 Task: Find connections with filter location Tantou with filter topic #lawyerswith filter profile language German with filter current company Ifm with filter school Indian Institute of Technology, Kharagpur with filter industry Magnetic and Optical Media Manufacturing with filter service category Bankruptcy Law with filter keywords title Program Manager
Action: Mouse moved to (164, 253)
Screenshot: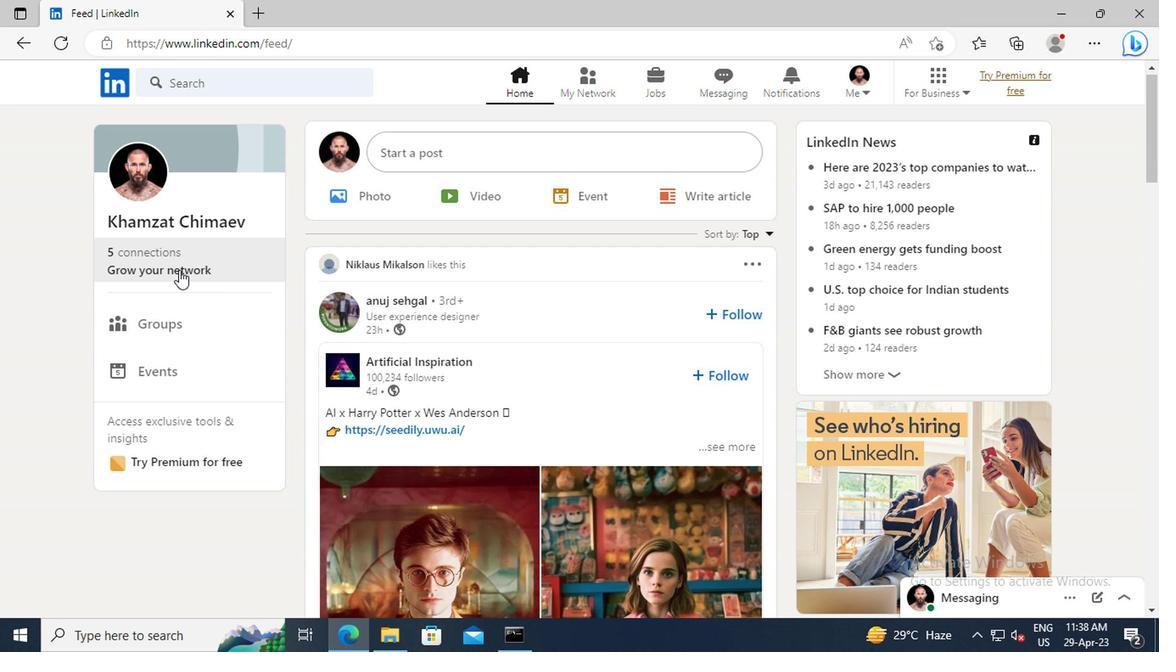 
Action: Mouse pressed left at (164, 253)
Screenshot: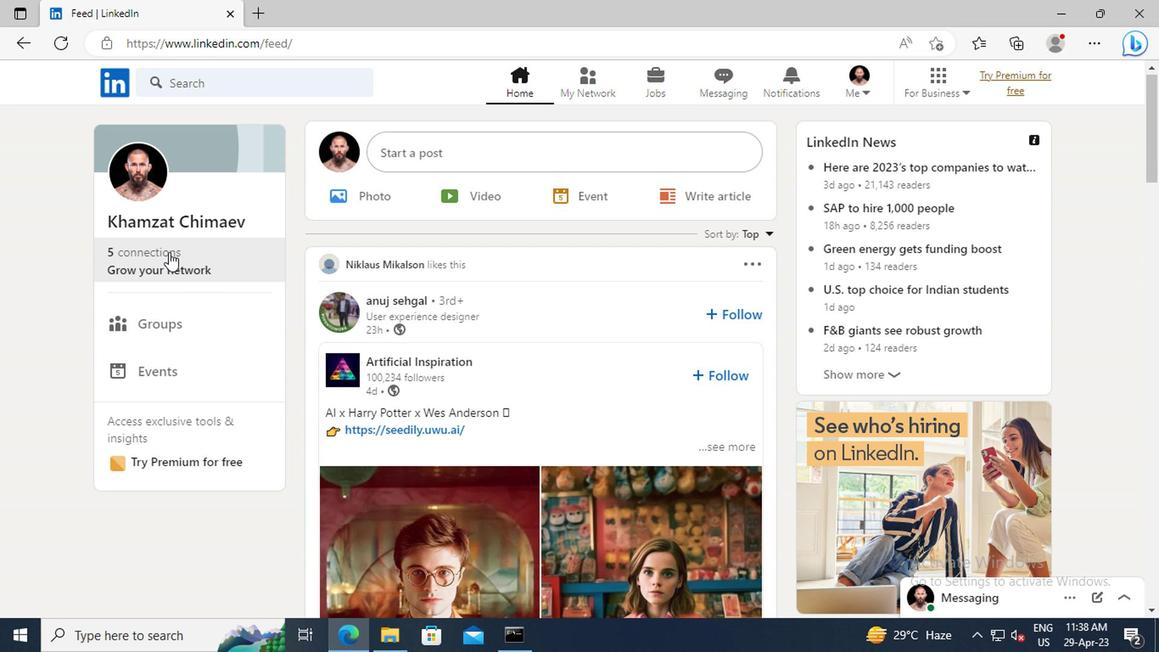 
Action: Mouse moved to (175, 179)
Screenshot: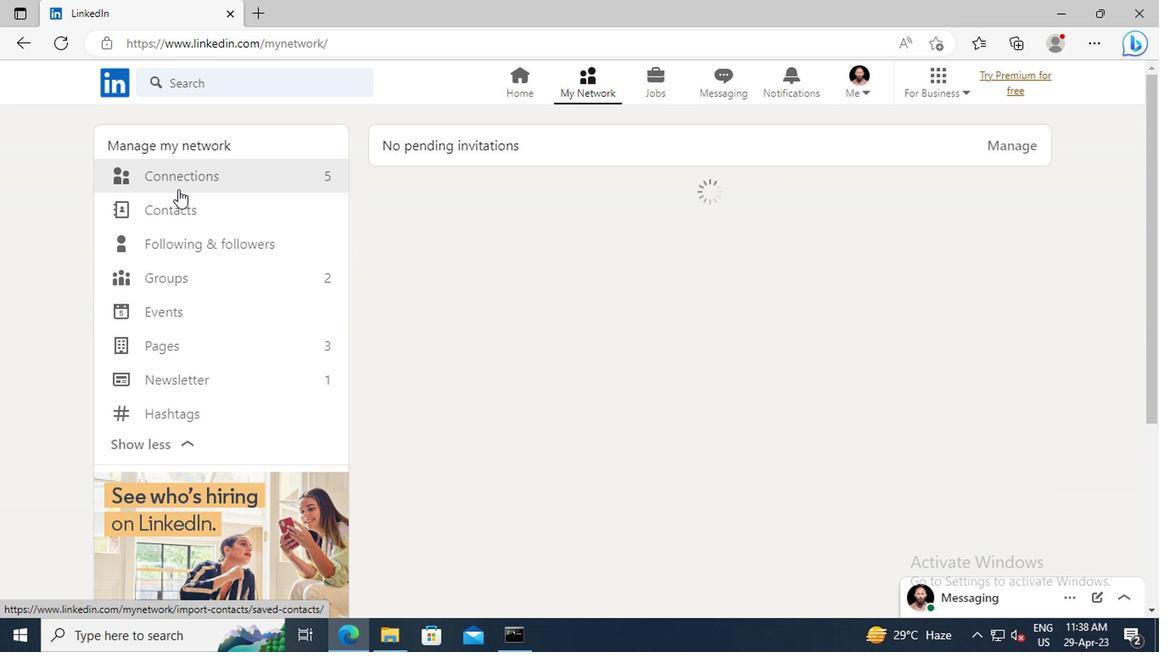 
Action: Mouse pressed left at (175, 179)
Screenshot: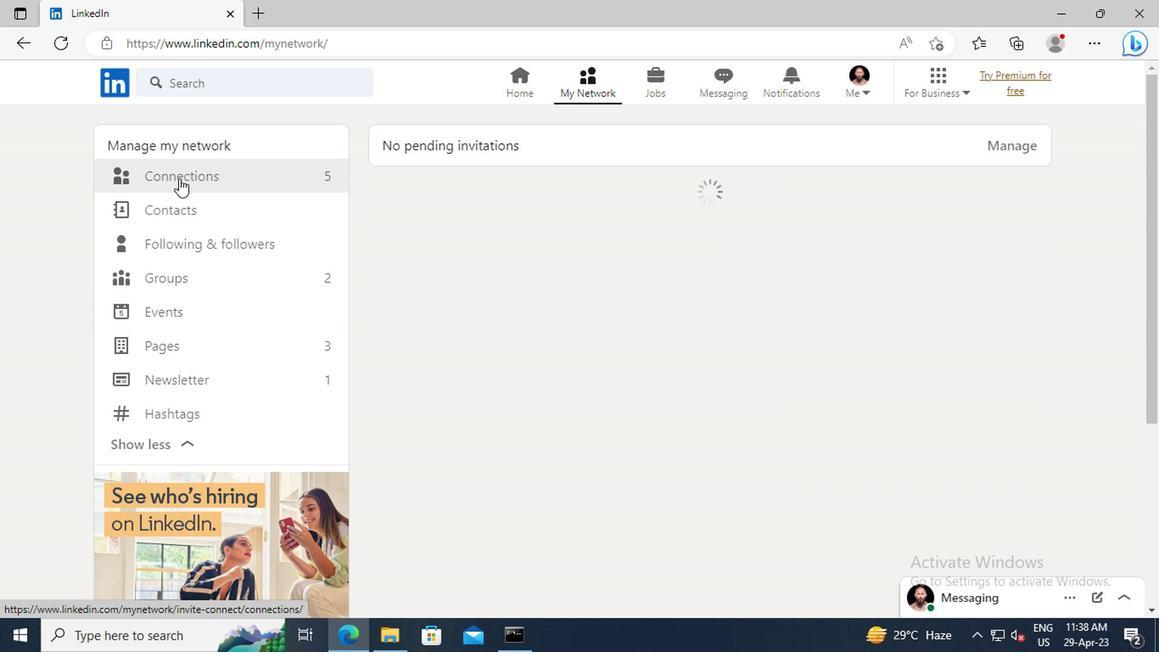 
Action: Mouse moved to (688, 182)
Screenshot: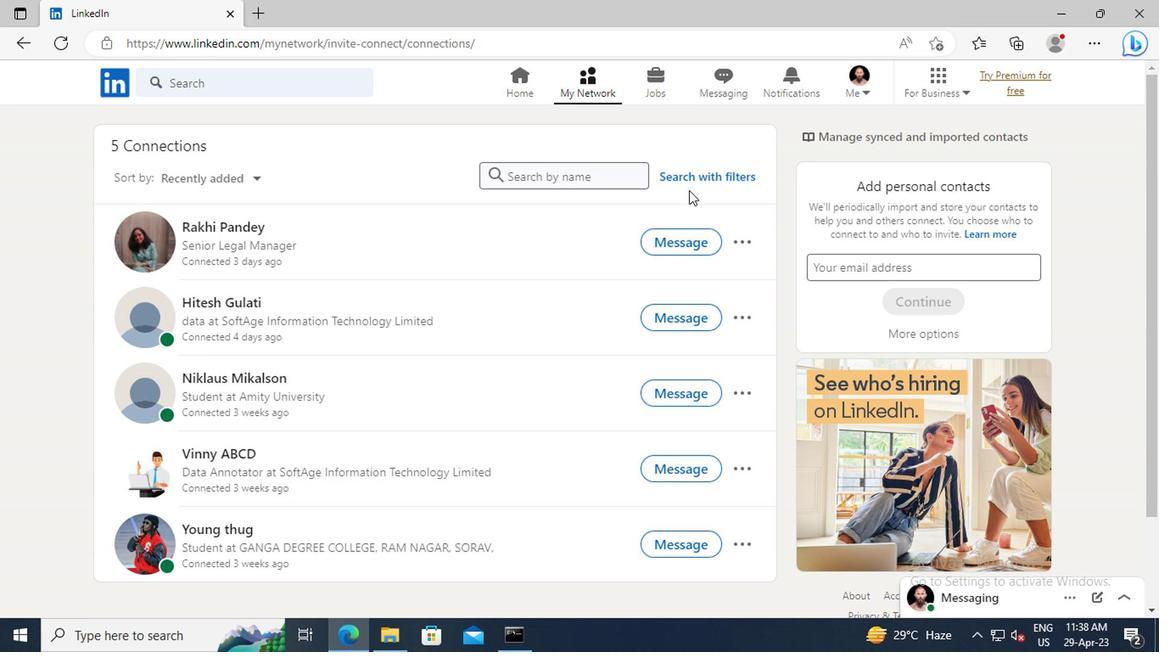 
Action: Mouse pressed left at (688, 182)
Screenshot: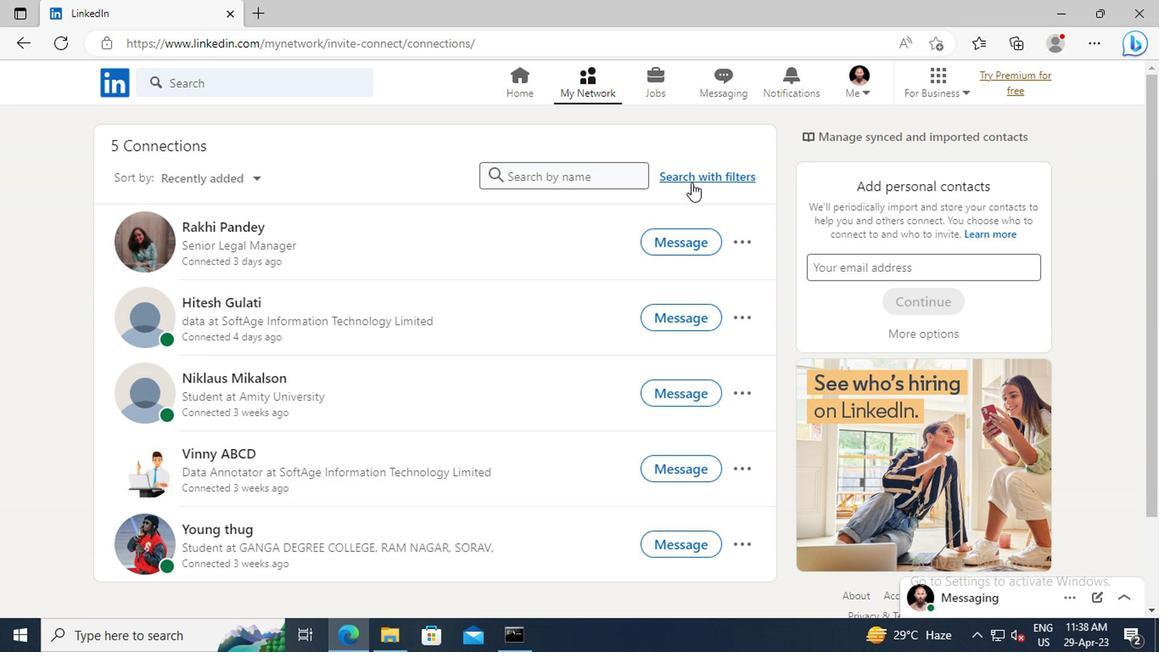 
Action: Mouse moved to (641, 135)
Screenshot: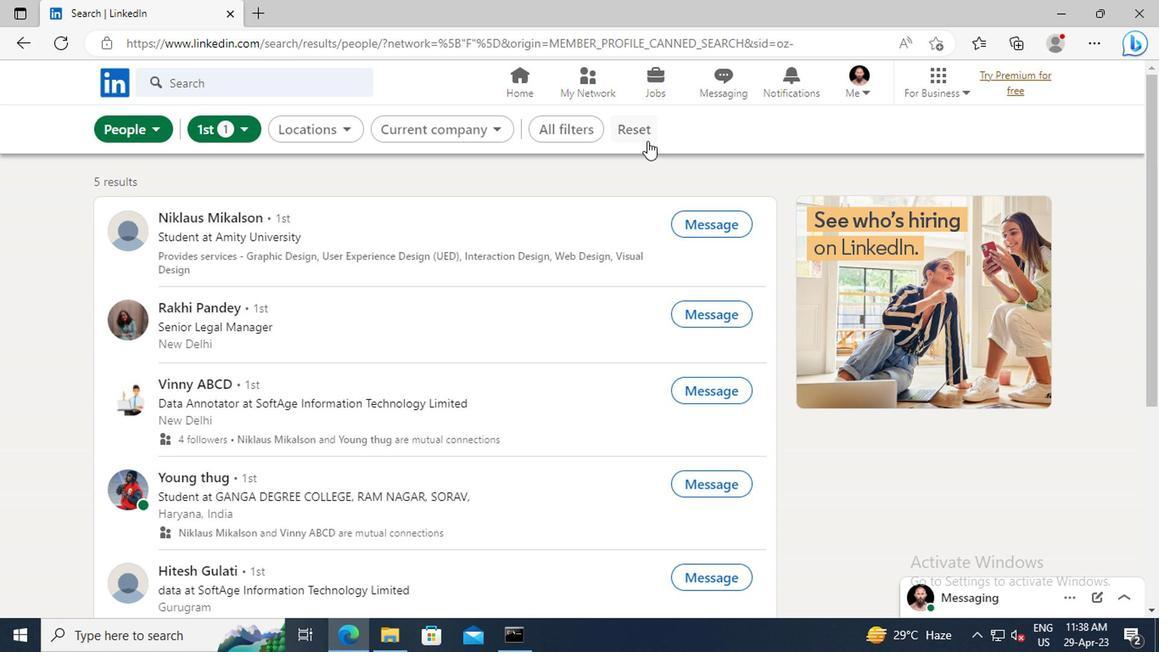 
Action: Mouse pressed left at (641, 135)
Screenshot: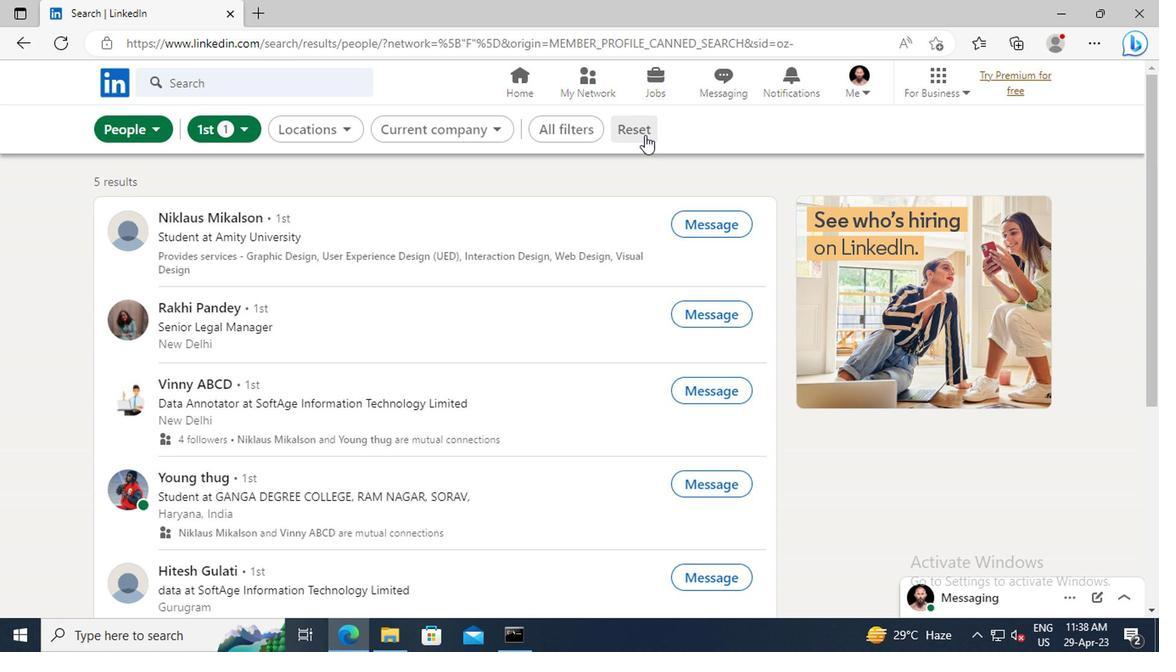 
Action: Mouse moved to (617, 131)
Screenshot: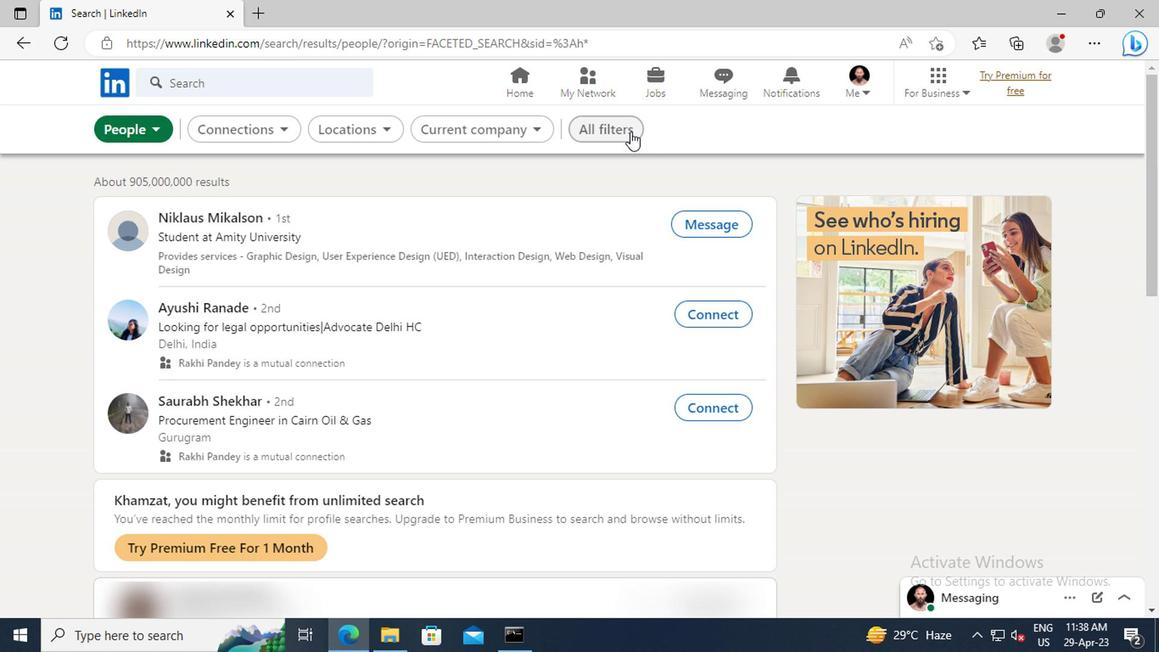 
Action: Mouse pressed left at (617, 131)
Screenshot: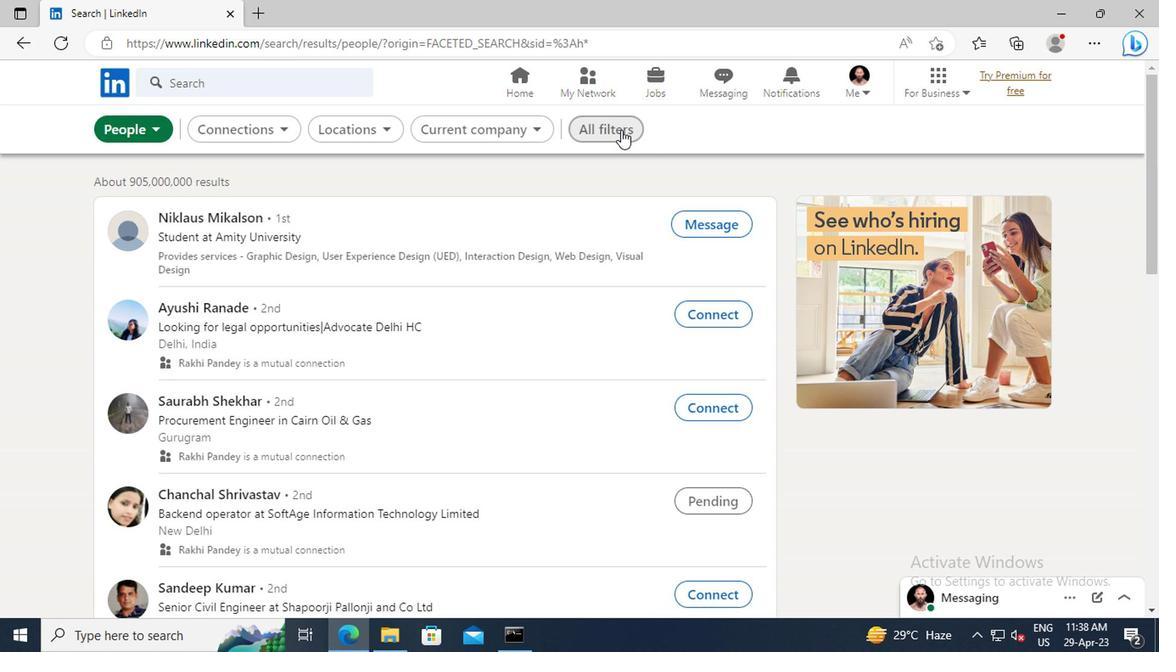 
Action: Mouse moved to (937, 278)
Screenshot: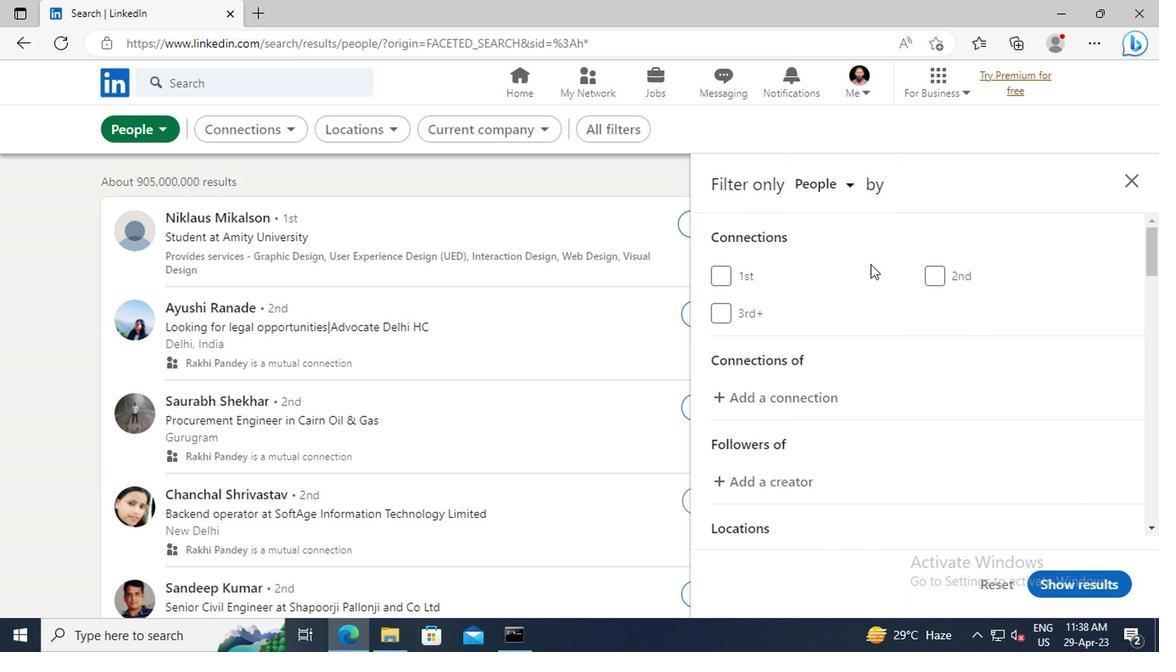 
Action: Mouse scrolled (937, 277) with delta (0, -1)
Screenshot: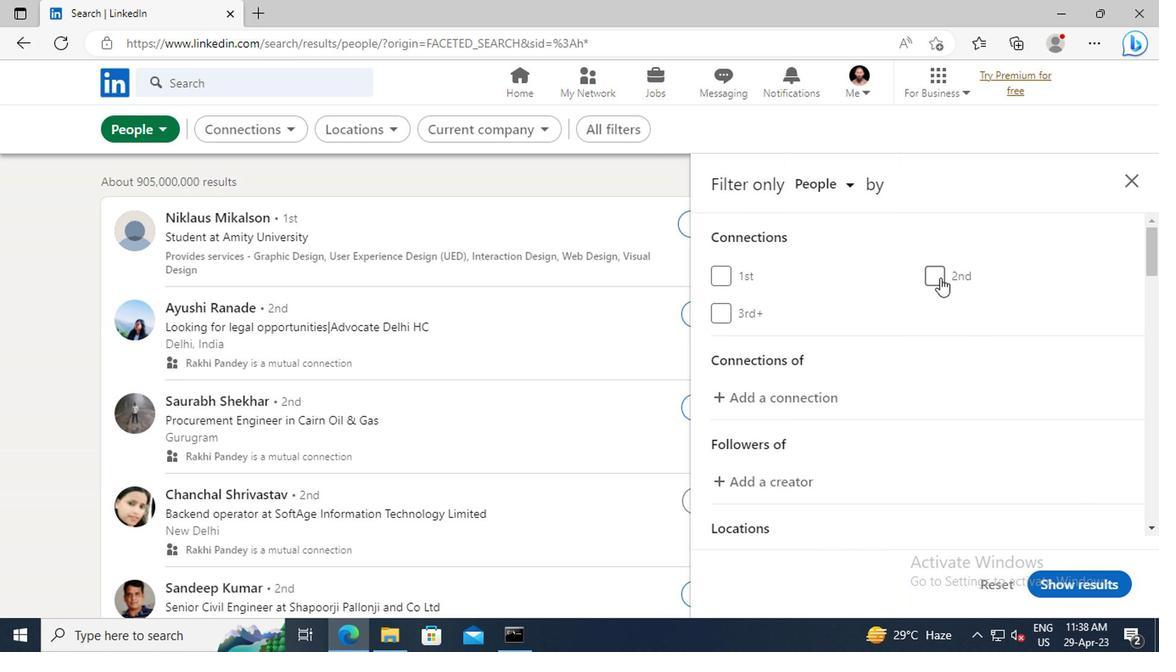 
Action: Mouse scrolled (937, 277) with delta (0, -1)
Screenshot: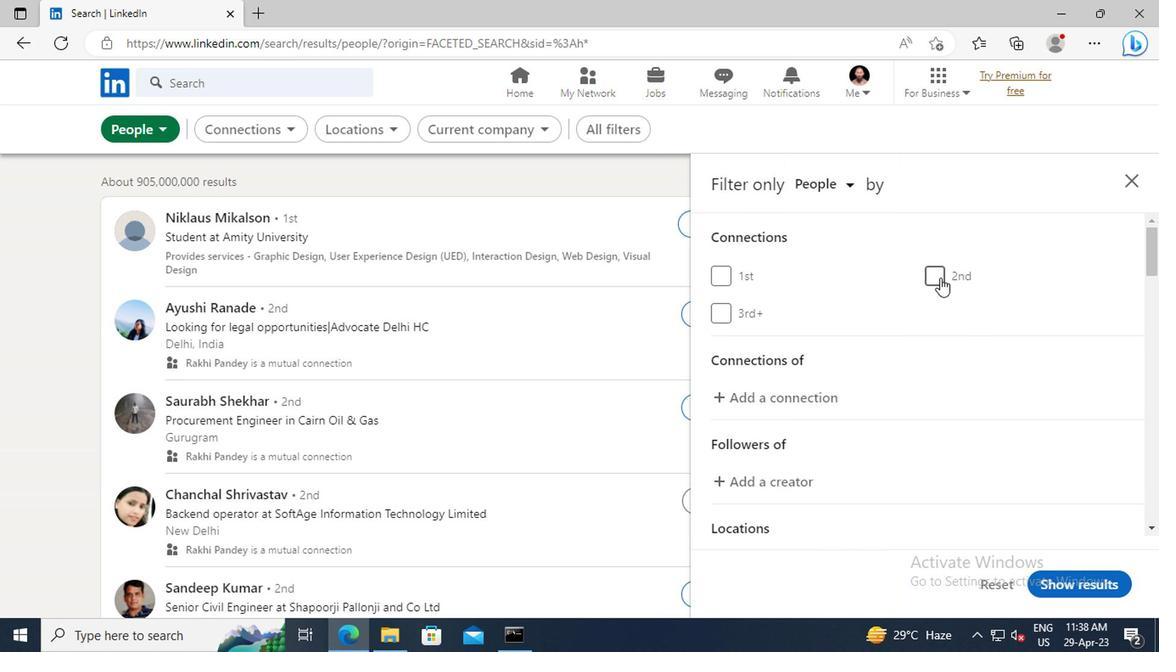 
Action: Mouse scrolled (937, 277) with delta (0, -1)
Screenshot: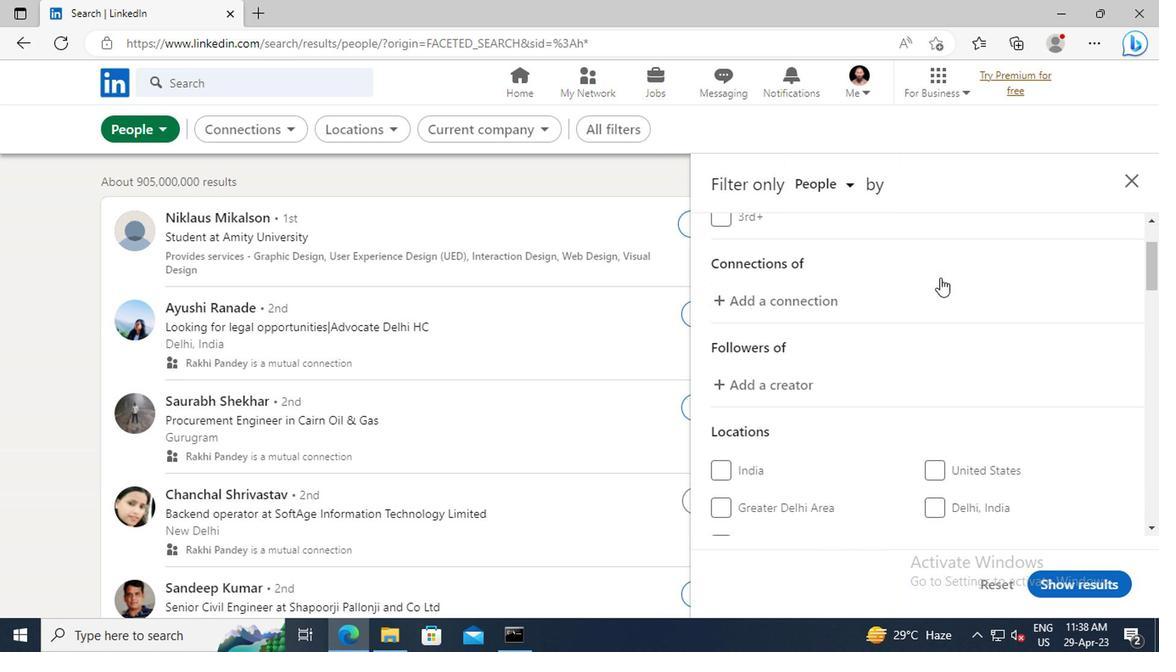 
Action: Mouse scrolled (937, 277) with delta (0, -1)
Screenshot: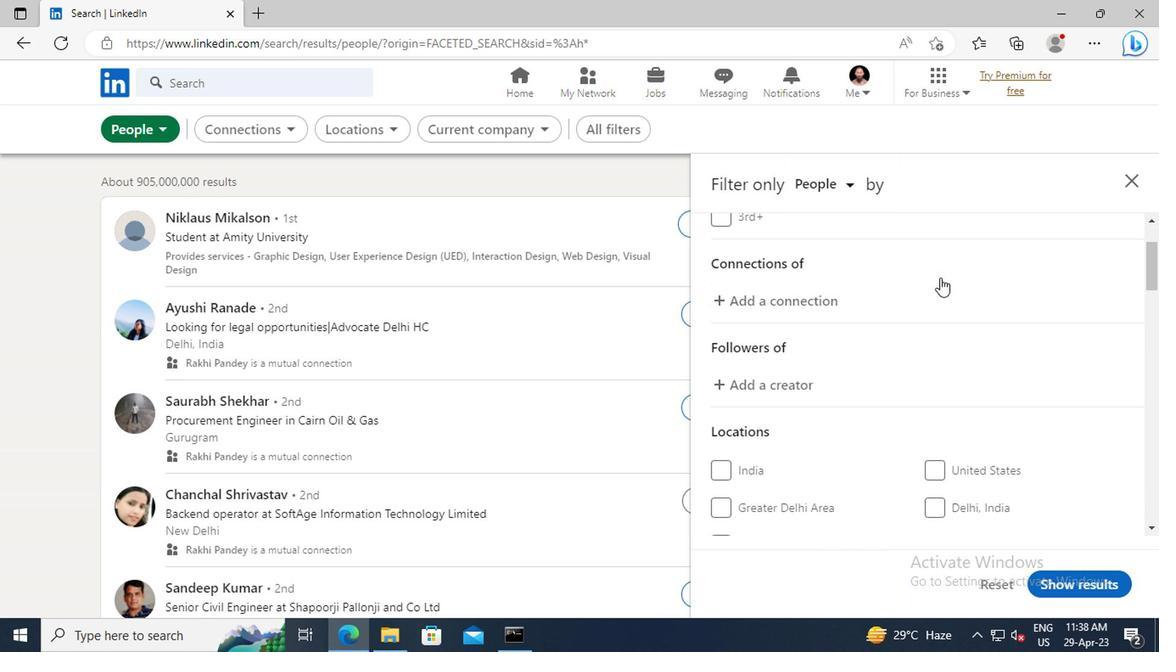 
Action: Mouse scrolled (937, 277) with delta (0, -1)
Screenshot: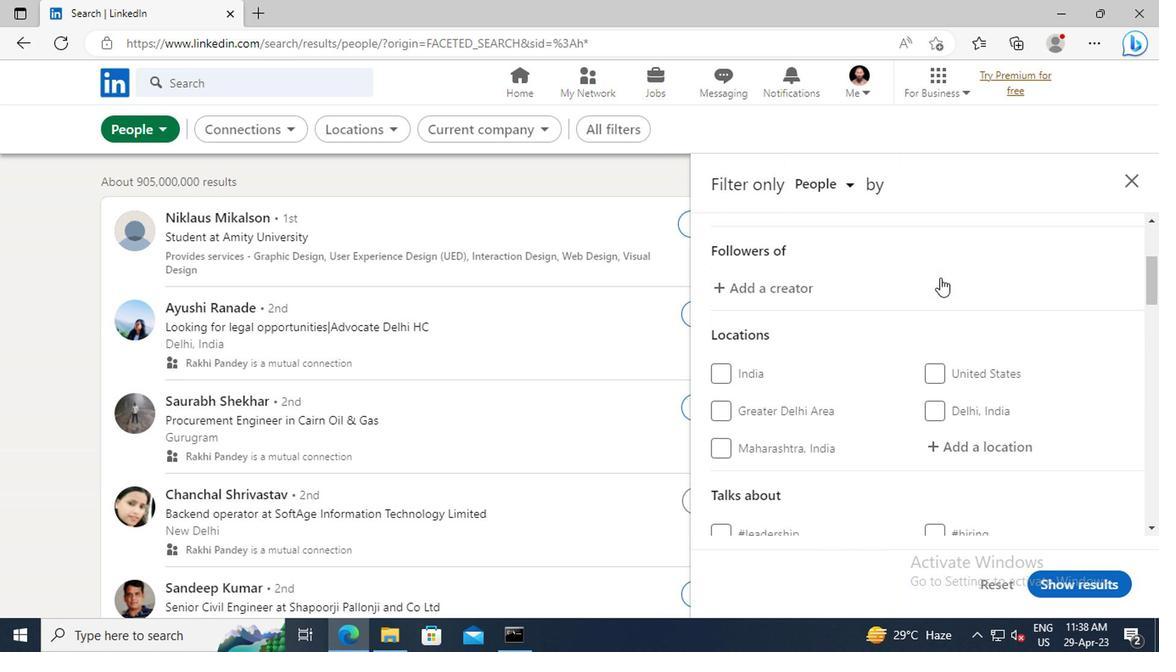 
Action: Mouse scrolled (937, 277) with delta (0, -1)
Screenshot: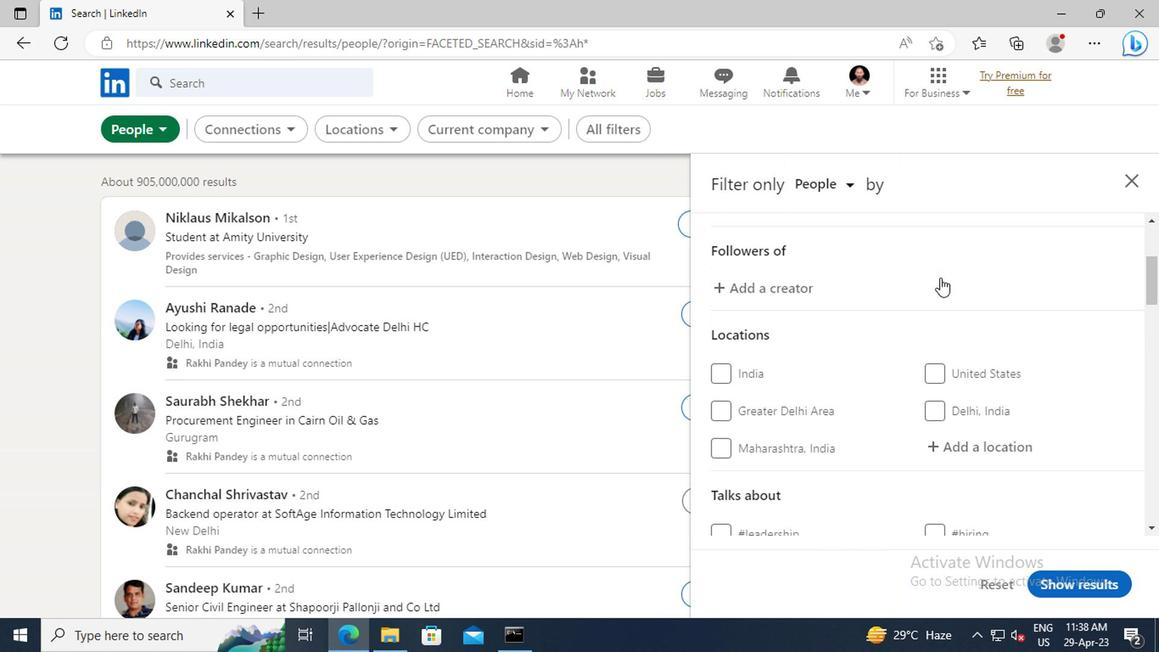 
Action: Mouse moved to (939, 342)
Screenshot: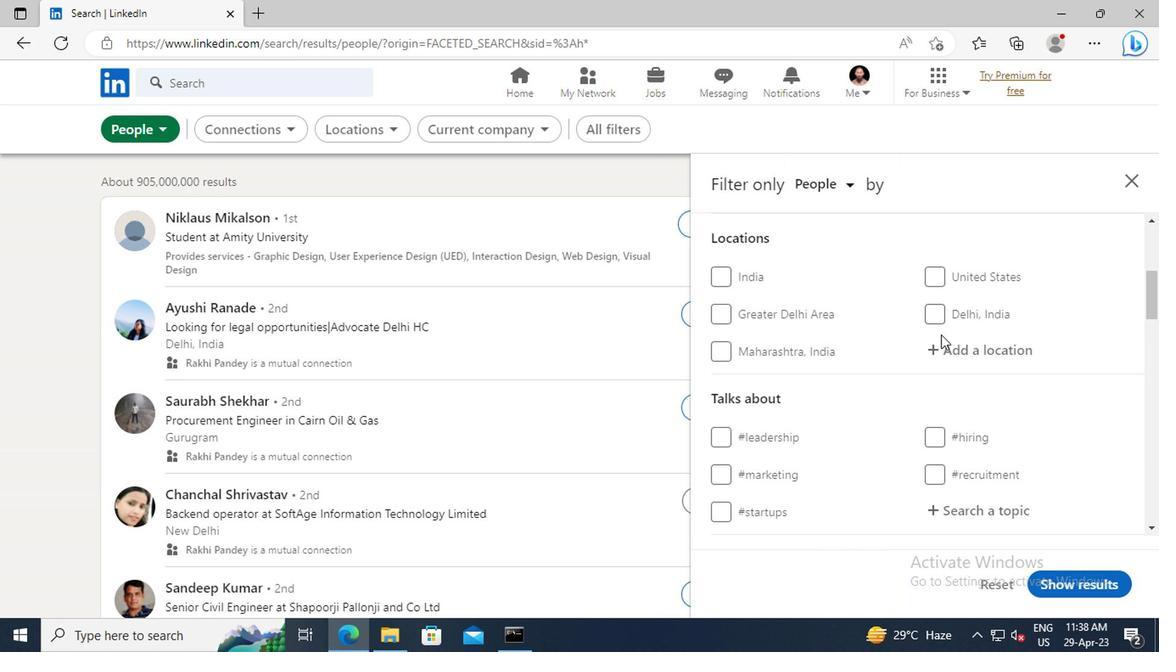 
Action: Mouse pressed left at (939, 342)
Screenshot: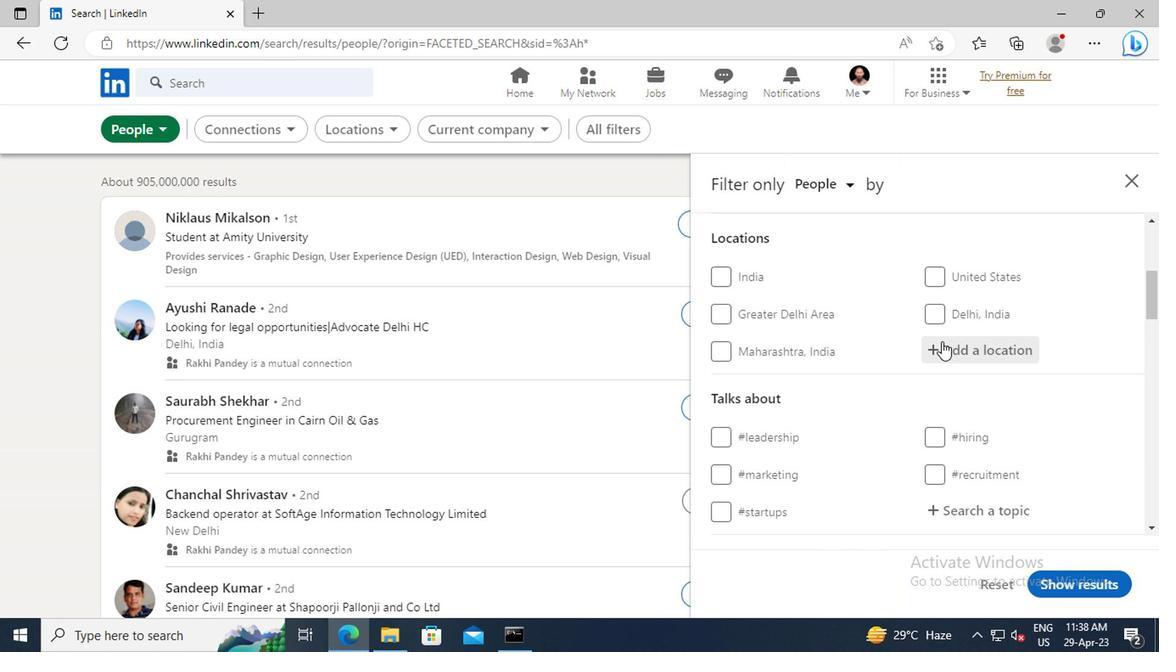 
Action: Key pressed <Key.shift>TANTOU<Key.enter>
Screenshot: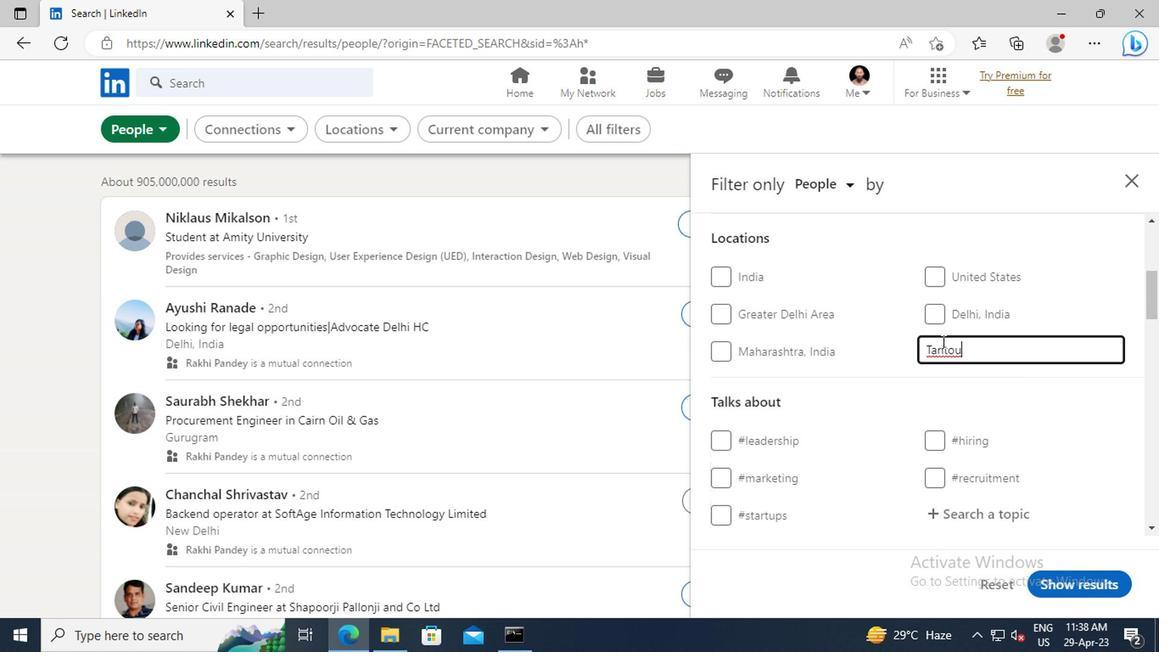
Action: Mouse scrolled (939, 341) with delta (0, 0)
Screenshot: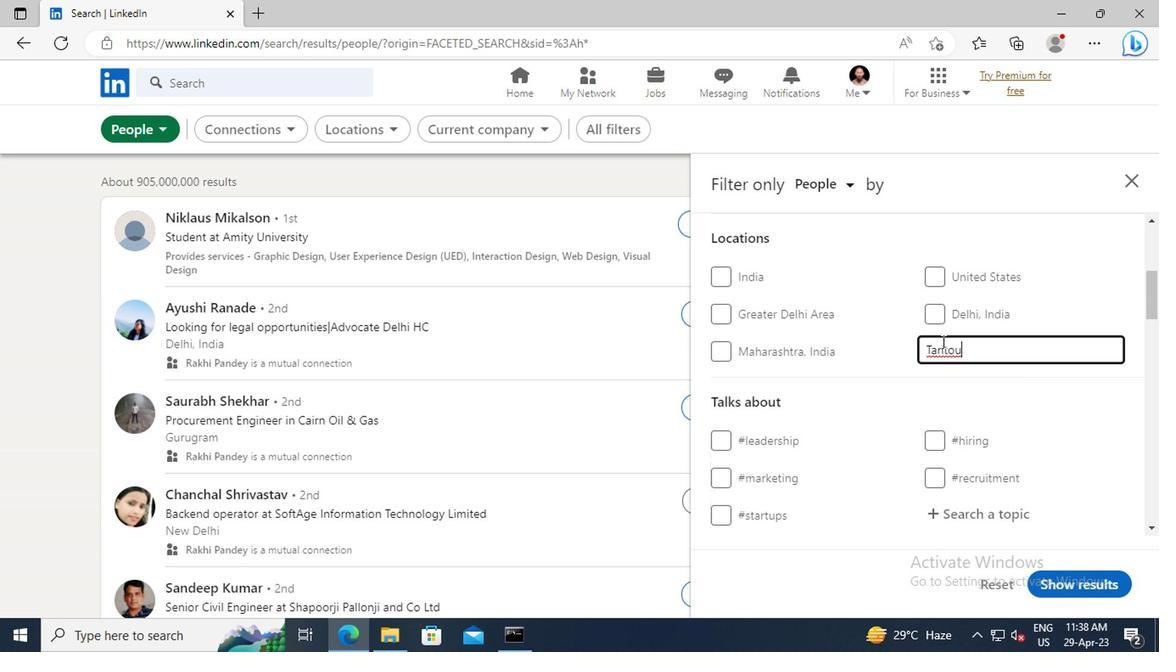 
Action: Mouse scrolled (939, 341) with delta (0, 0)
Screenshot: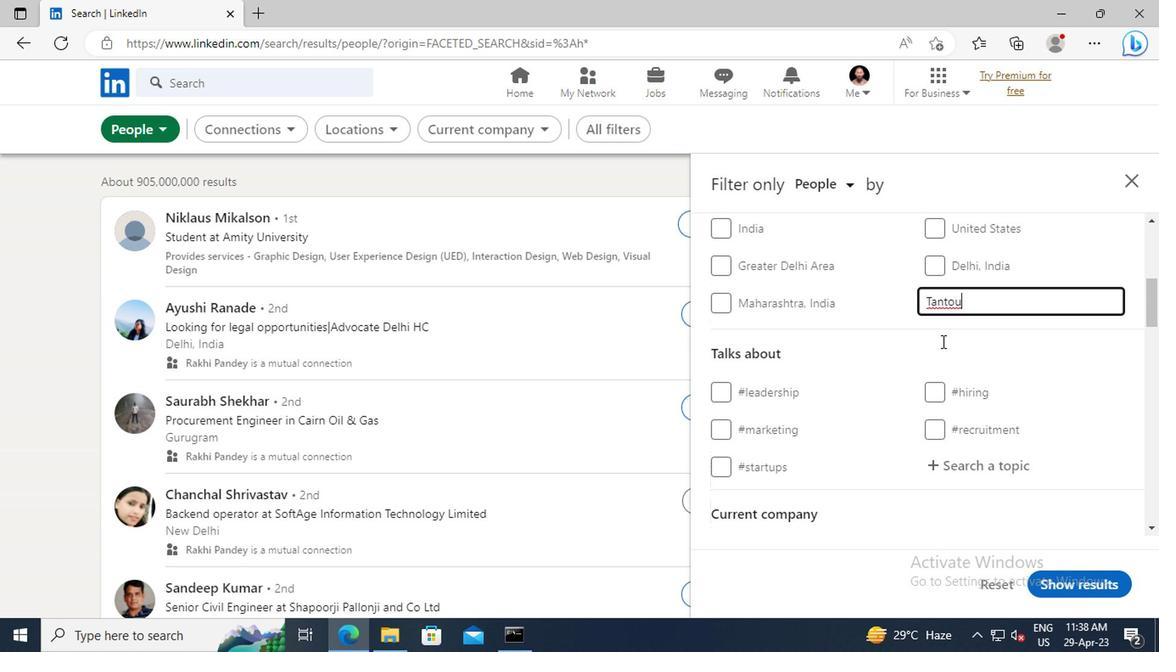 
Action: Mouse scrolled (939, 341) with delta (0, 0)
Screenshot: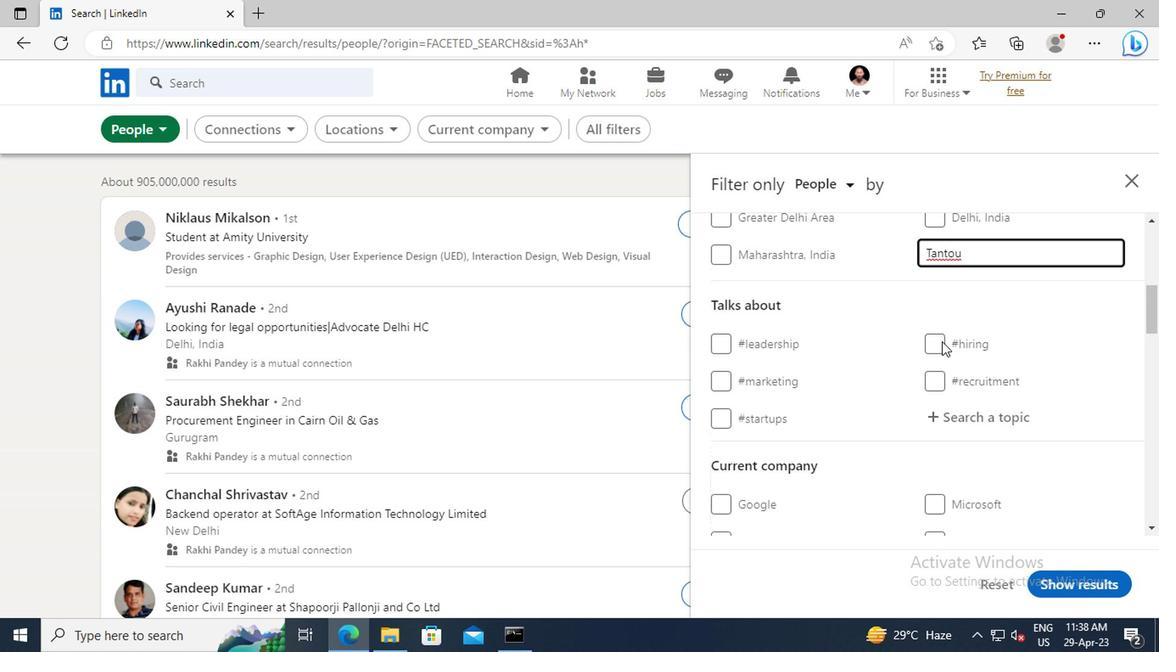 
Action: Mouse moved to (946, 368)
Screenshot: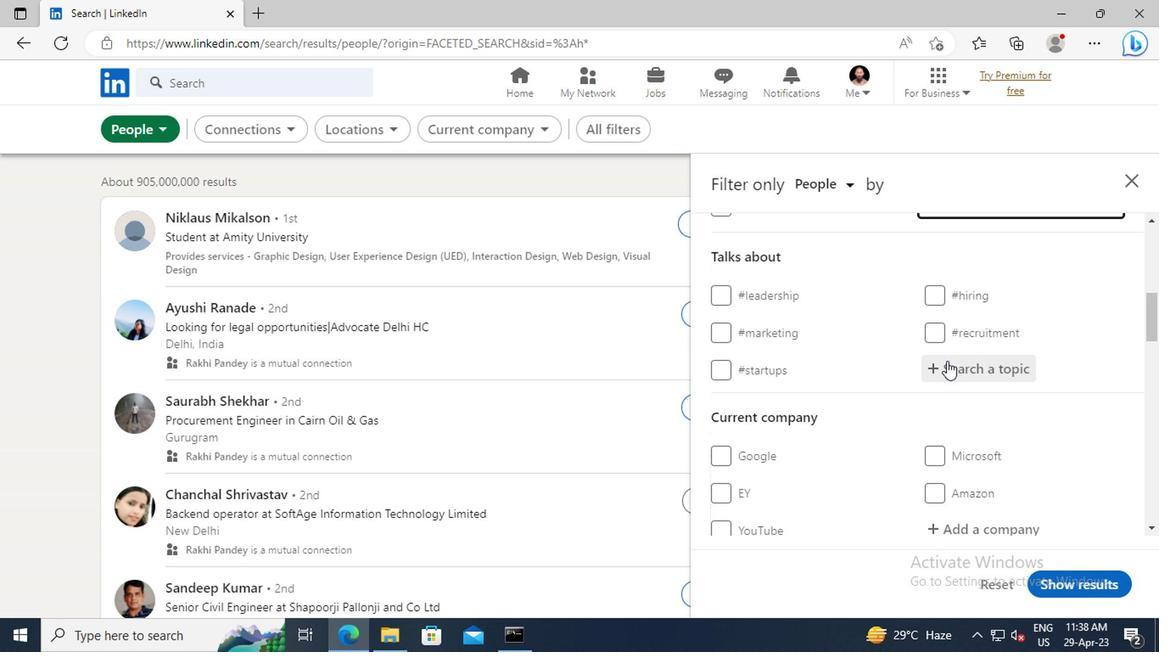 
Action: Mouse pressed left at (946, 368)
Screenshot: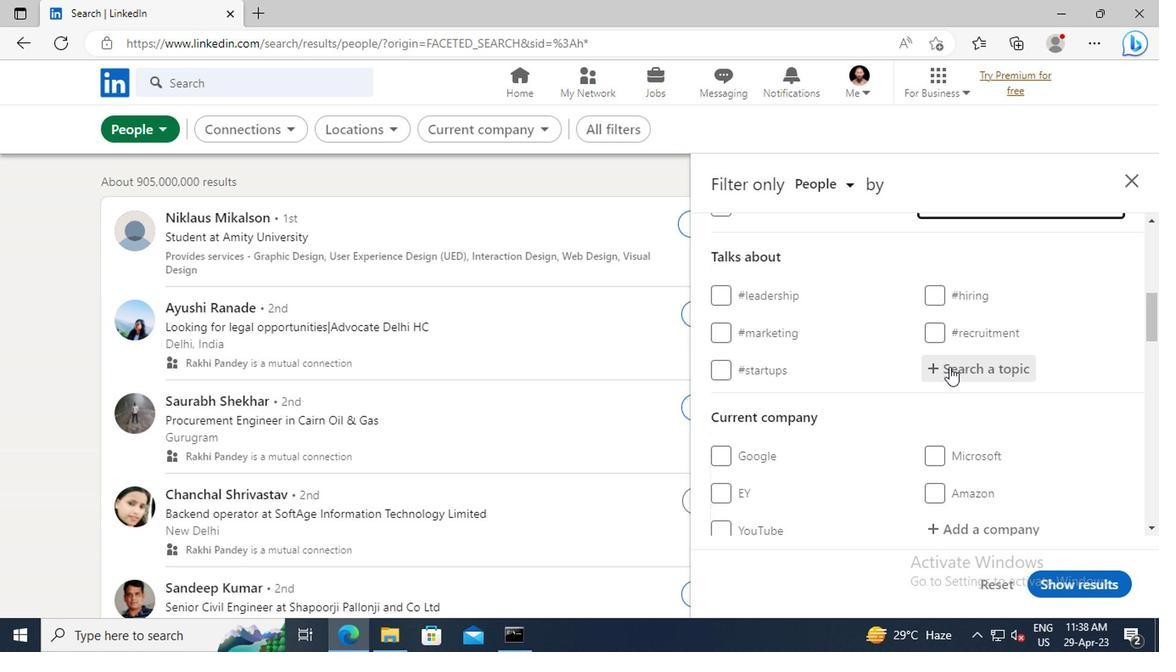 
Action: Key pressed LAWYERS
Screenshot: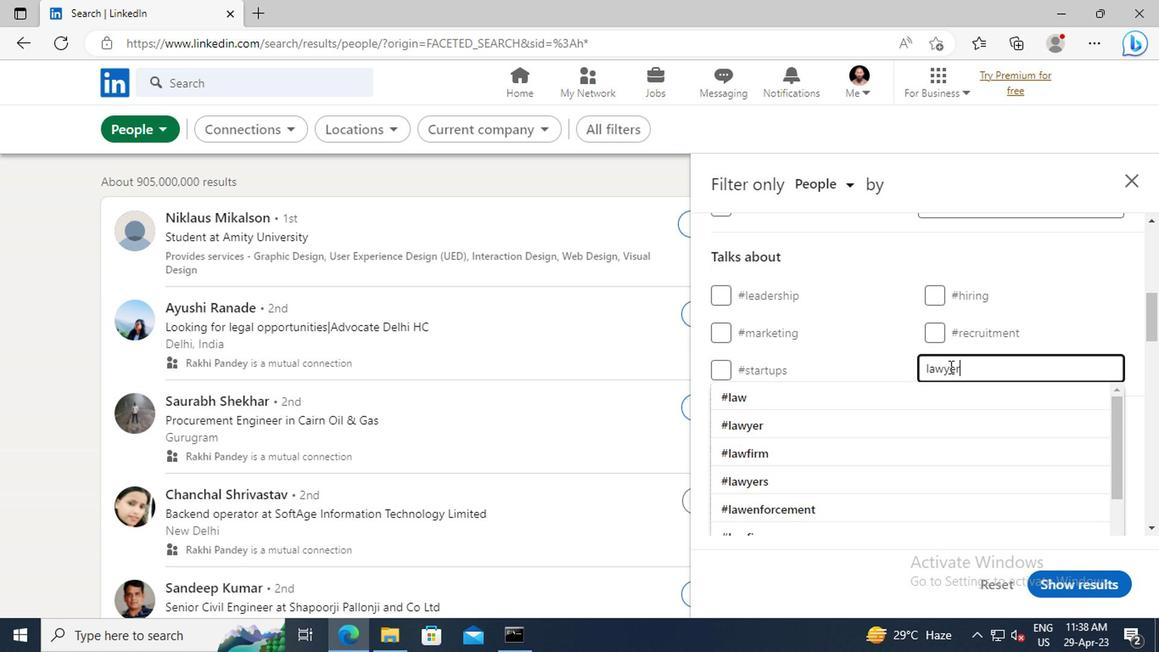 
Action: Mouse moved to (946, 391)
Screenshot: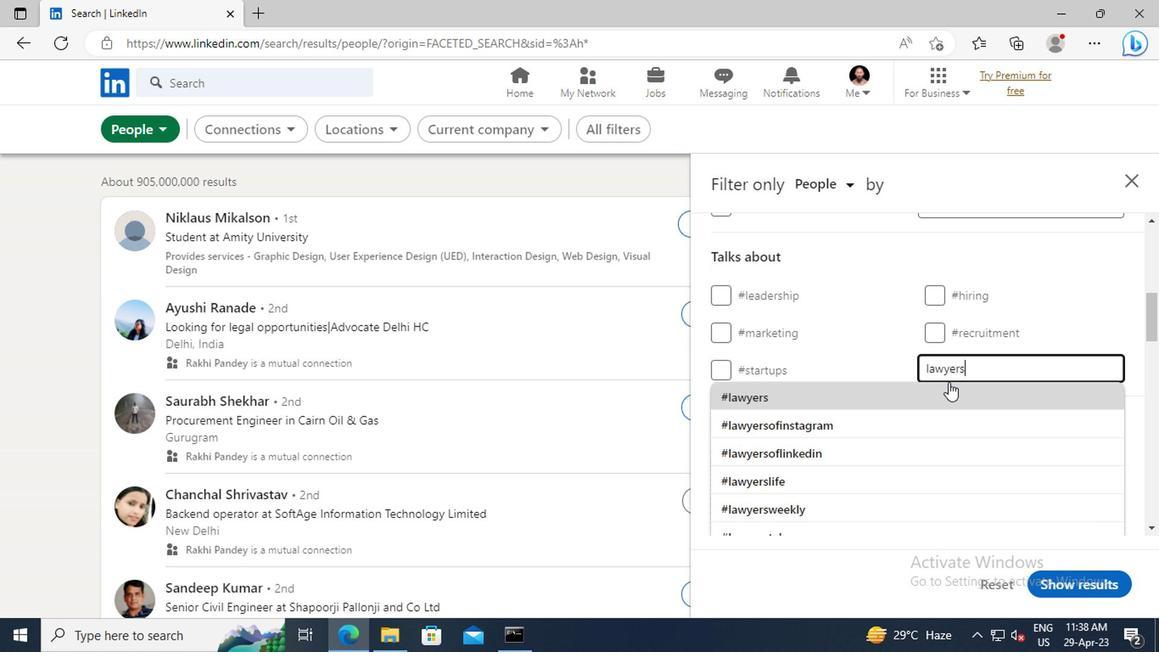 
Action: Mouse pressed left at (946, 391)
Screenshot: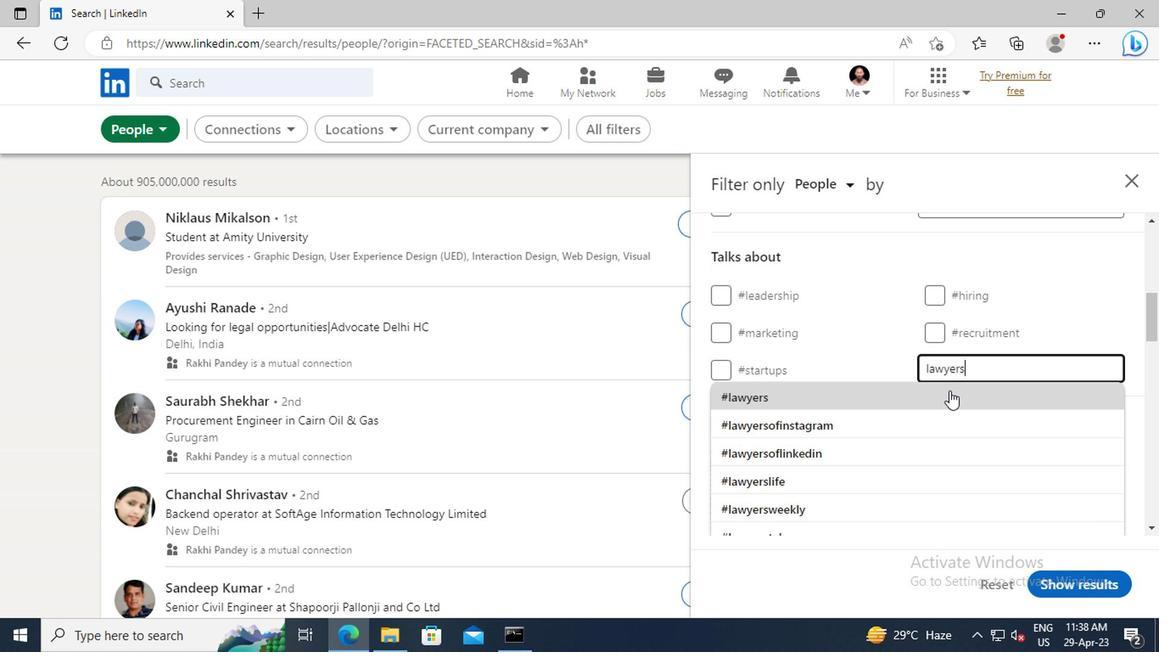 
Action: Mouse scrolled (946, 391) with delta (0, 0)
Screenshot: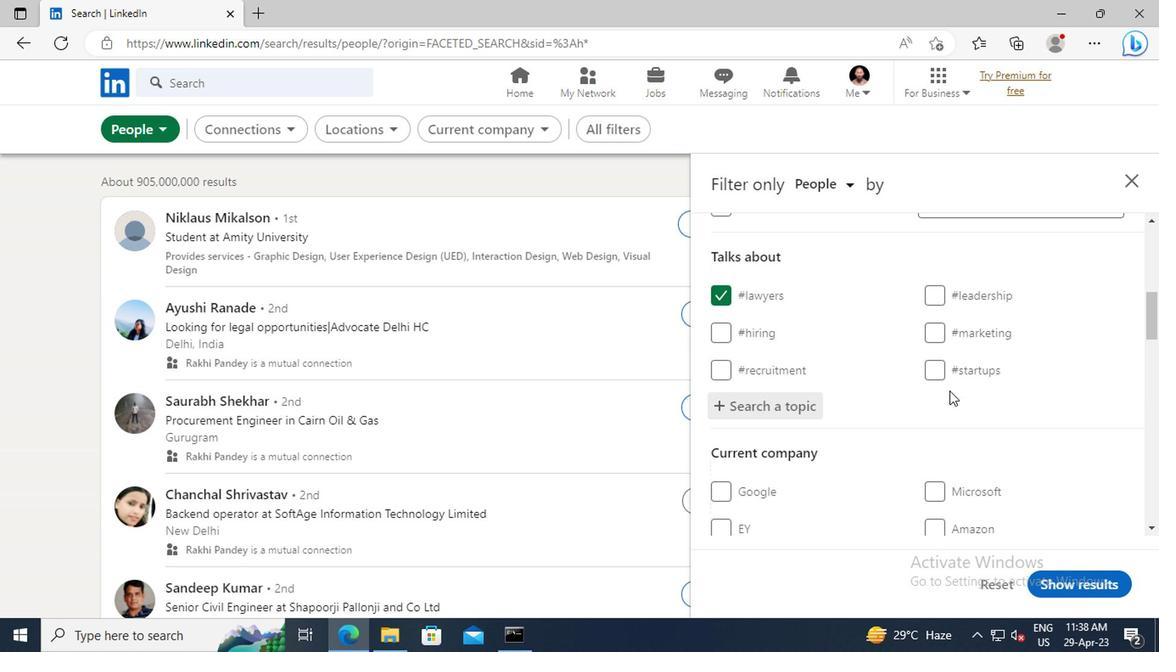
Action: Mouse scrolled (946, 391) with delta (0, 0)
Screenshot: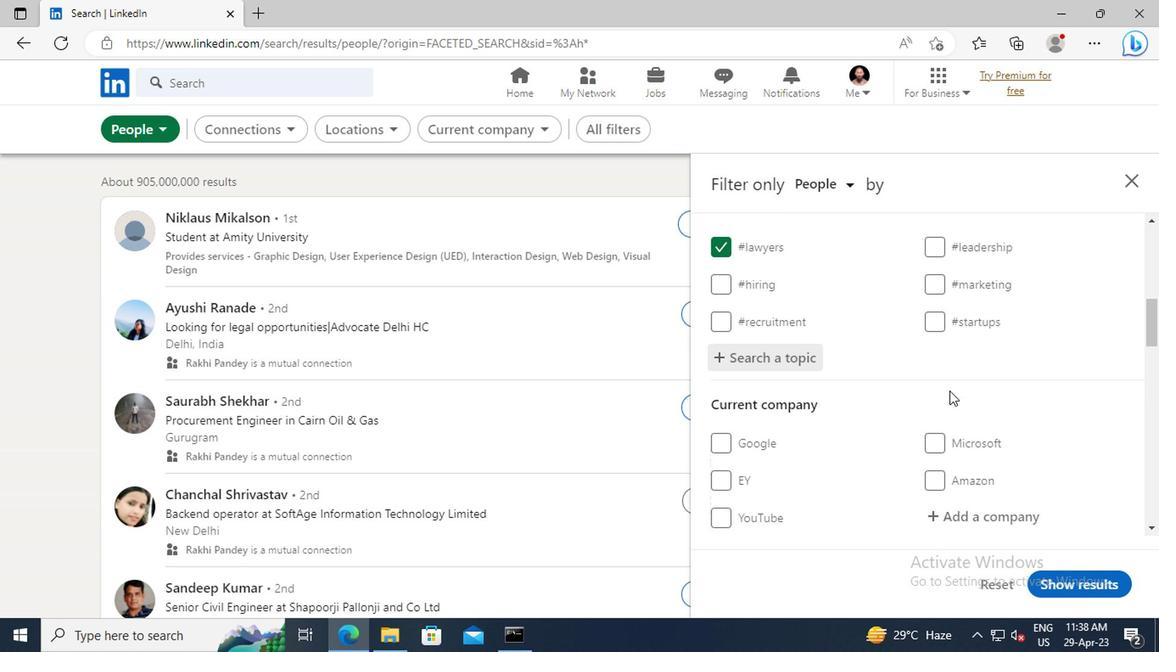 
Action: Mouse scrolled (946, 391) with delta (0, 0)
Screenshot: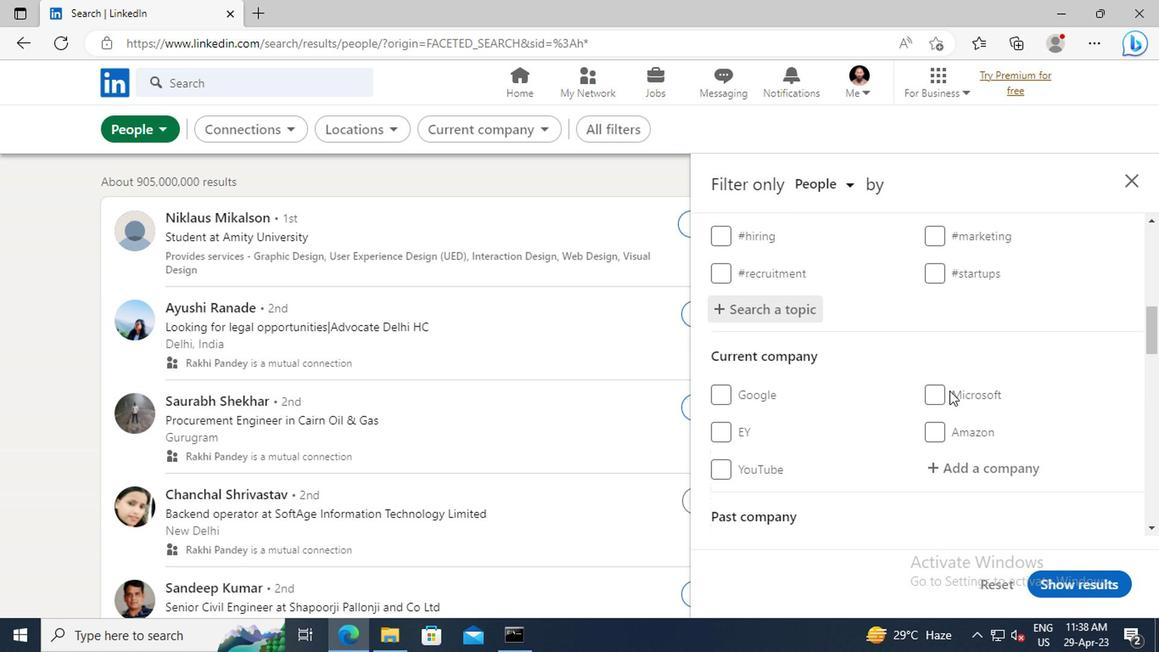 
Action: Mouse scrolled (946, 391) with delta (0, 0)
Screenshot: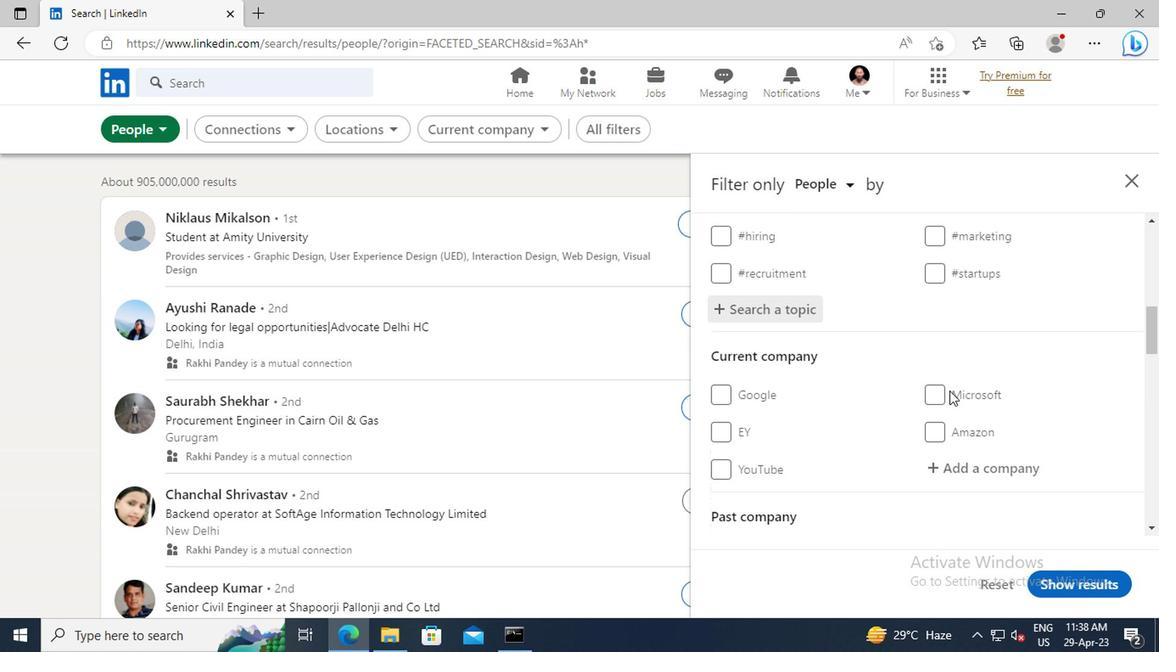 
Action: Mouse scrolled (946, 391) with delta (0, 0)
Screenshot: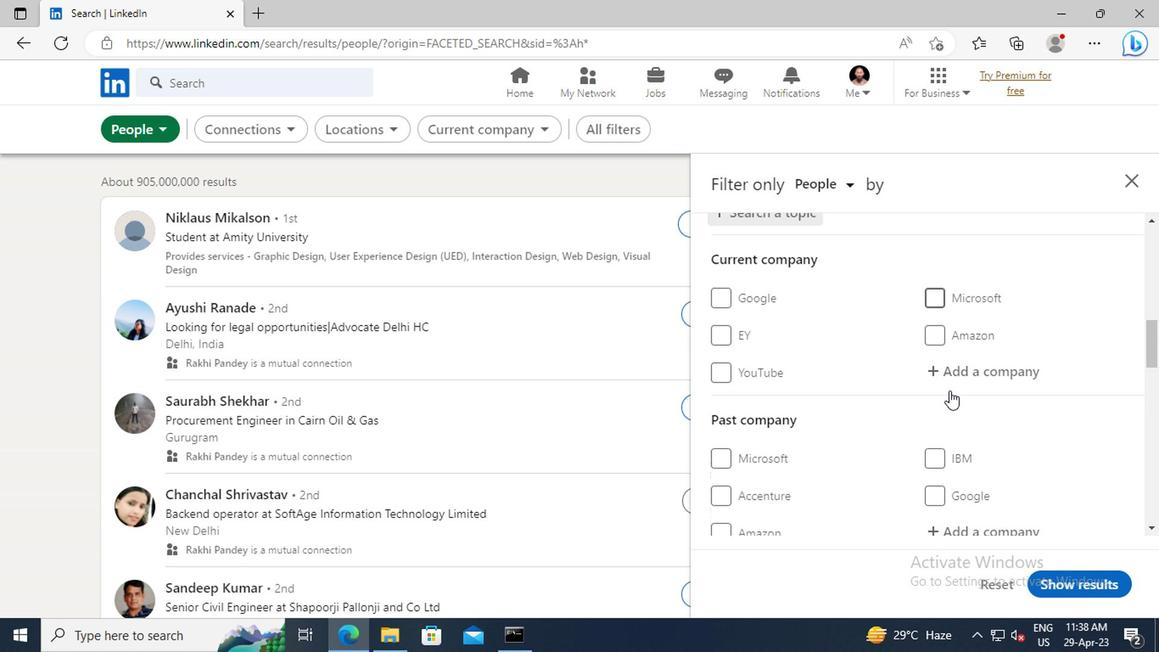 
Action: Mouse scrolled (946, 391) with delta (0, 0)
Screenshot: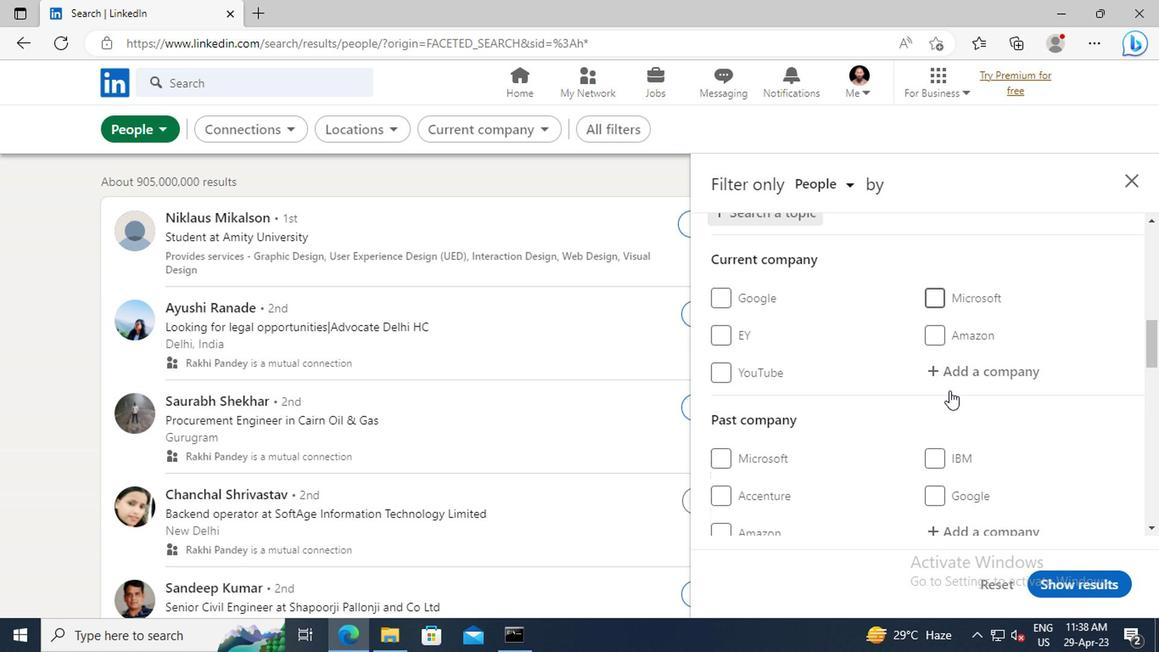 
Action: Mouse scrolled (946, 391) with delta (0, 0)
Screenshot: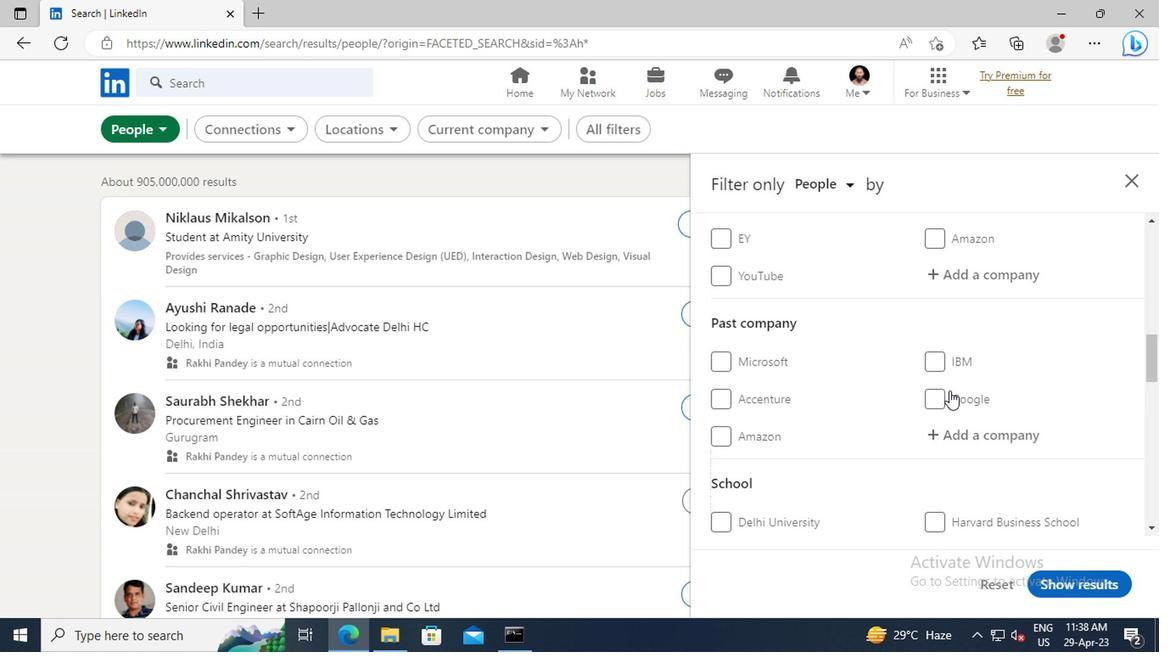 
Action: Mouse scrolled (946, 391) with delta (0, 0)
Screenshot: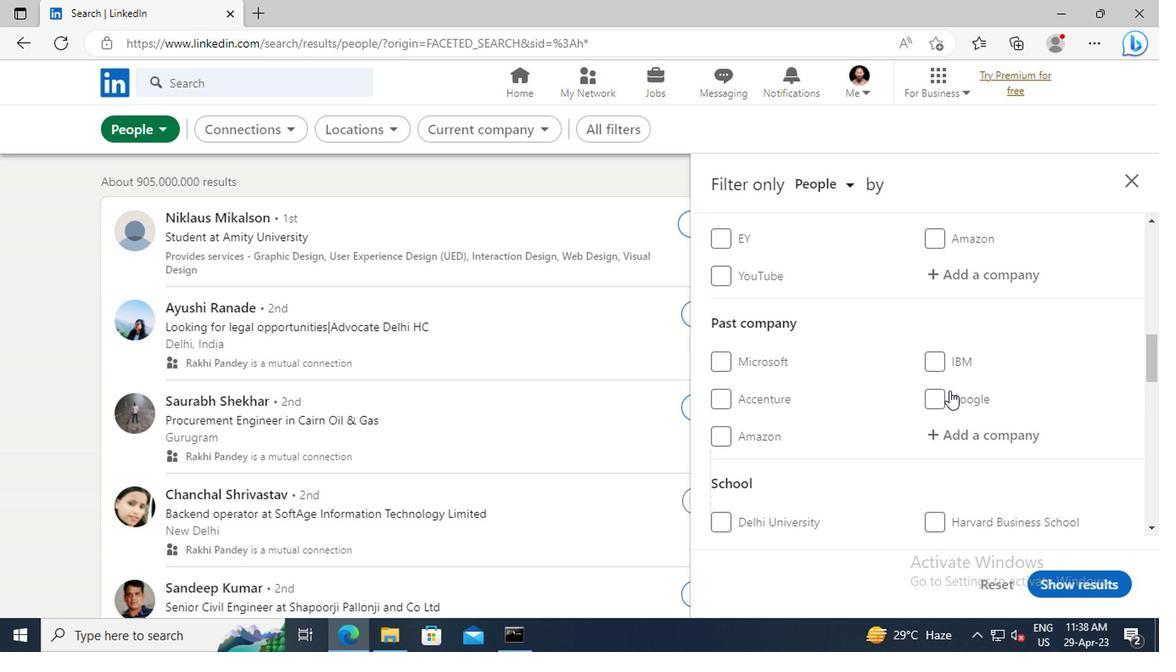 
Action: Mouse scrolled (946, 391) with delta (0, 0)
Screenshot: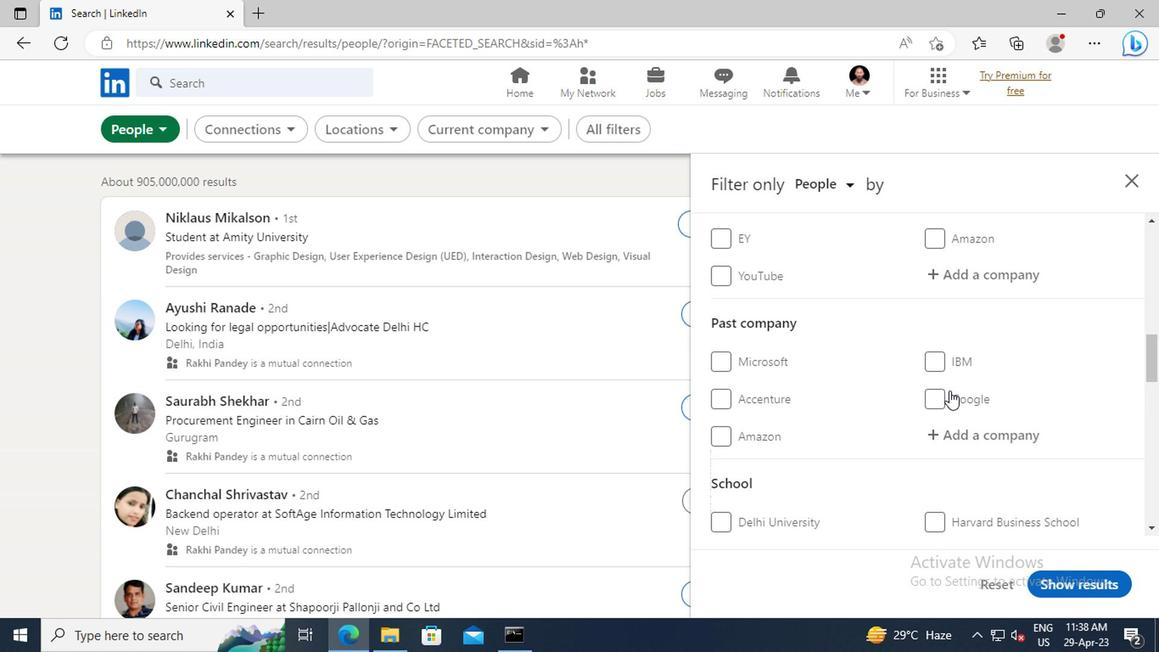 
Action: Mouse scrolled (946, 391) with delta (0, 0)
Screenshot: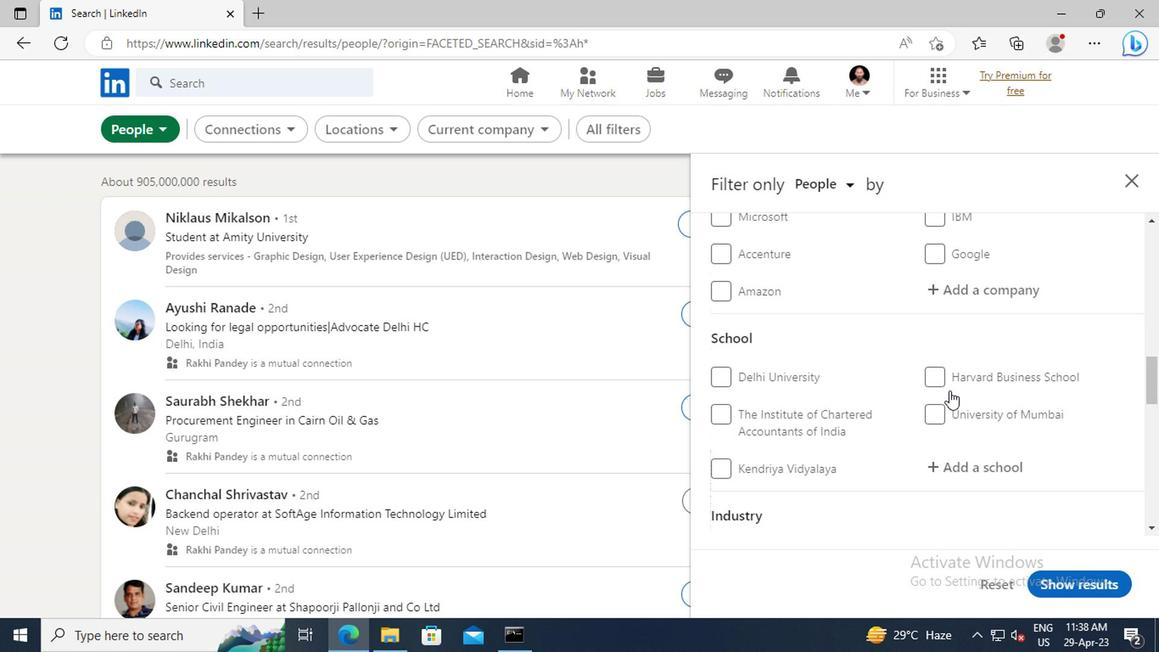 
Action: Mouse scrolled (946, 391) with delta (0, 0)
Screenshot: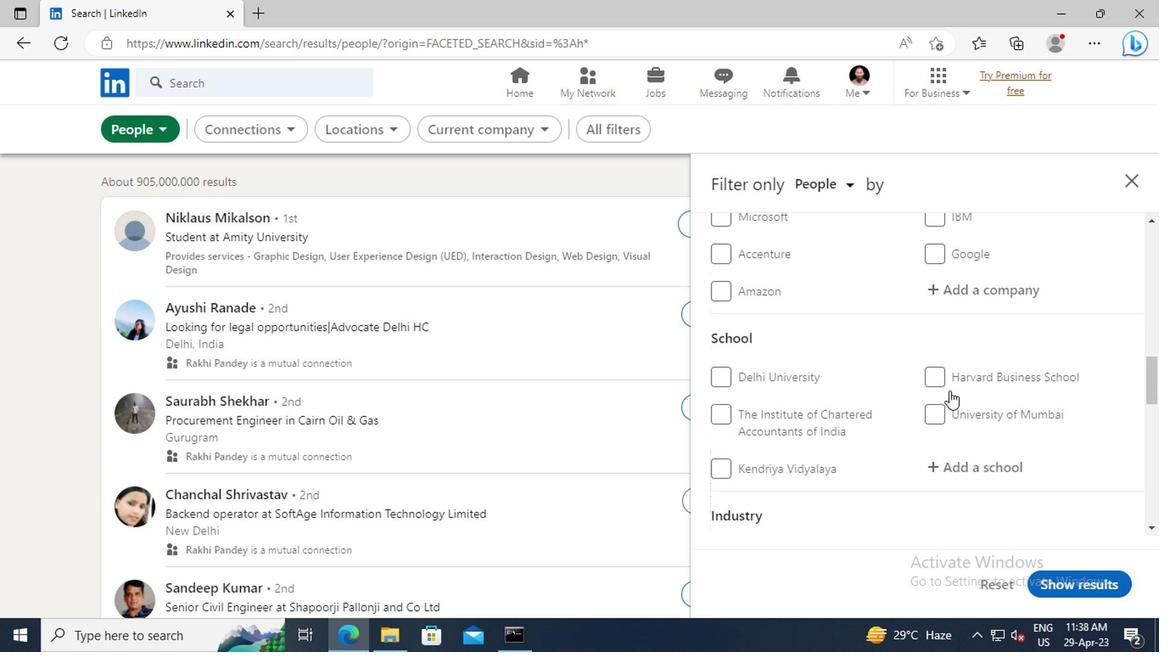 
Action: Mouse scrolled (946, 391) with delta (0, 0)
Screenshot: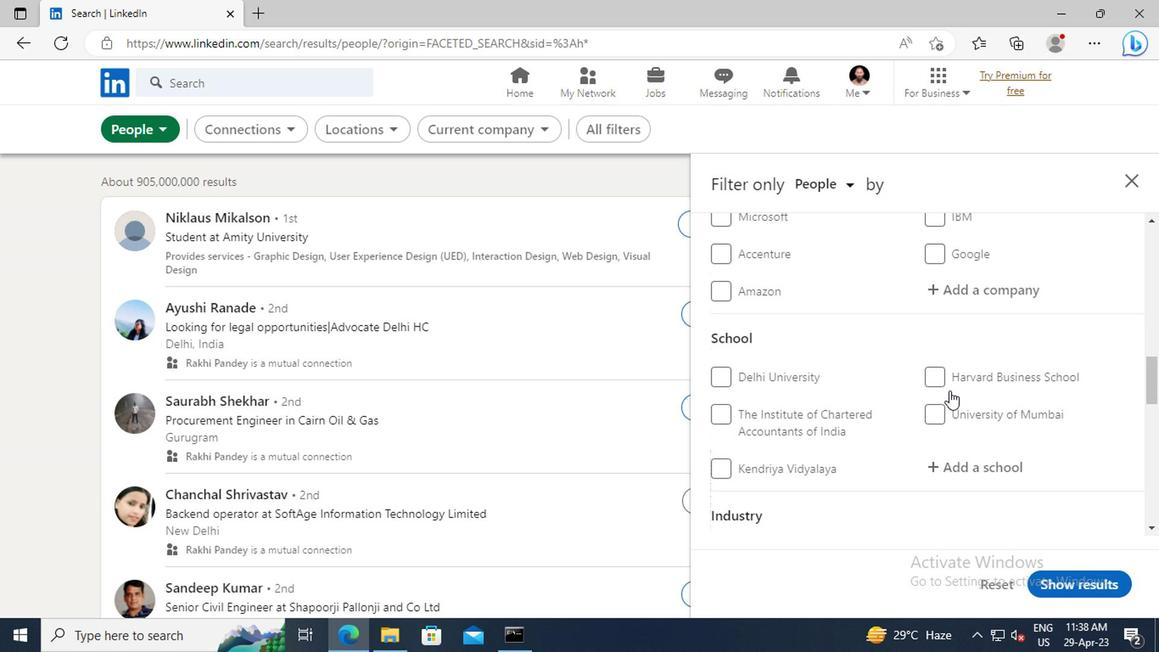 
Action: Mouse scrolled (946, 391) with delta (0, 0)
Screenshot: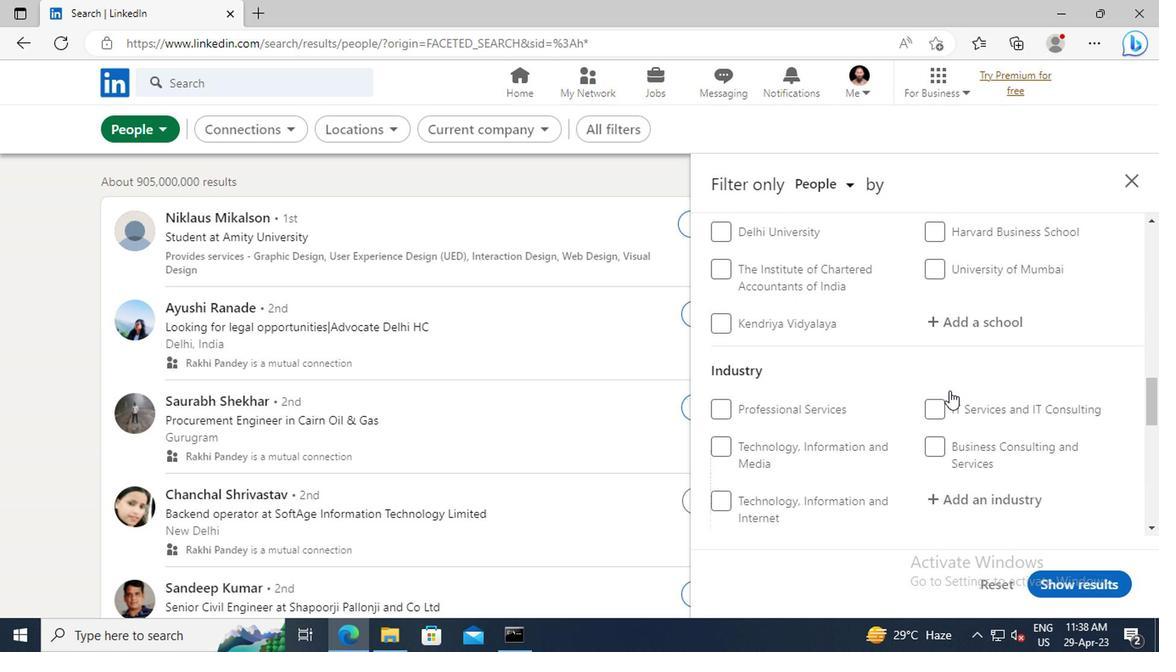 
Action: Mouse scrolled (946, 391) with delta (0, 0)
Screenshot: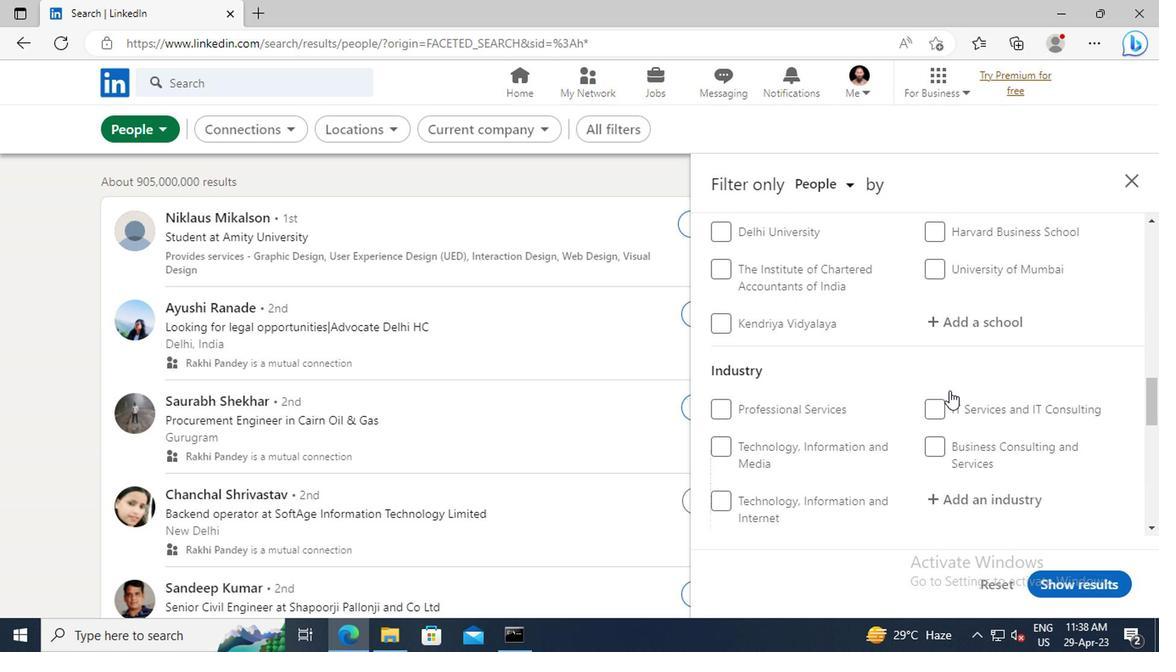 
Action: Mouse scrolled (946, 391) with delta (0, 0)
Screenshot: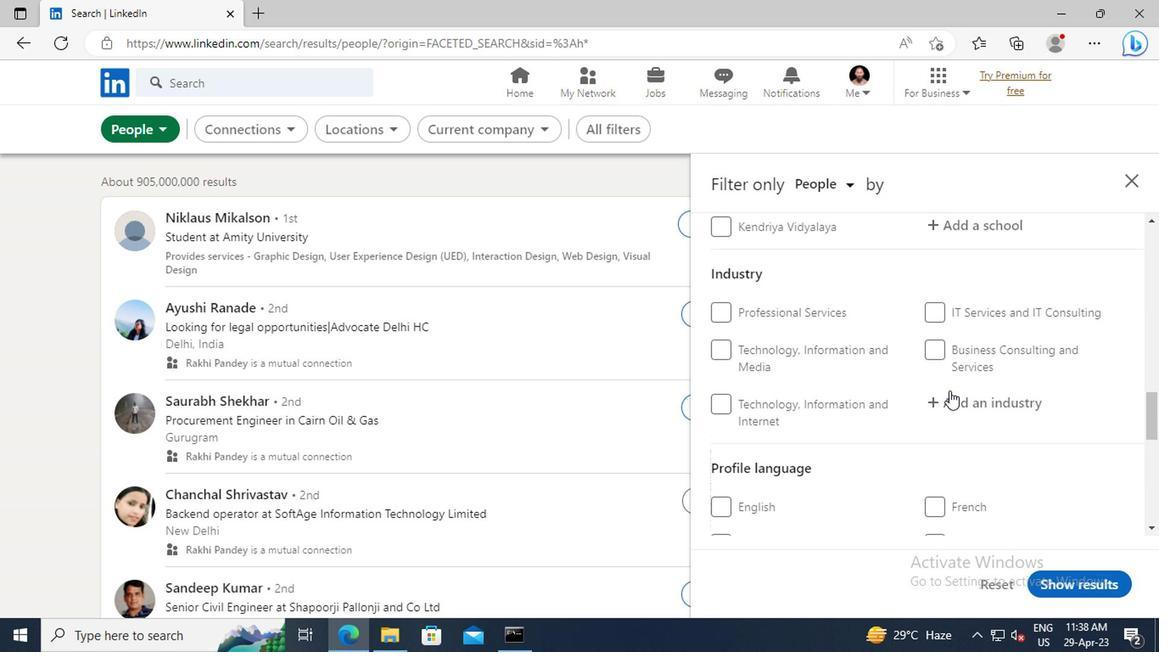 
Action: Mouse scrolled (946, 391) with delta (0, 0)
Screenshot: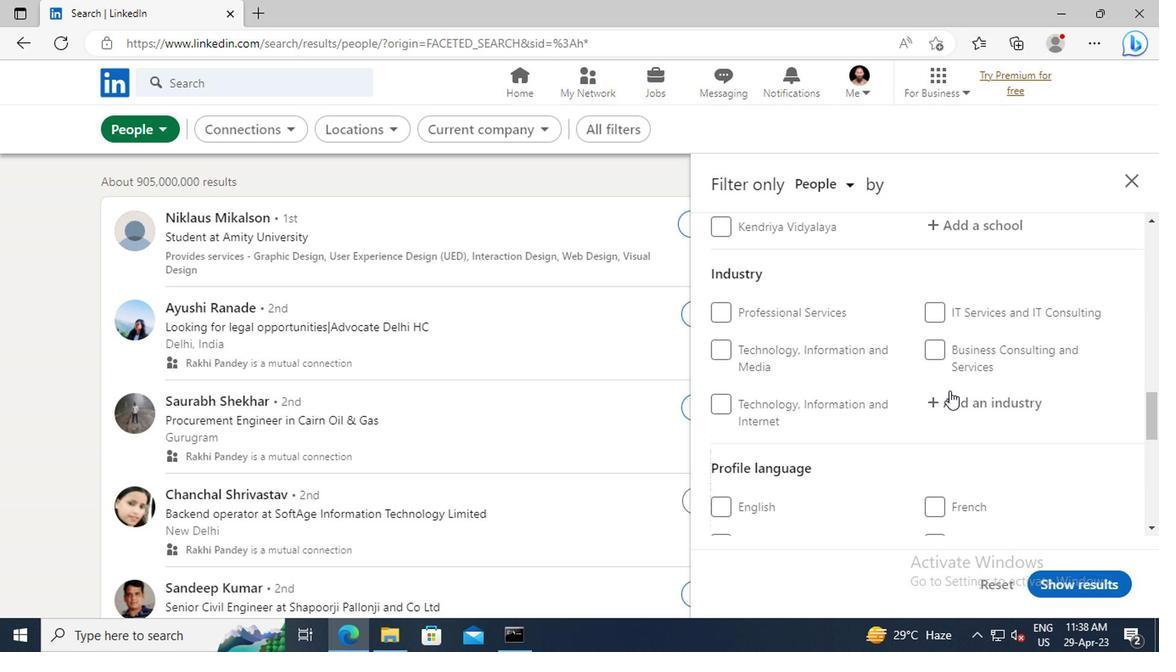 
Action: Mouse moved to (722, 484)
Screenshot: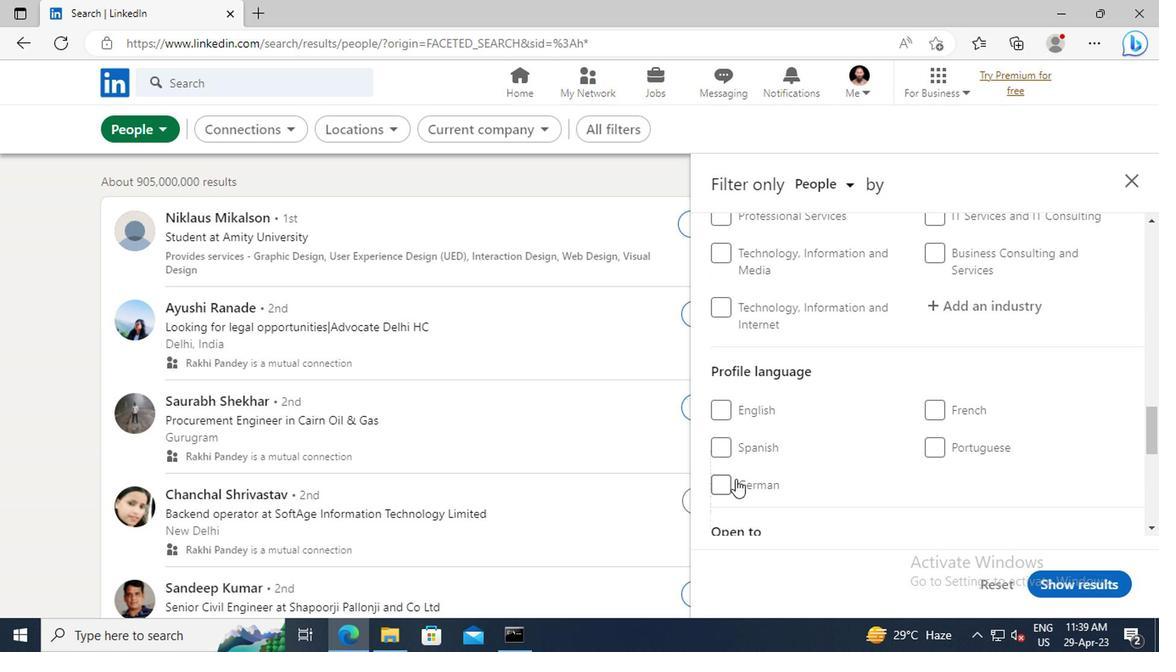 
Action: Mouse pressed left at (722, 484)
Screenshot: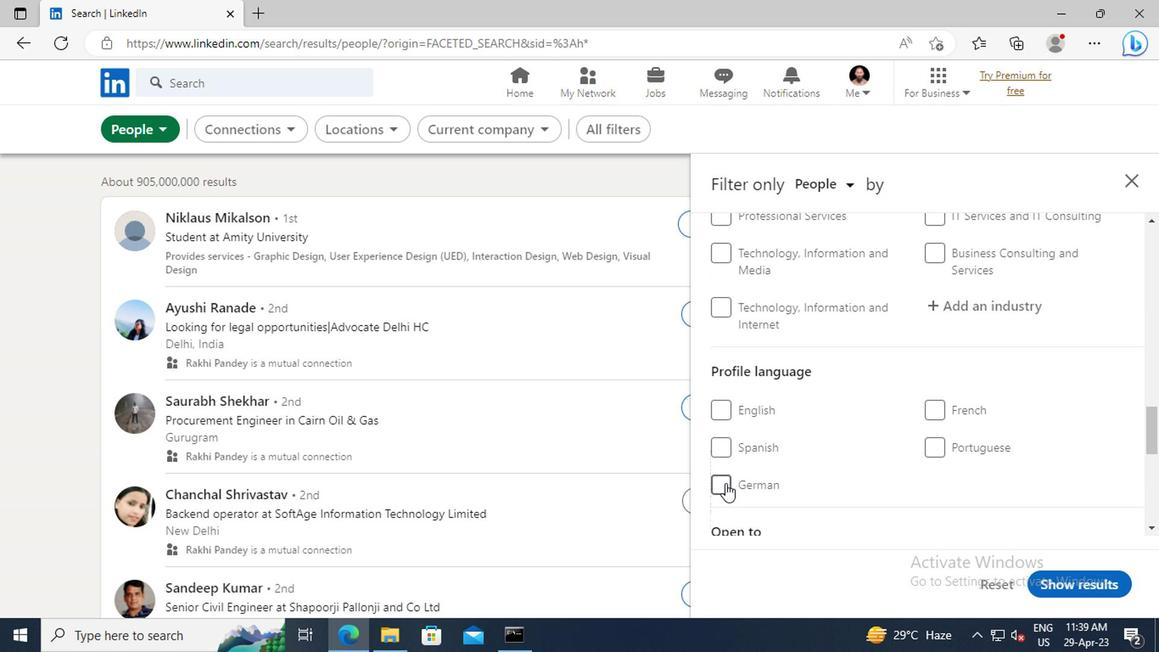 
Action: Mouse moved to (905, 430)
Screenshot: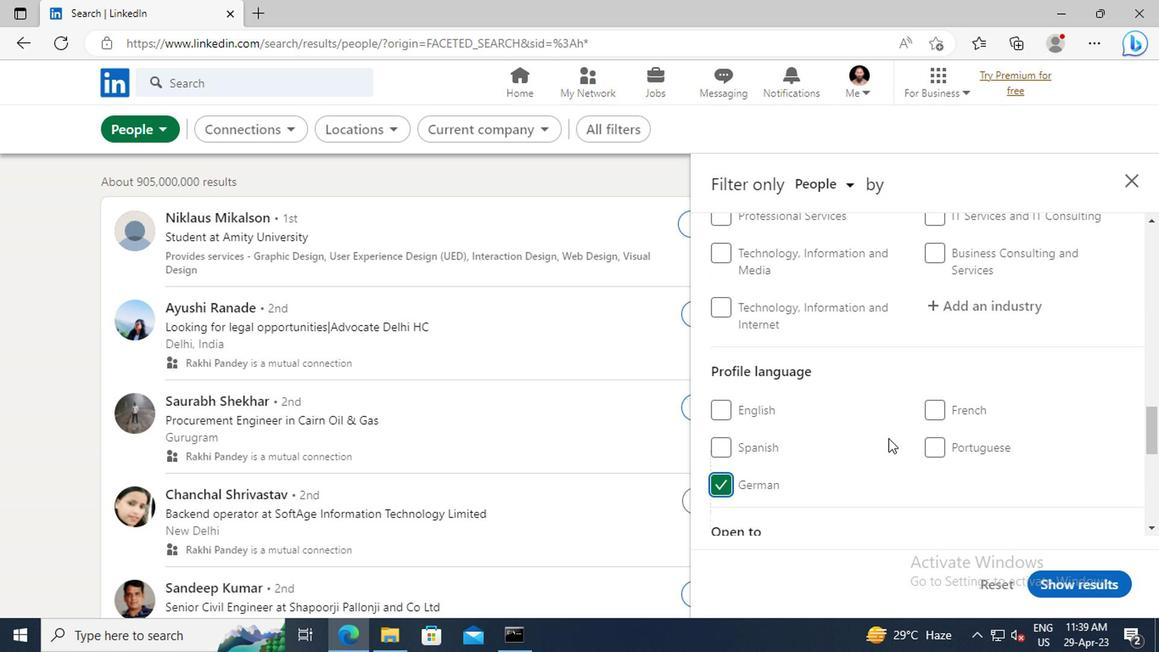 
Action: Mouse scrolled (905, 431) with delta (0, 0)
Screenshot: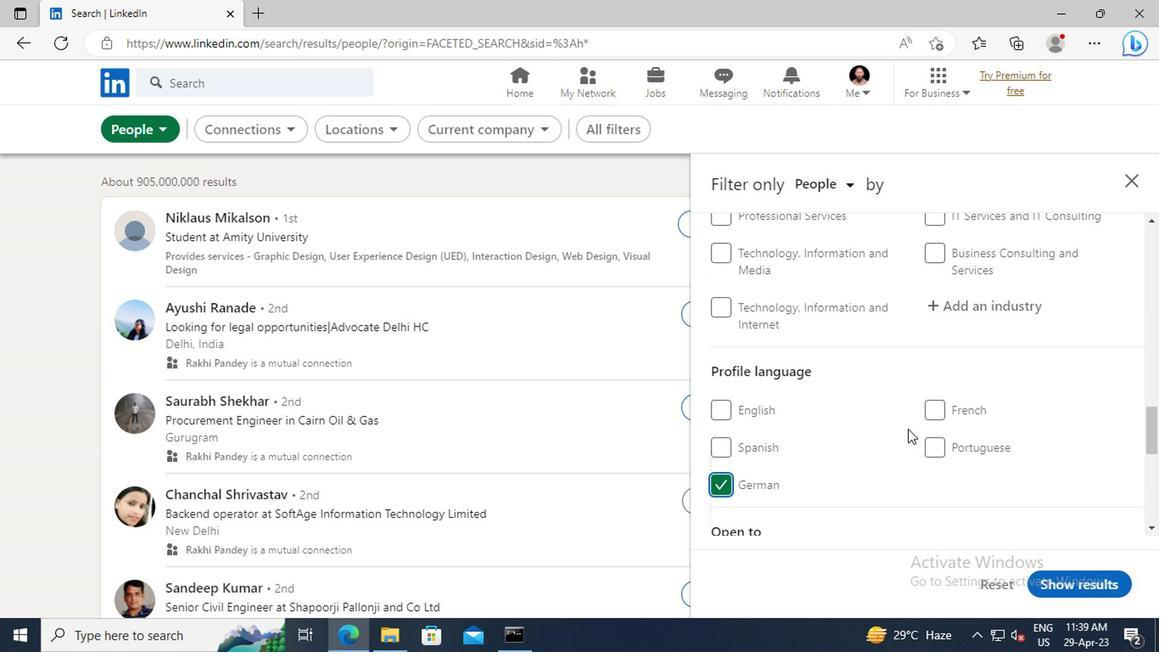 
Action: Mouse scrolled (905, 431) with delta (0, 0)
Screenshot: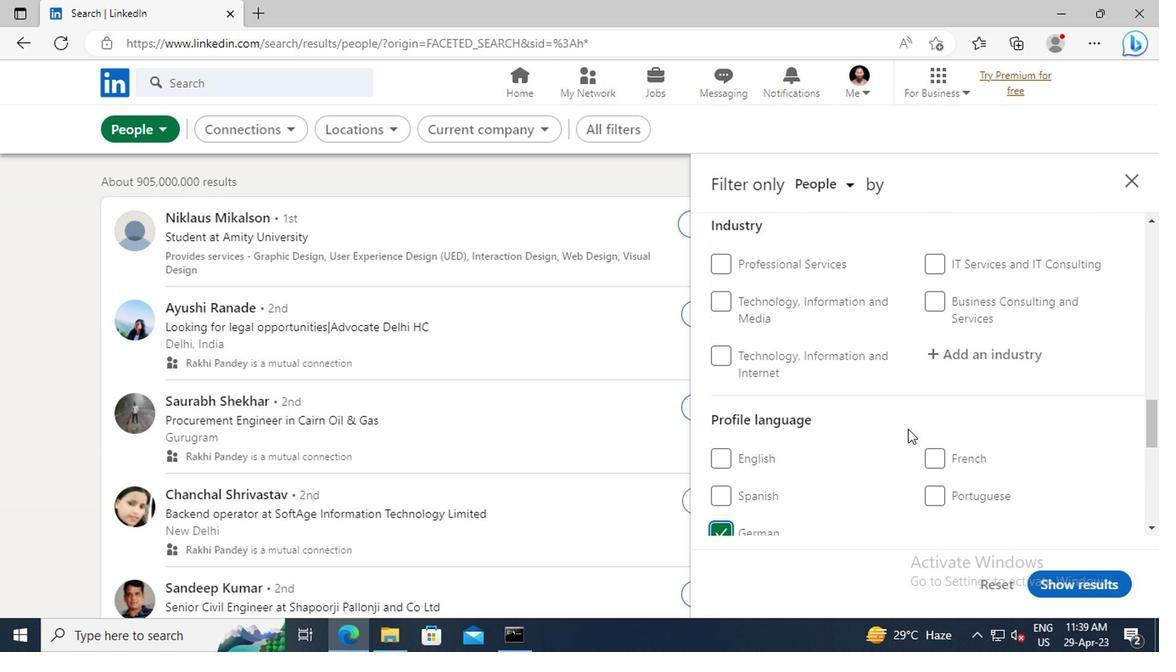 
Action: Mouse moved to (905, 430)
Screenshot: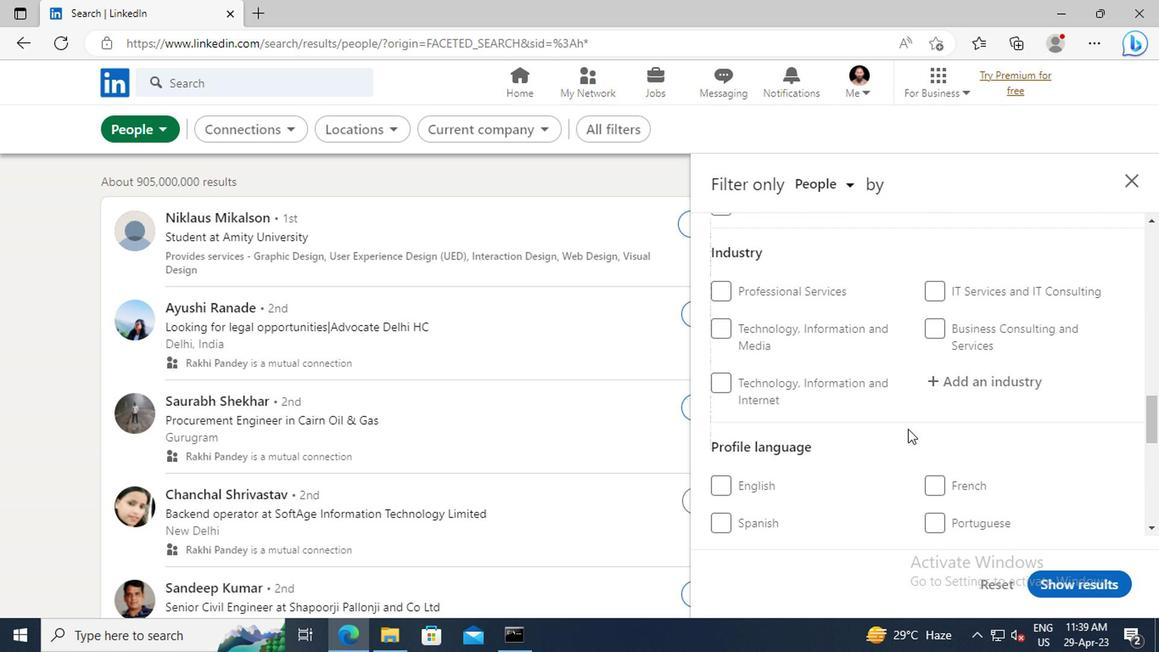 
Action: Mouse scrolled (905, 431) with delta (0, 0)
Screenshot: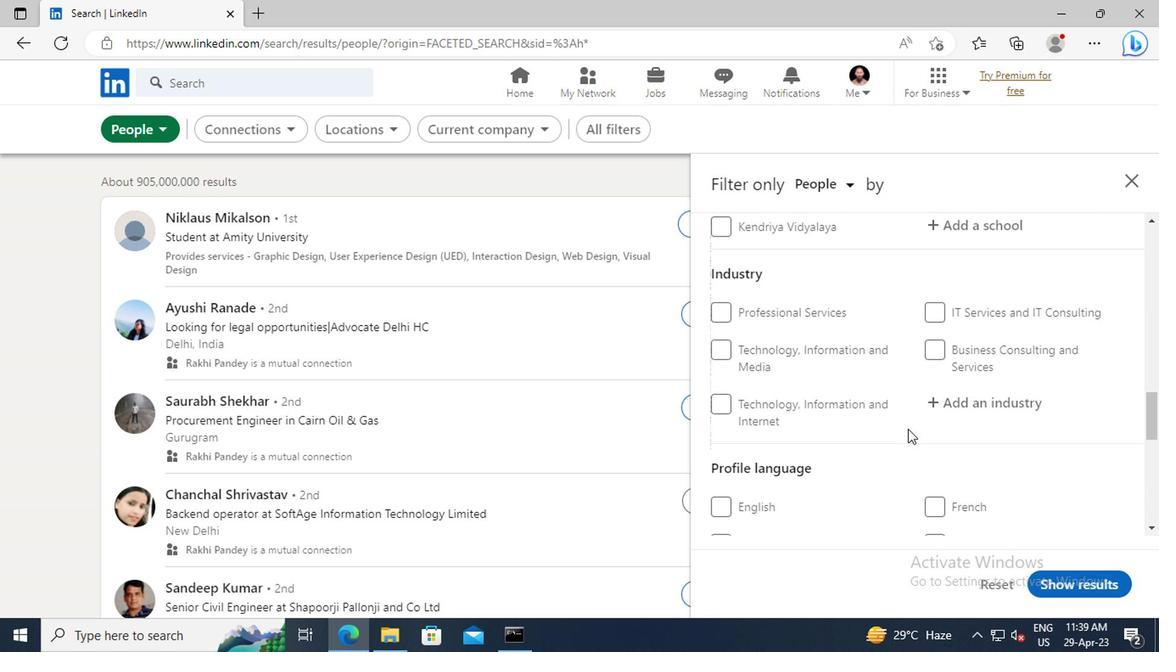 
Action: Mouse scrolled (905, 431) with delta (0, 0)
Screenshot: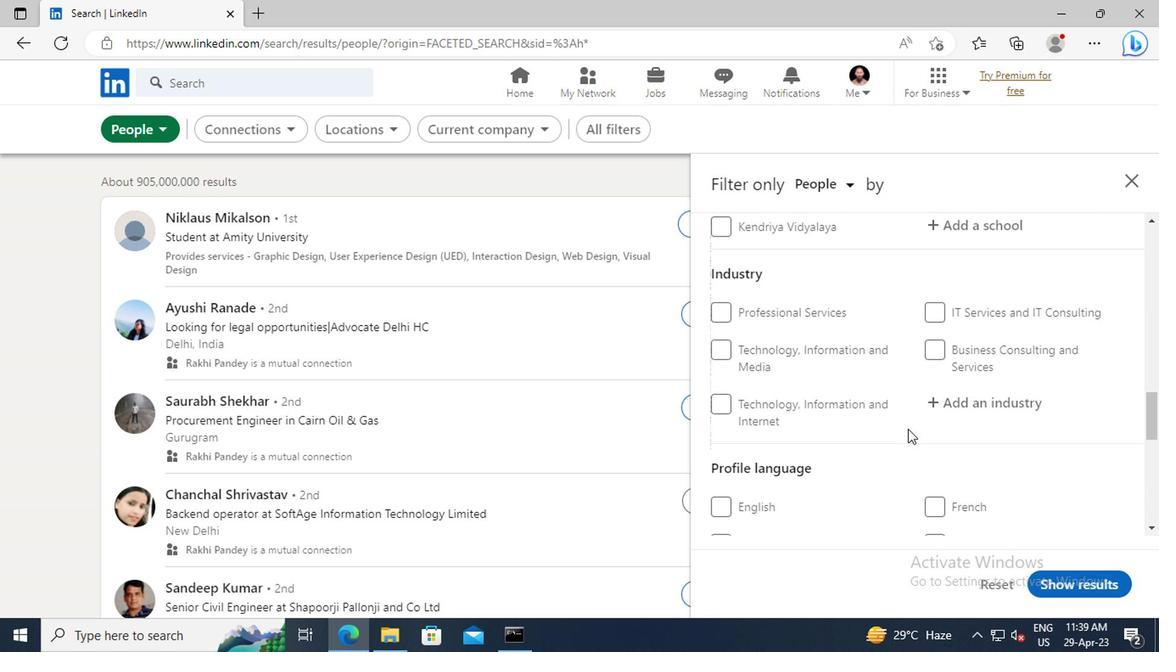 
Action: Mouse scrolled (905, 431) with delta (0, 0)
Screenshot: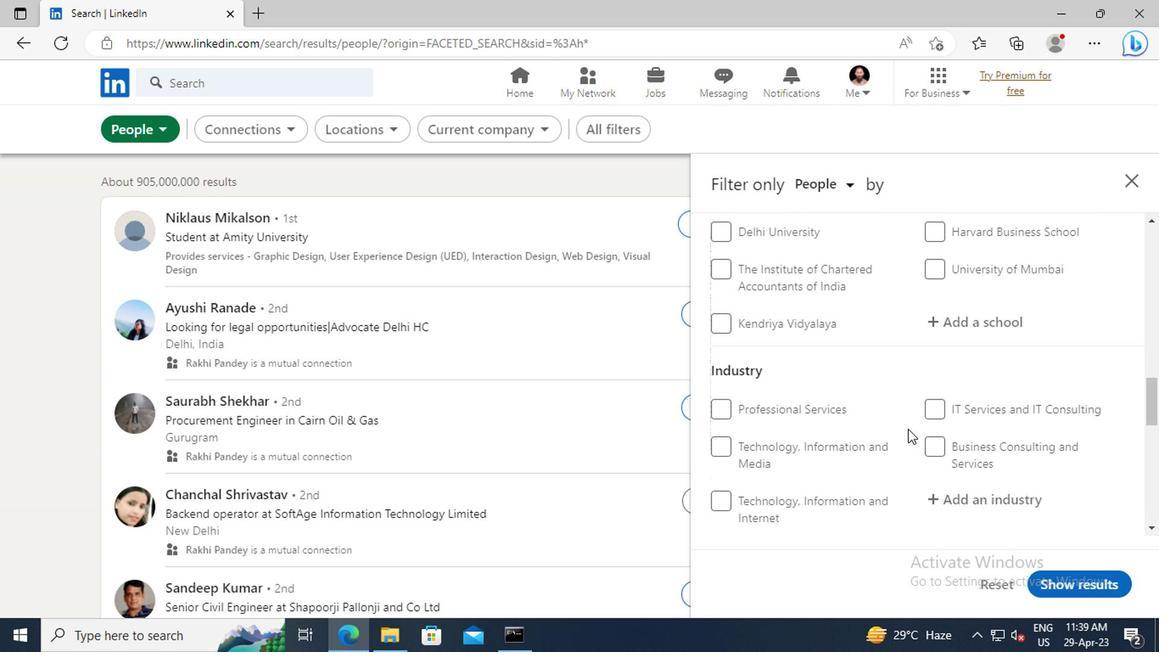 
Action: Mouse scrolled (905, 431) with delta (0, 0)
Screenshot: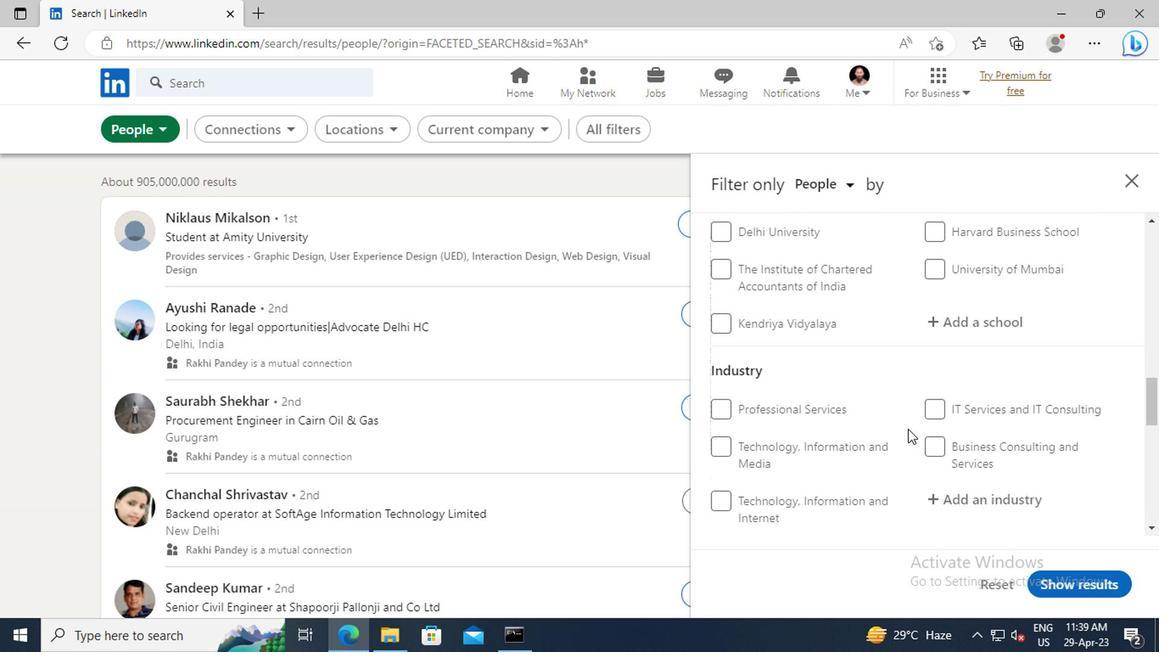 
Action: Mouse scrolled (905, 431) with delta (0, 0)
Screenshot: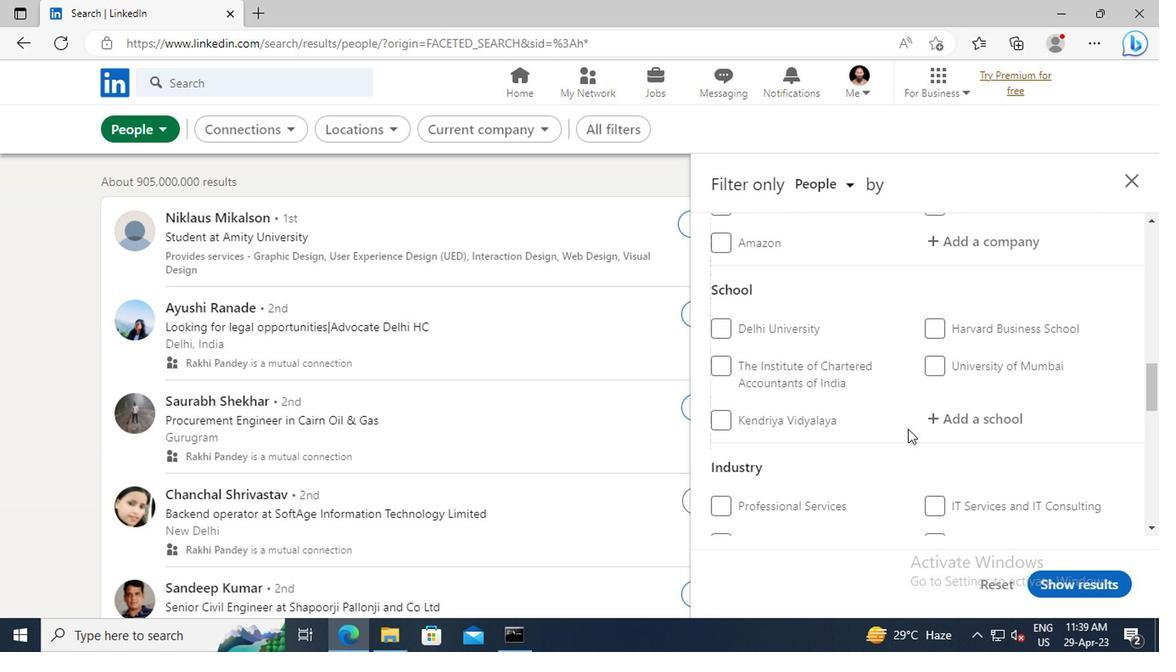 
Action: Mouse scrolled (905, 431) with delta (0, 0)
Screenshot: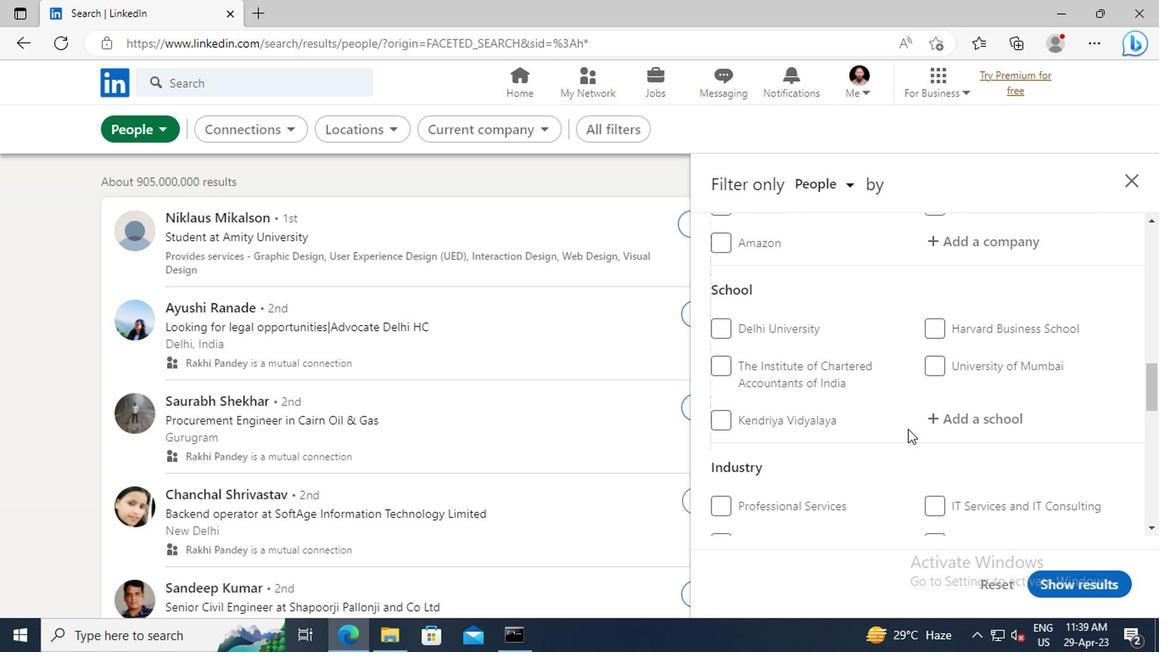 
Action: Mouse scrolled (905, 431) with delta (0, 0)
Screenshot: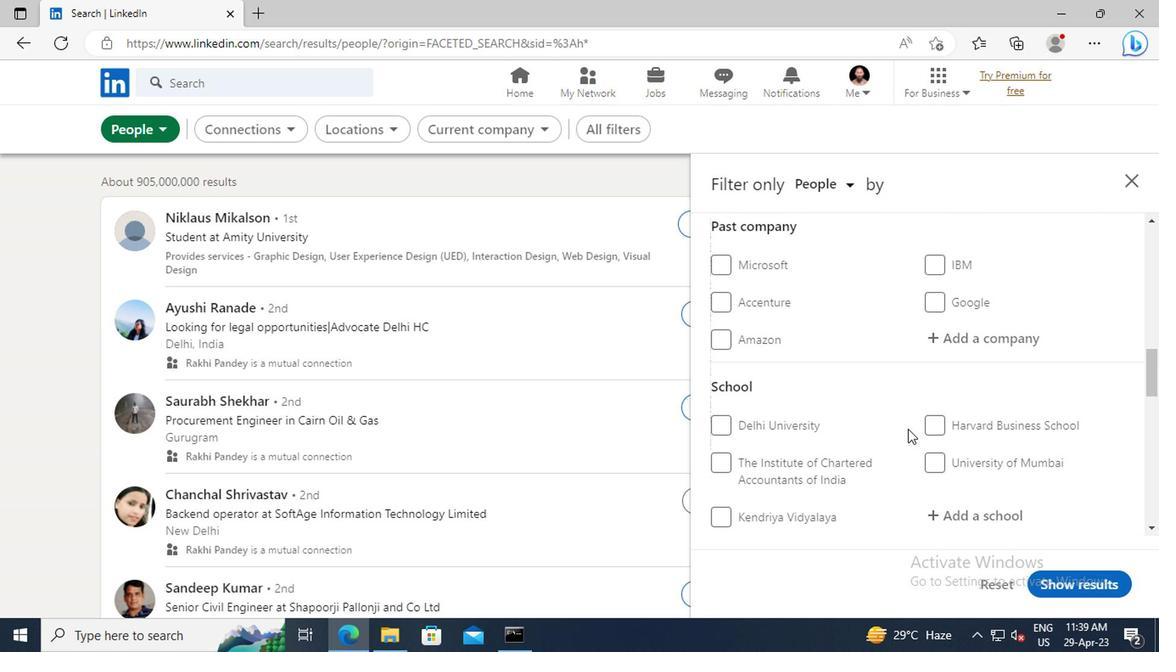 
Action: Mouse moved to (907, 430)
Screenshot: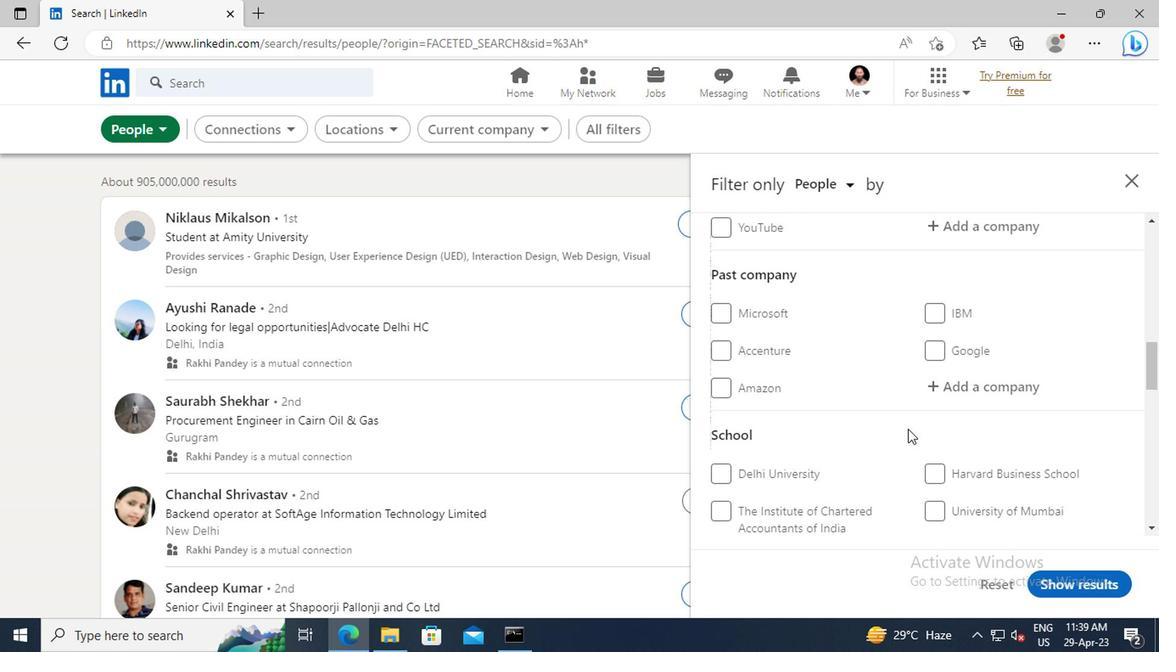 
Action: Mouse scrolled (907, 431) with delta (0, 0)
Screenshot: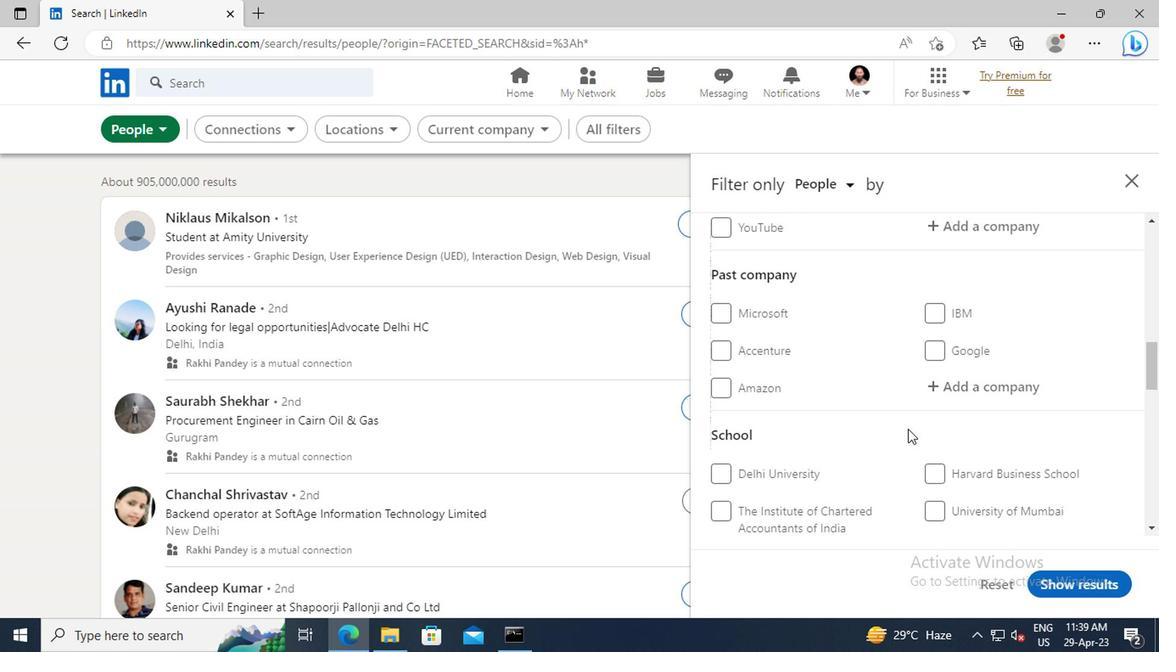 
Action: Mouse scrolled (907, 431) with delta (0, 0)
Screenshot: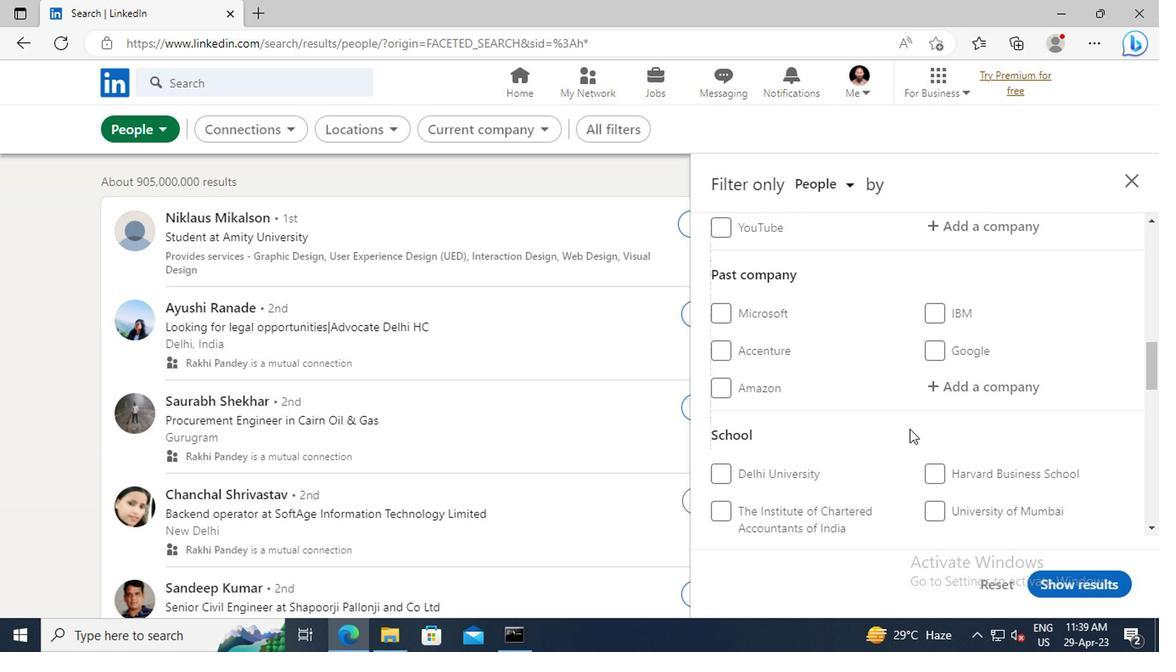 
Action: Mouse moved to (907, 430)
Screenshot: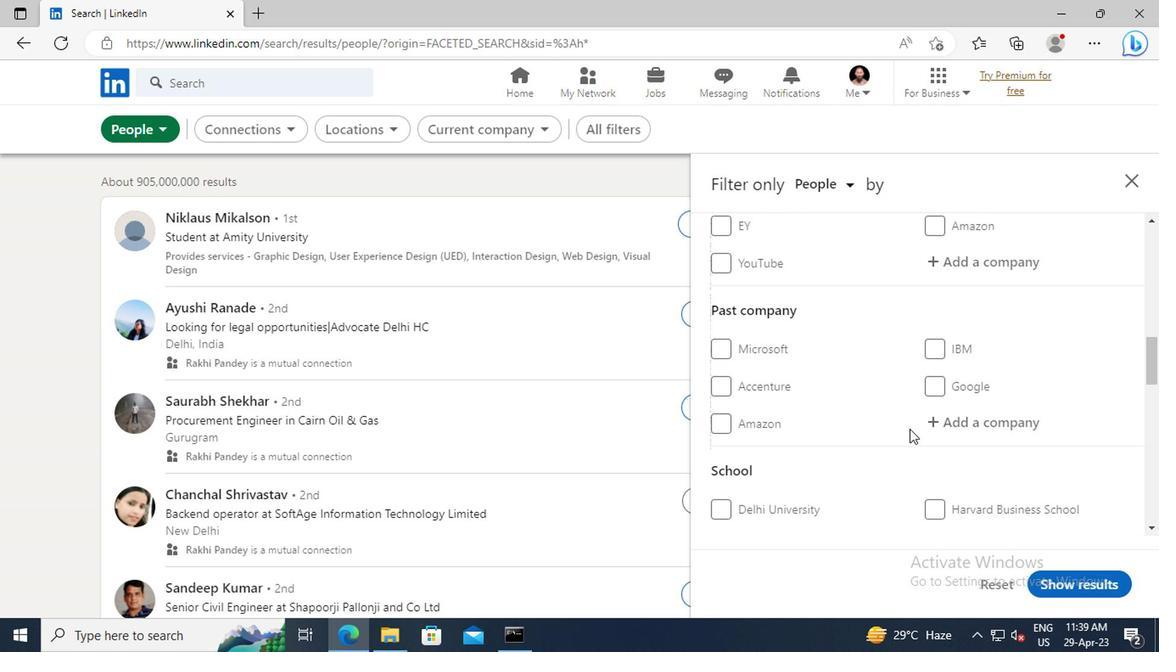 
Action: Mouse scrolled (907, 431) with delta (0, 0)
Screenshot: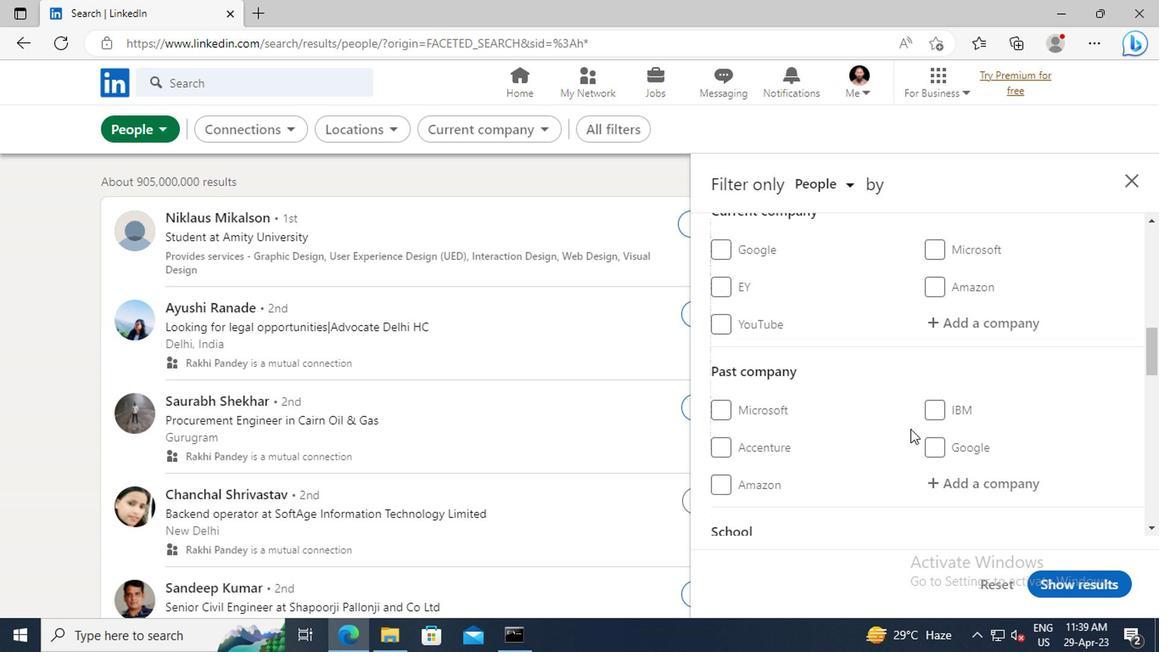 
Action: Mouse scrolled (907, 431) with delta (0, 0)
Screenshot: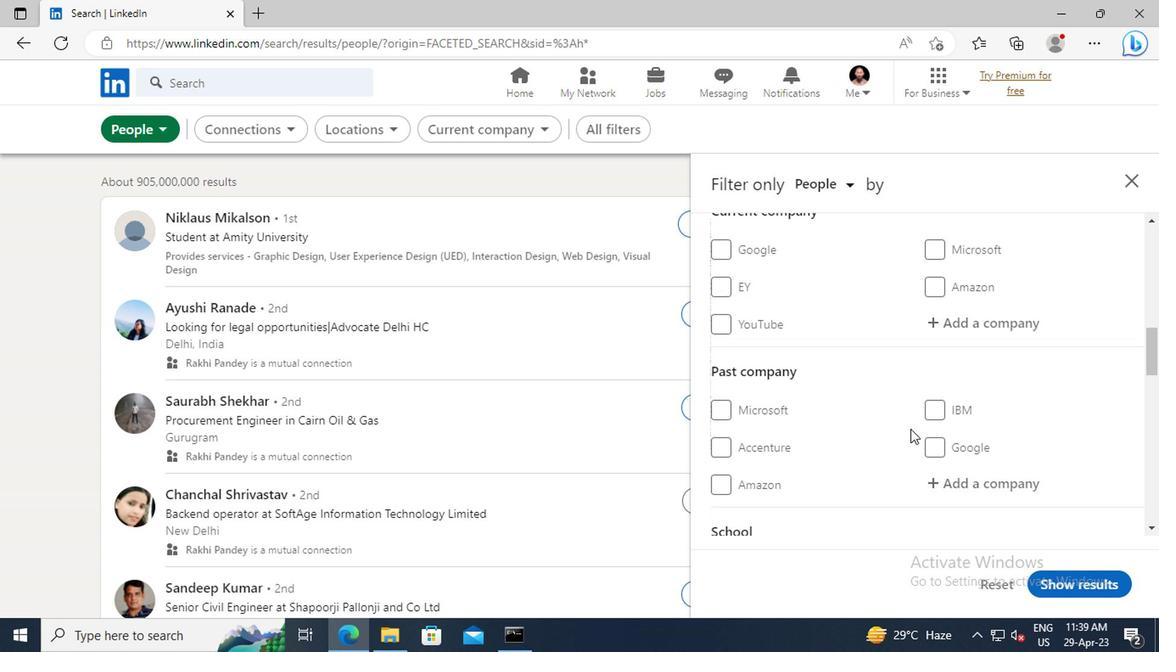
Action: Mouse moved to (937, 426)
Screenshot: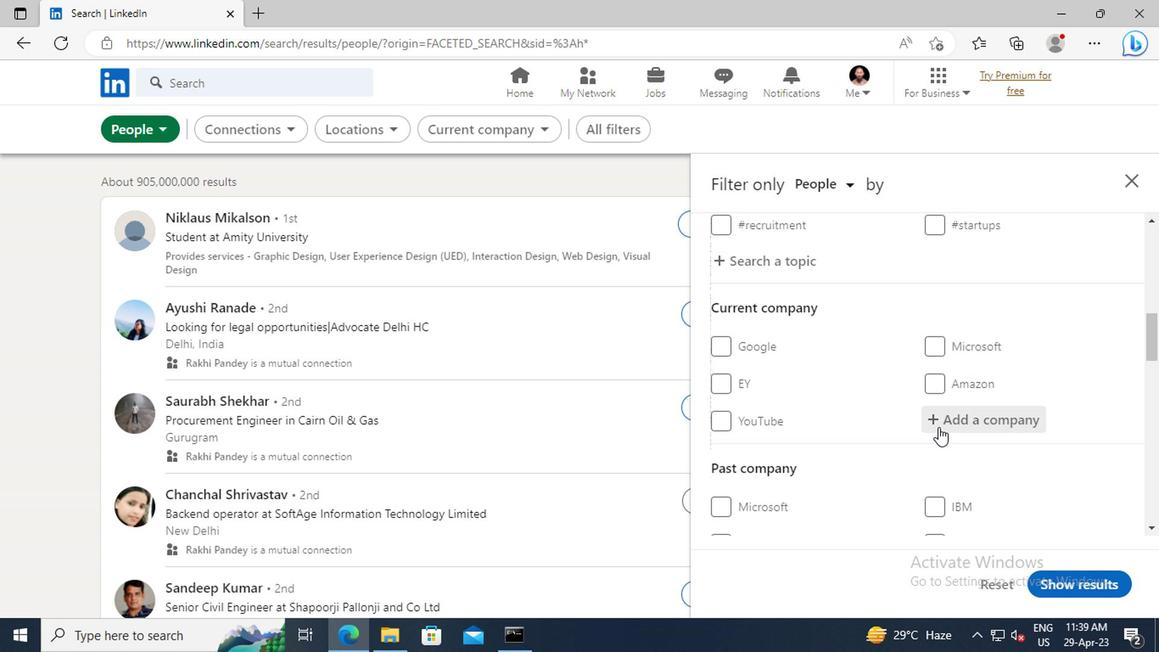 
Action: Mouse pressed left at (937, 426)
Screenshot: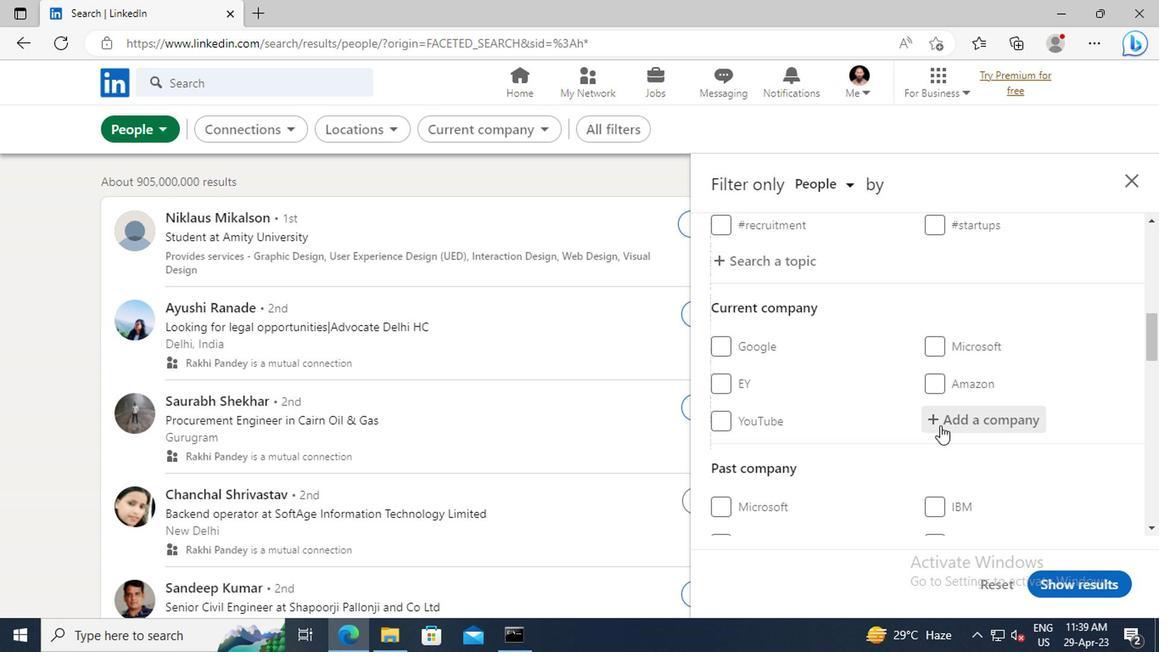 
Action: Key pressed <Key.shift>IFM
Screenshot: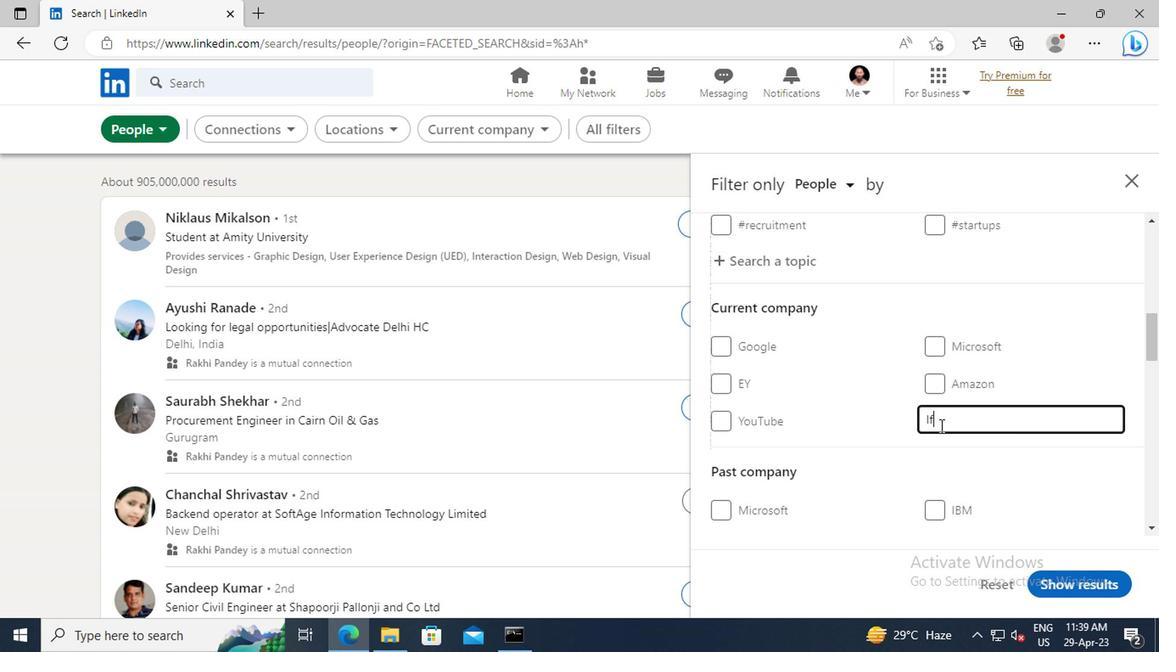 
Action: Mouse moved to (929, 449)
Screenshot: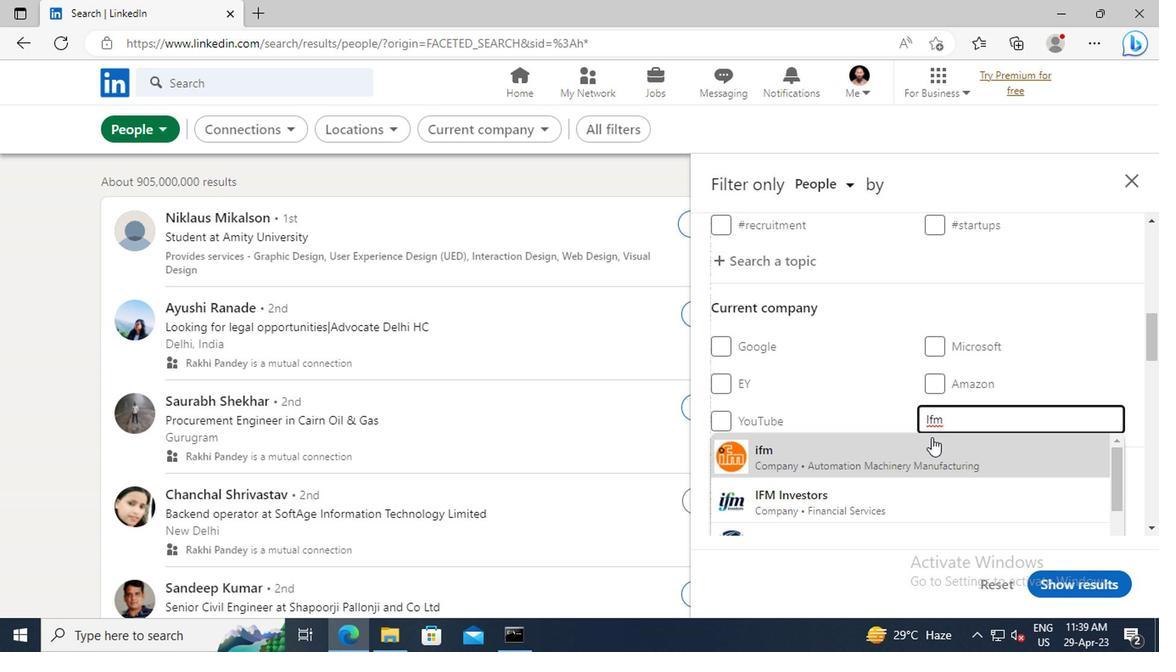 
Action: Mouse pressed left at (929, 449)
Screenshot: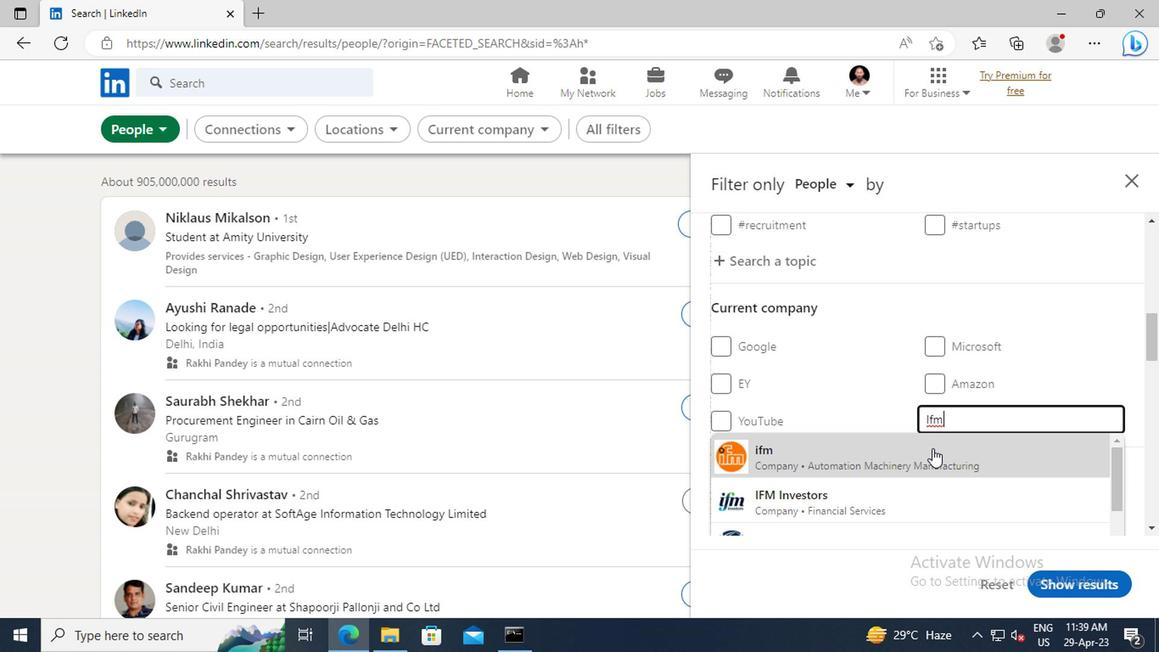 
Action: Mouse scrolled (929, 449) with delta (0, 0)
Screenshot: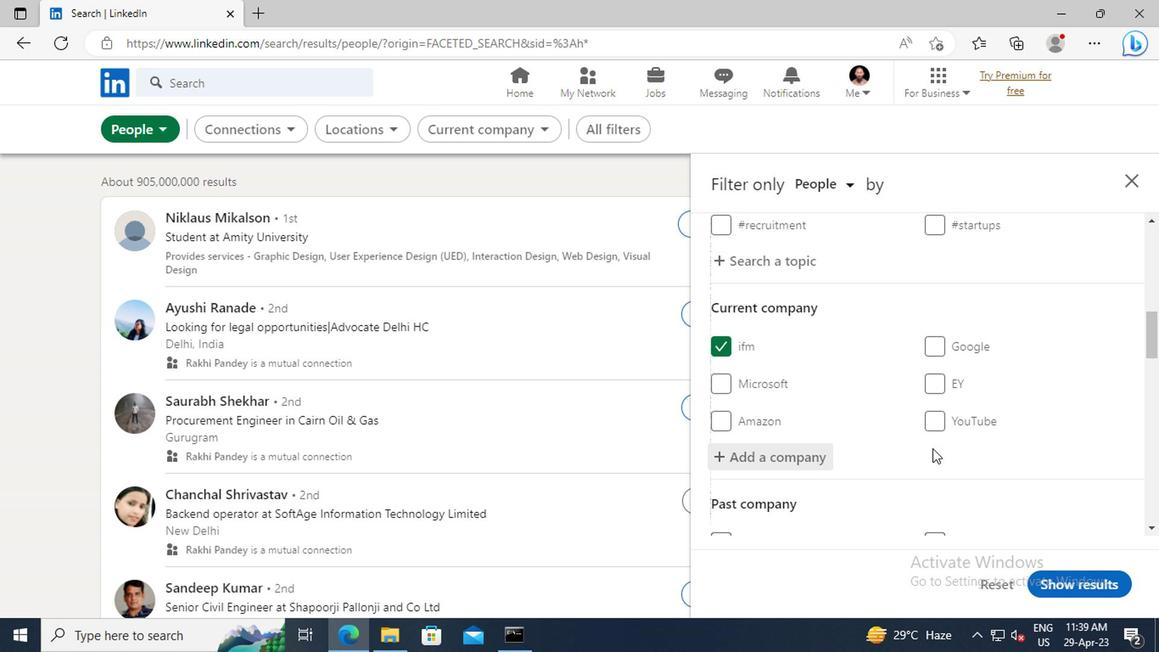
Action: Mouse scrolled (929, 449) with delta (0, 0)
Screenshot: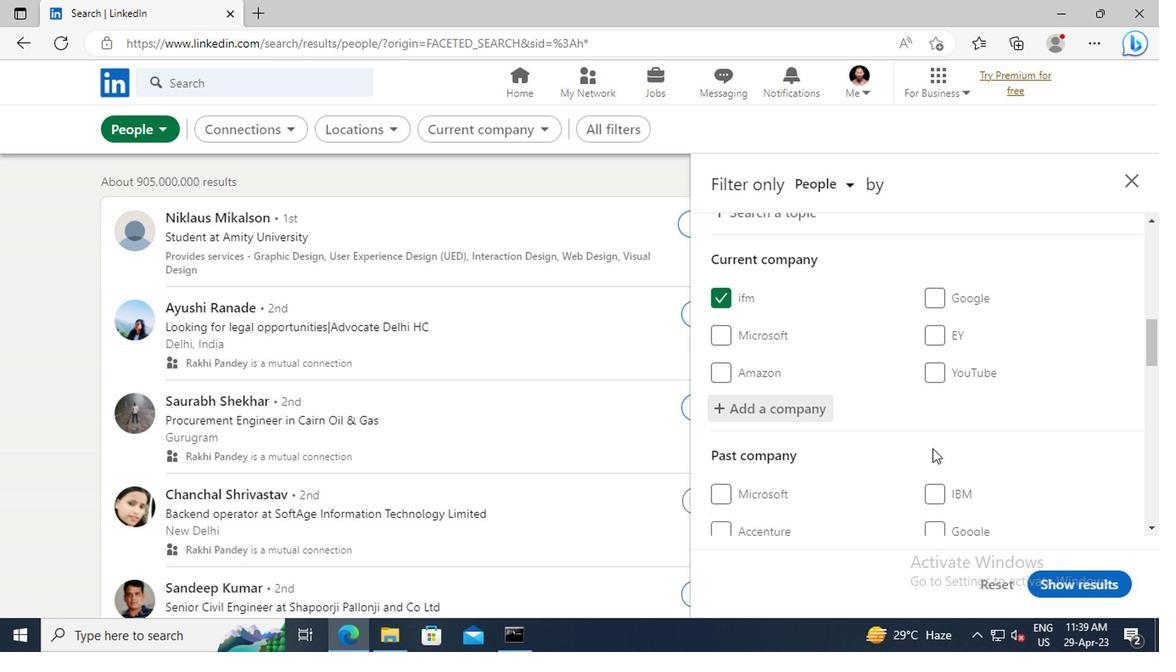 
Action: Mouse scrolled (929, 449) with delta (0, 0)
Screenshot: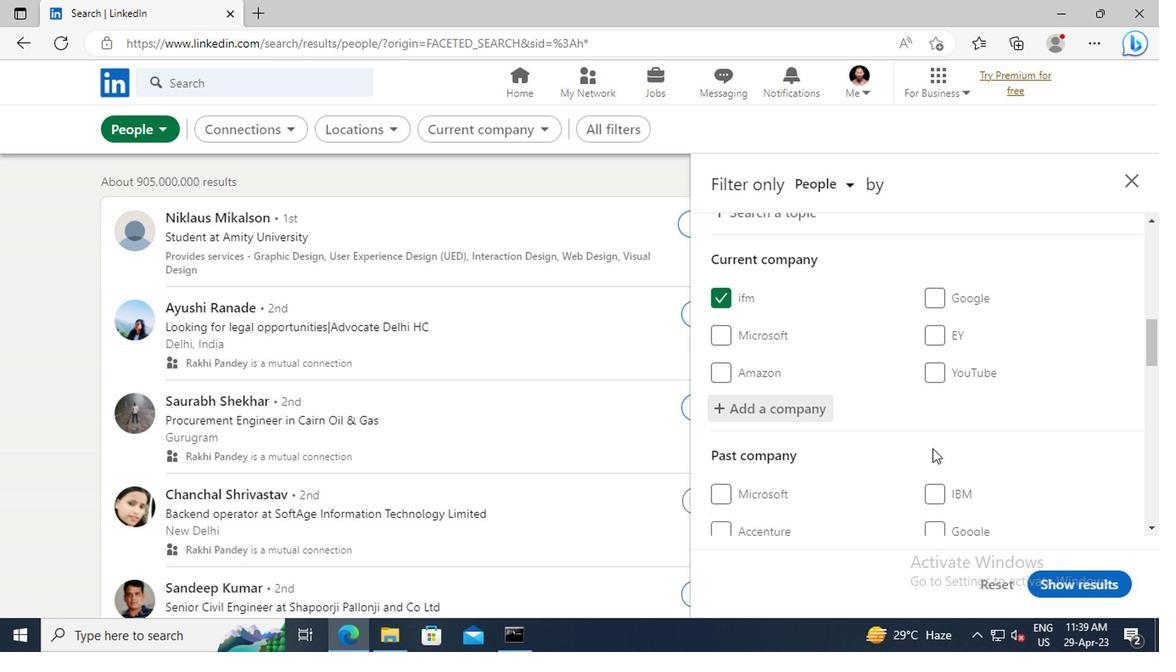 
Action: Mouse scrolled (929, 449) with delta (0, 0)
Screenshot: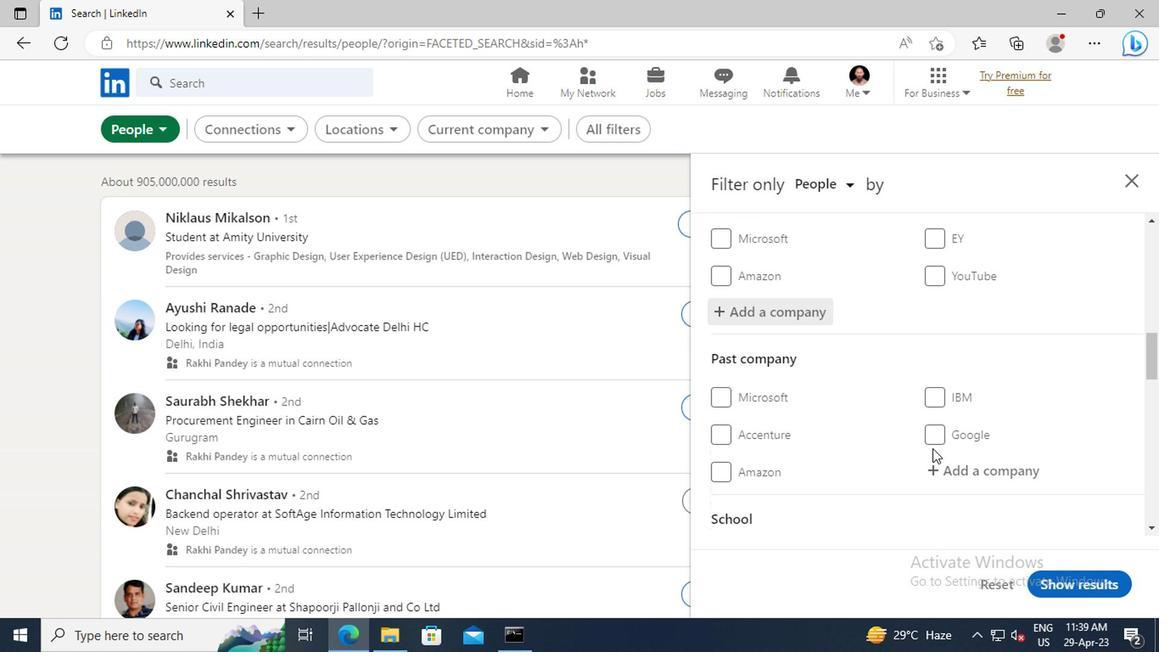 
Action: Mouse scrolled (929, 449) with delta (0, 0)
Screenshot: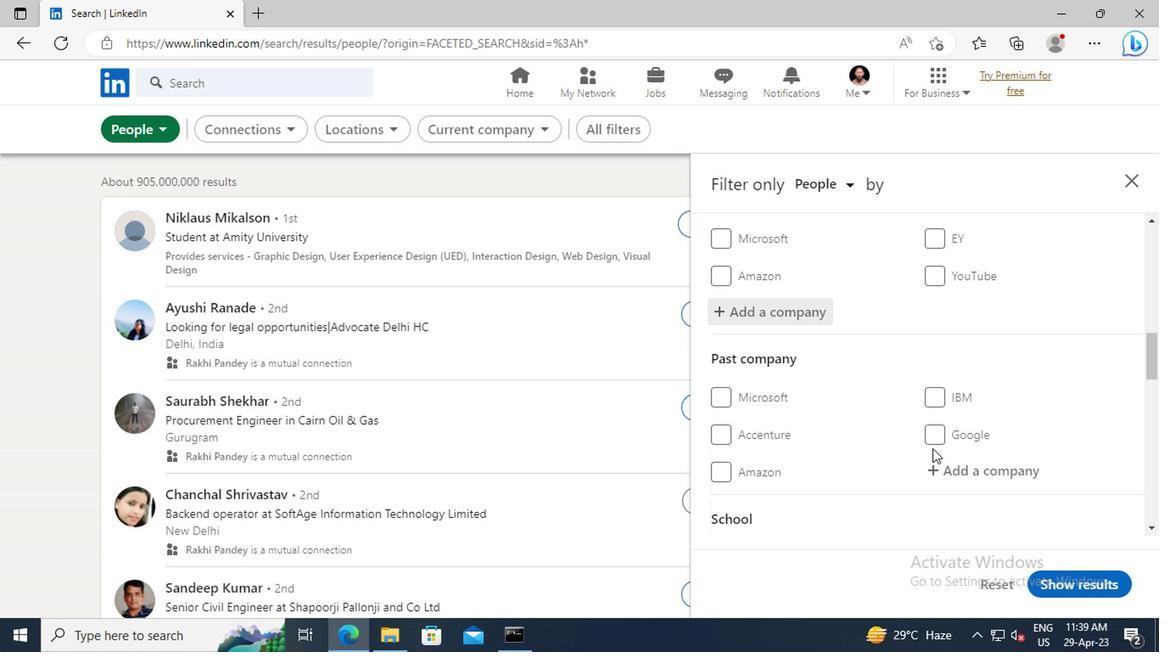 
Action: Mouse scrolled (929, 449) with delta (0, 0)
Screenshot: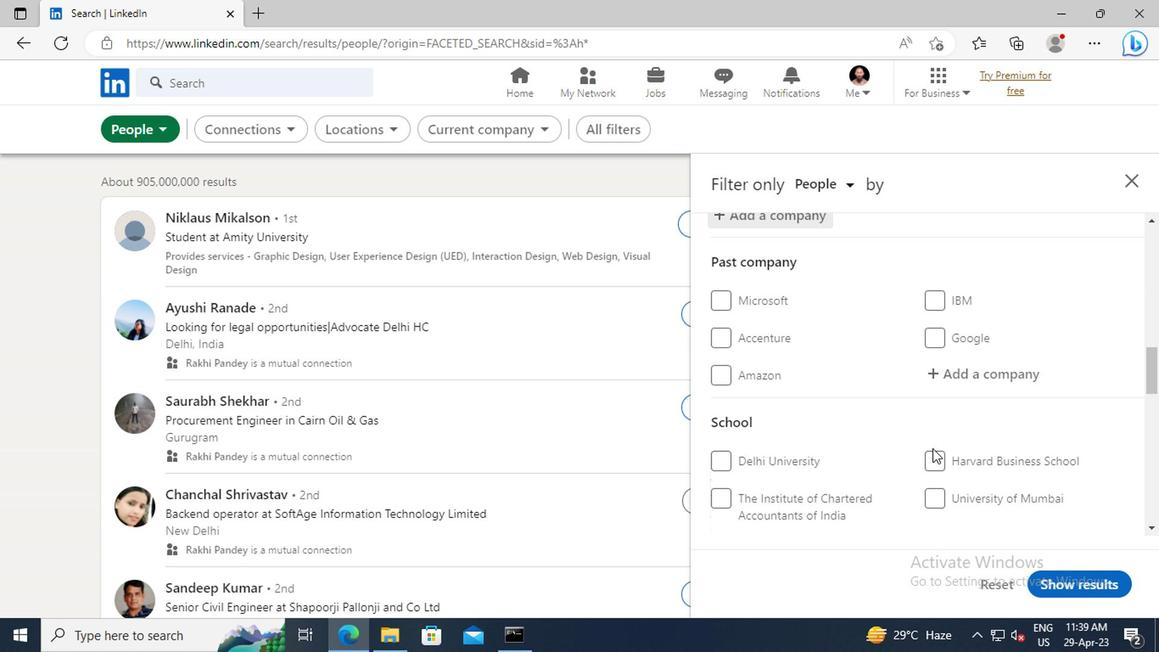
Action: Mouse scrolled (929, 449) with delta (0, 0)
Screenshot: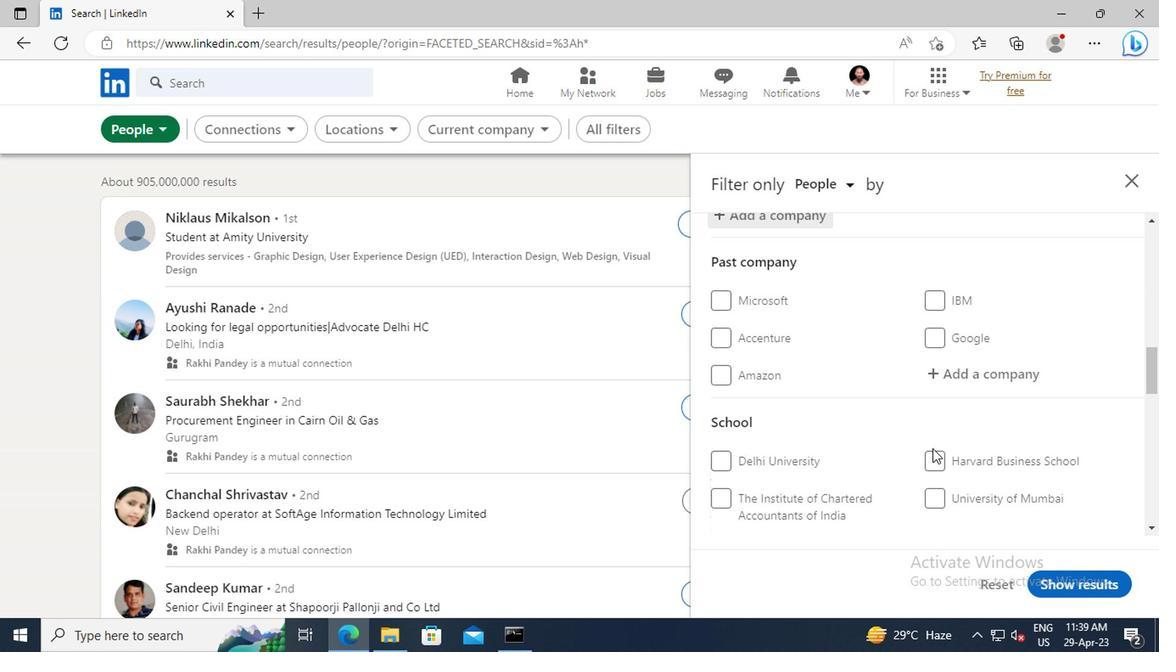 
Action: Mouse scrolled (929, 449) with delta (0, 0)
Screenshot: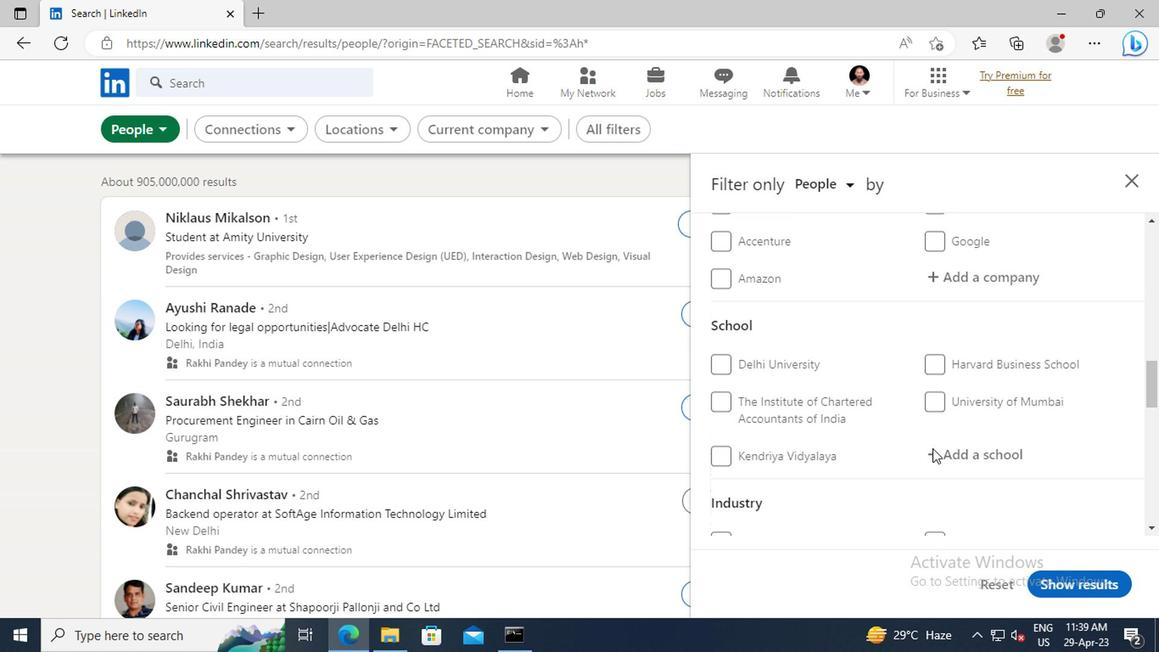 
Action: Mouse moved to (934, 406)
Screenshot: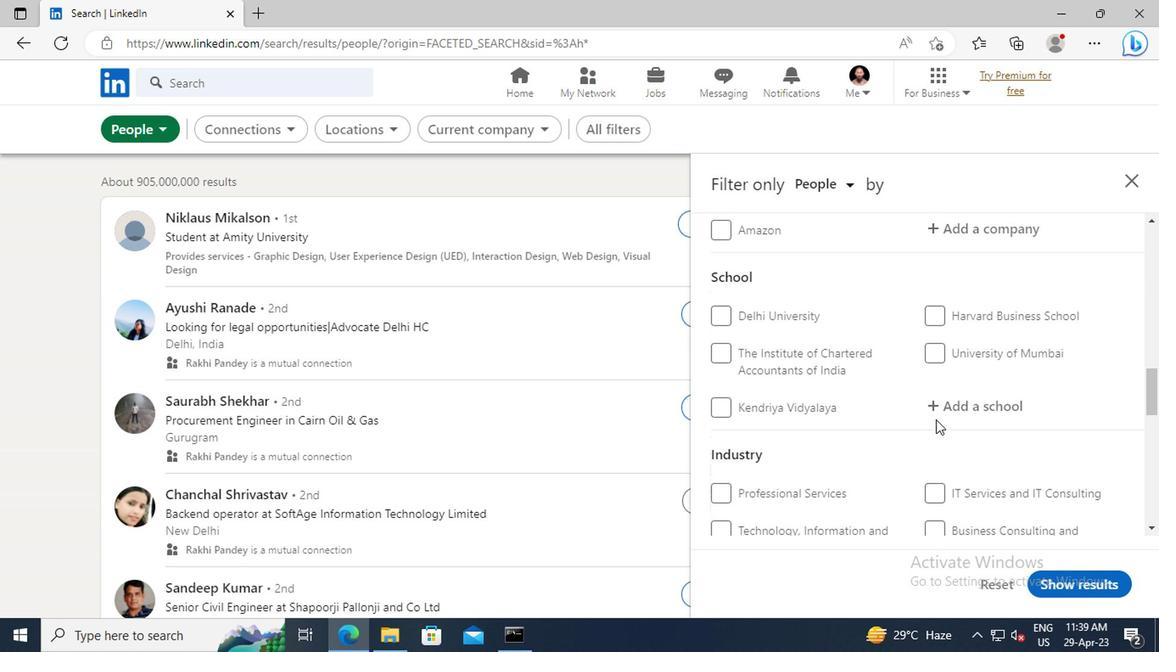 
Action: Mouse pressed left at (934, 406)
Screenshot: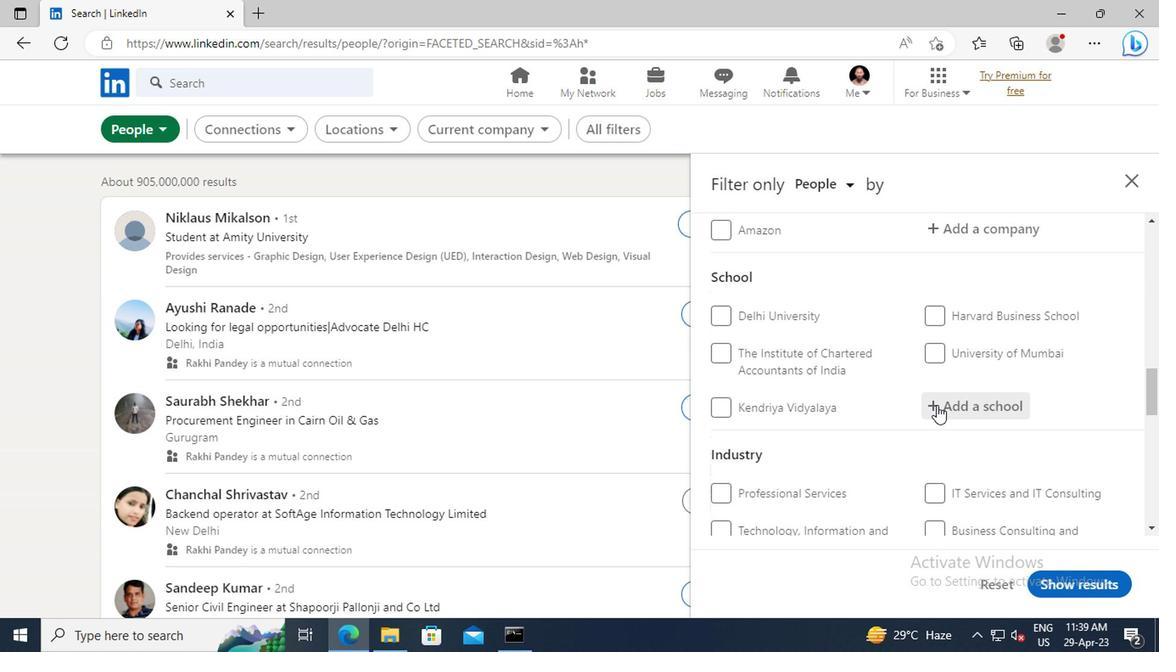 
Action: Key pressed <Key.shift>INDIAN<Key.space><Key.shift>INSTITUTE<Key.space>OF<Key.space><Key.shift>TECHNOLOGY,<Key.space><Key.shift>KHAR
Screenshot: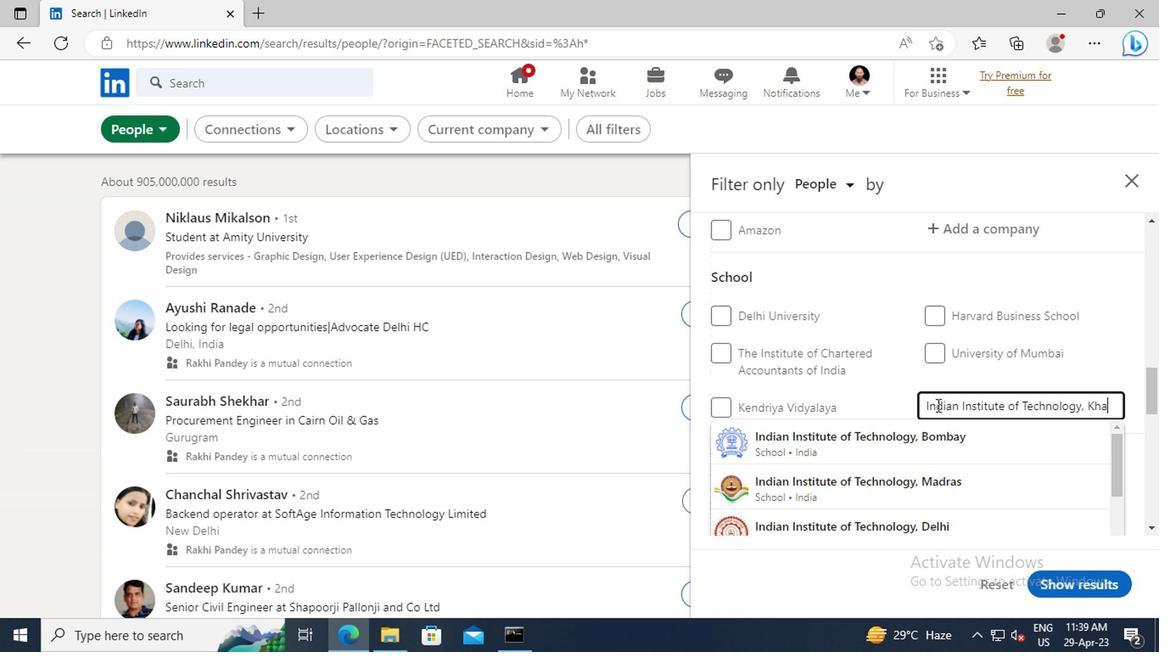 
Action: Mouse moved to (942, 442)
Screenshot: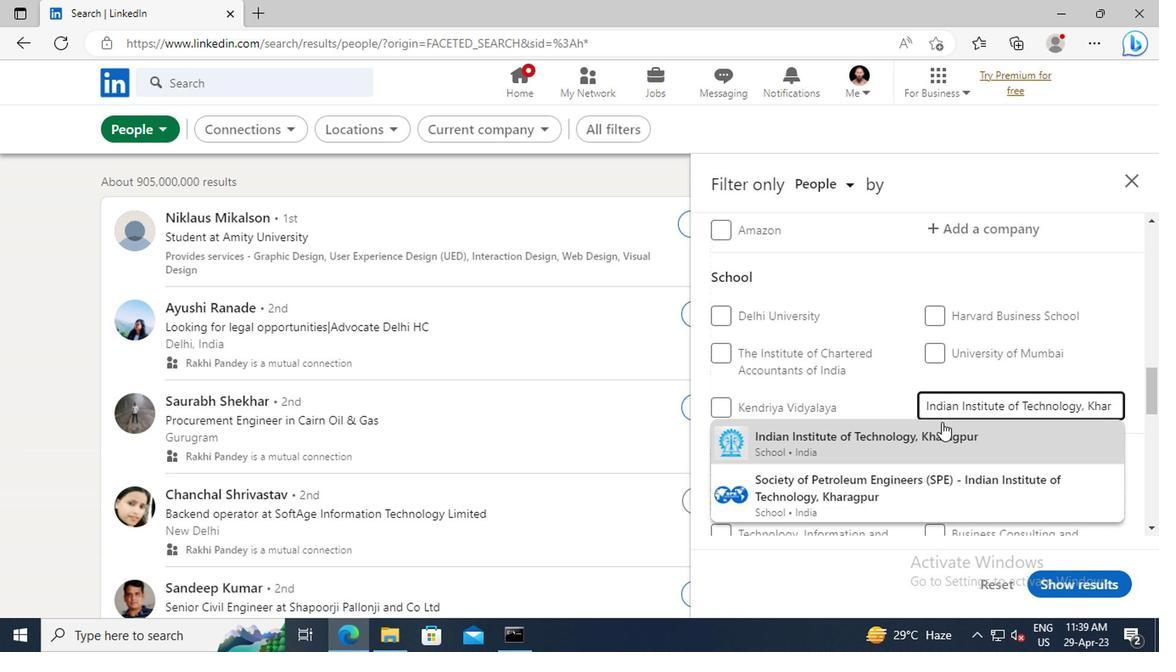 
Action: Mouse pressed left at (942, 442)
Screenshot: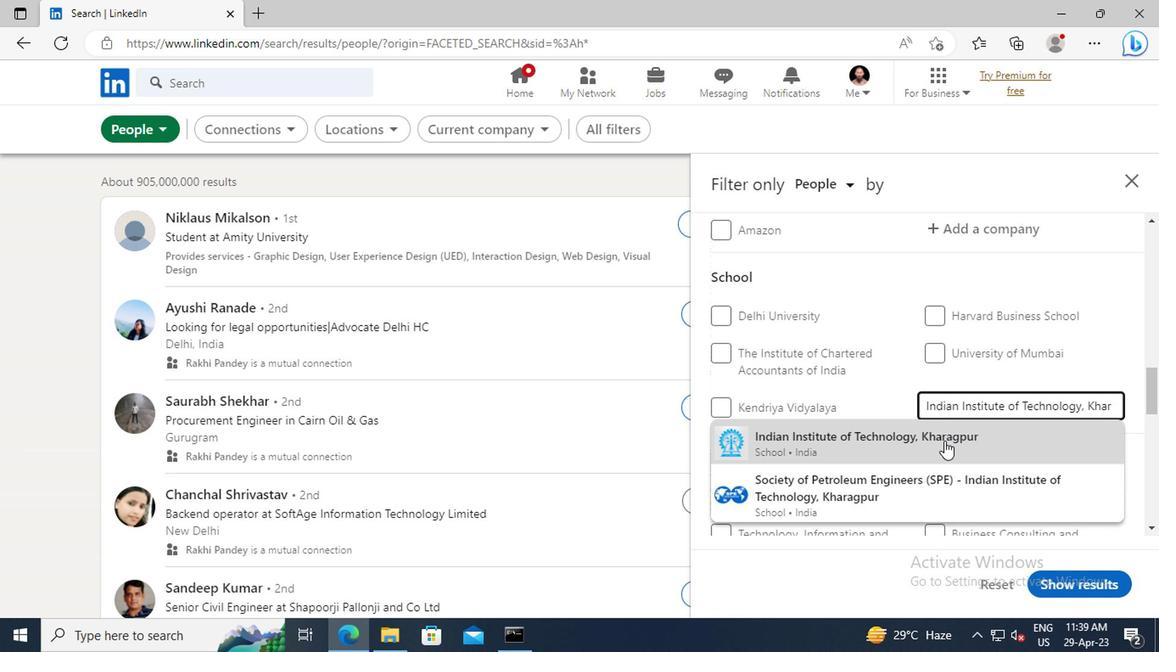 
Action: Mouse moved to (937, 426)
Screenshot: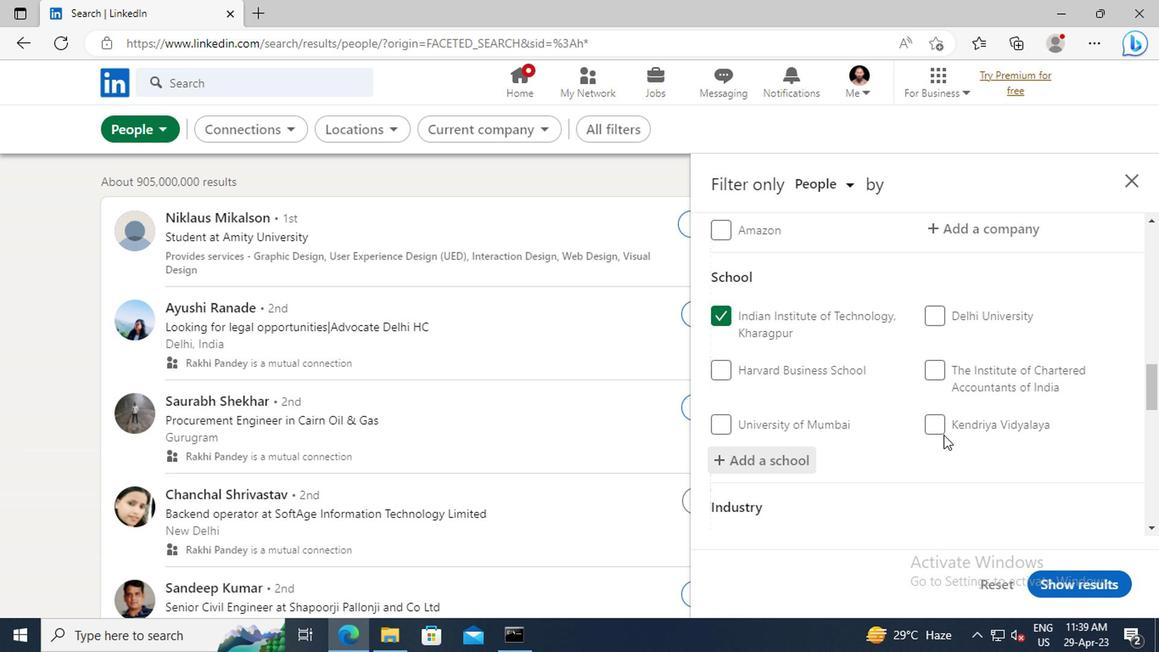 
Action: Mouse scrolled (937, 425) with delta (0, -1)
Screenshot: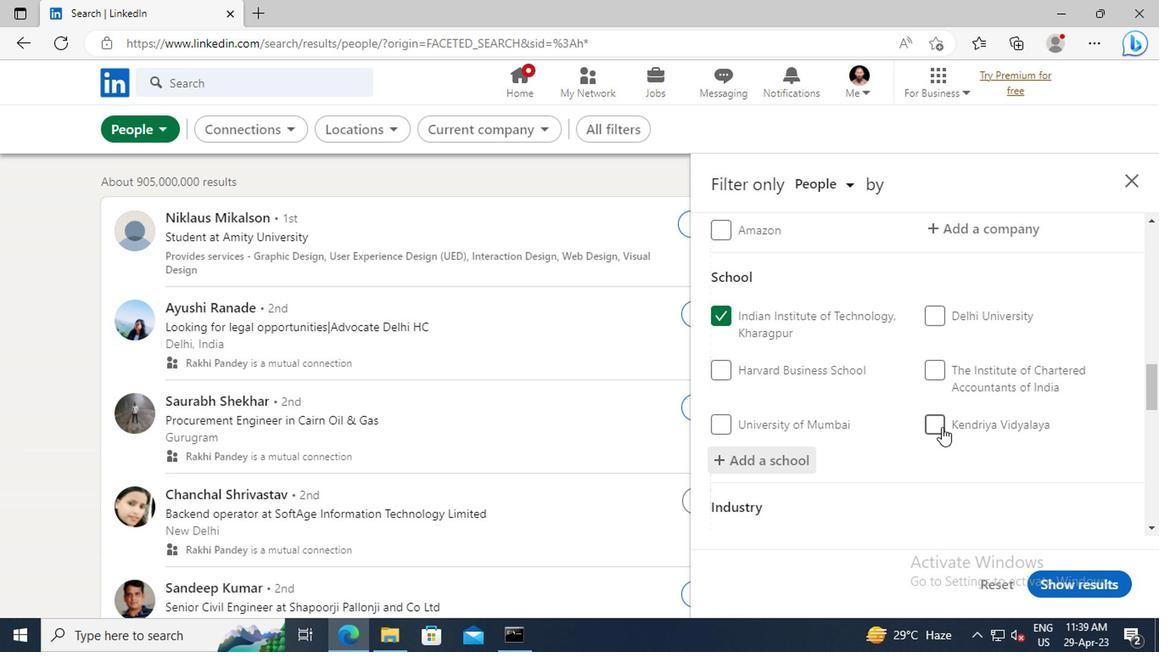 
Action: Mouse scrolled (937, 425) with delta (0, -1)
Screenshot: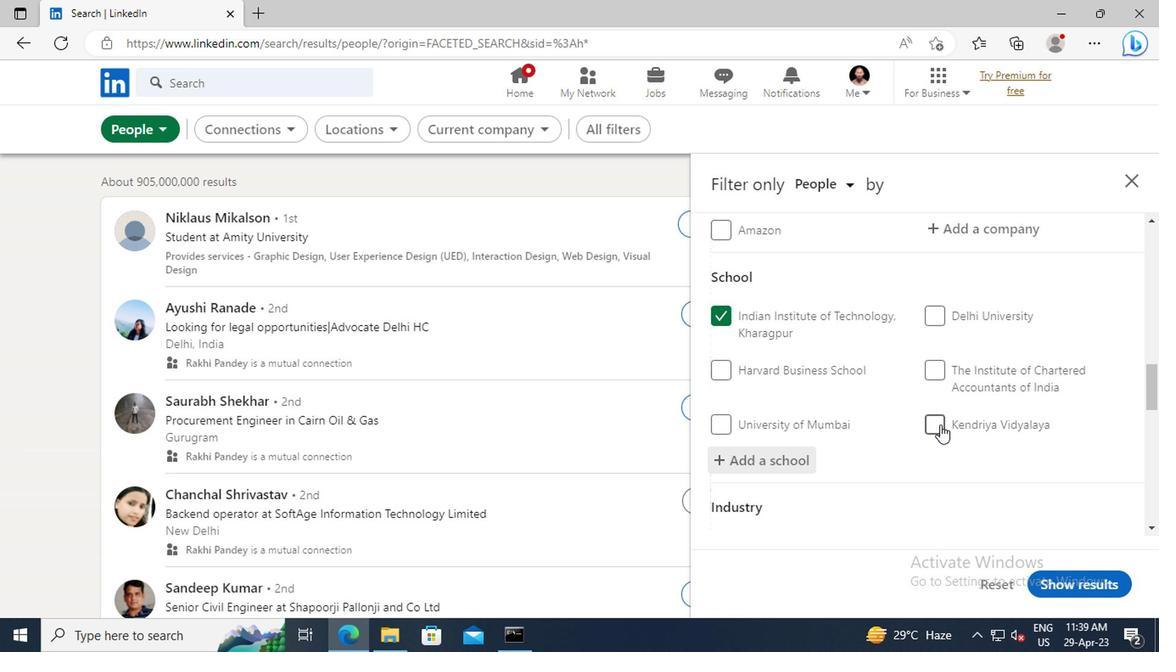 
Action: Mouse scrolled (937, 425) with delta (0, -1)
Screenshot: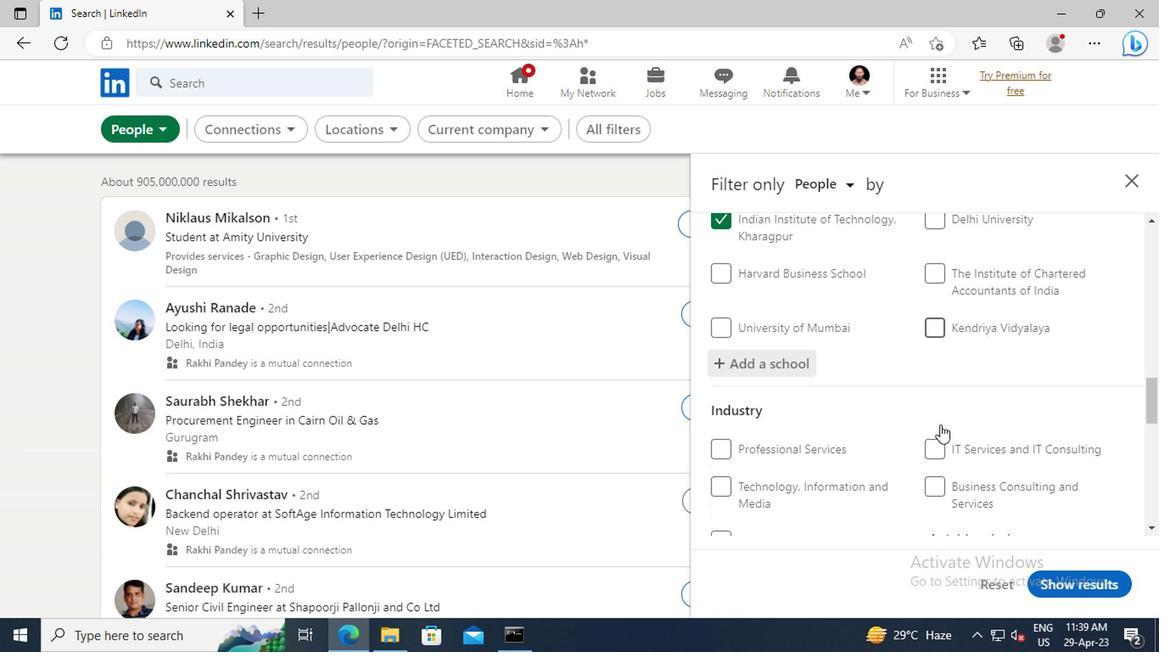 
Action: Mouse scrolled (937, 425) with delta (0, -1)
Screenshot: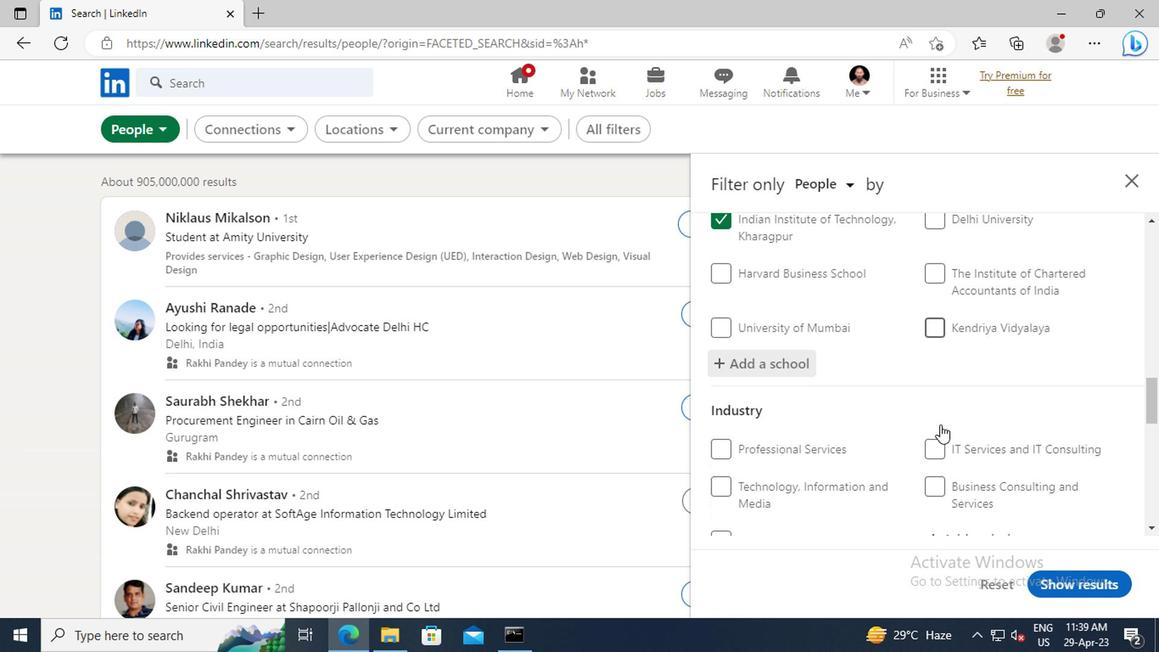 
Action: Mouse scrolled (937, 425) with delta (0, -1)
Screenshot: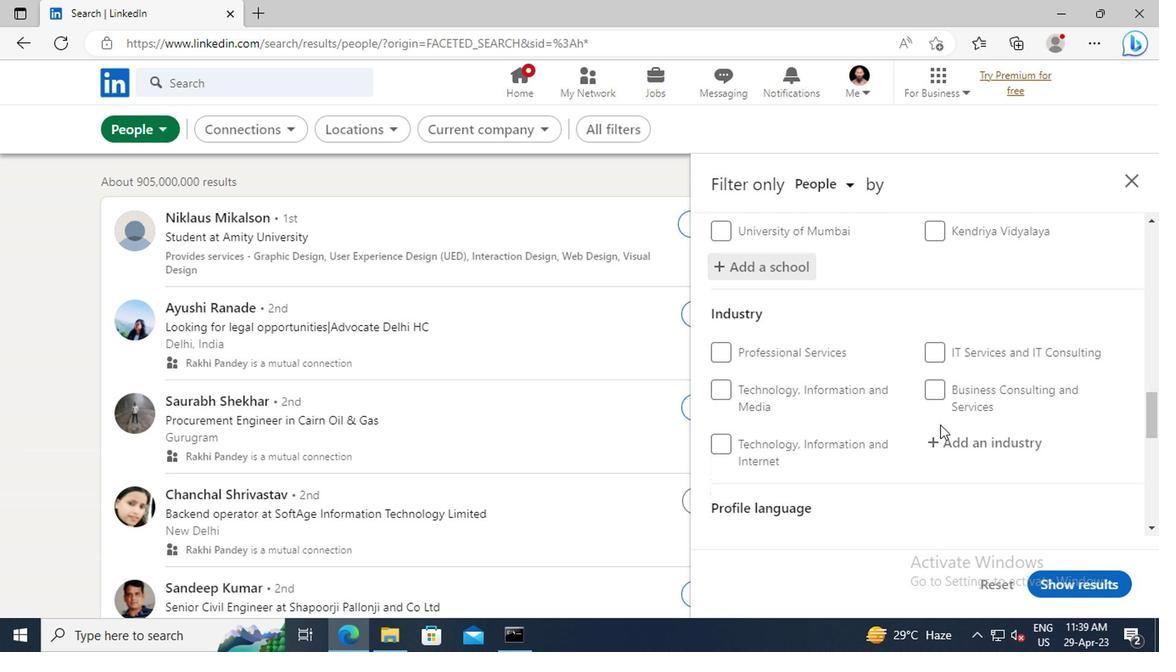 
Action: Mouse moved to (940, 401)
Screenshot: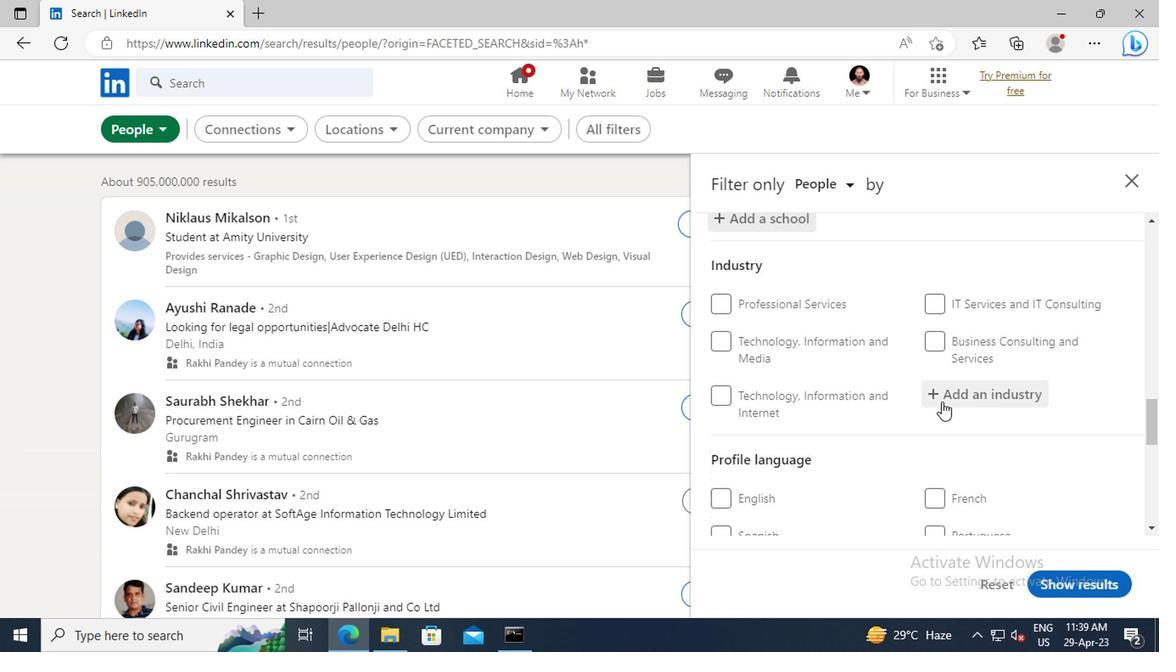 
Action: Mouse pressed left at (940, 401)
Screenshot: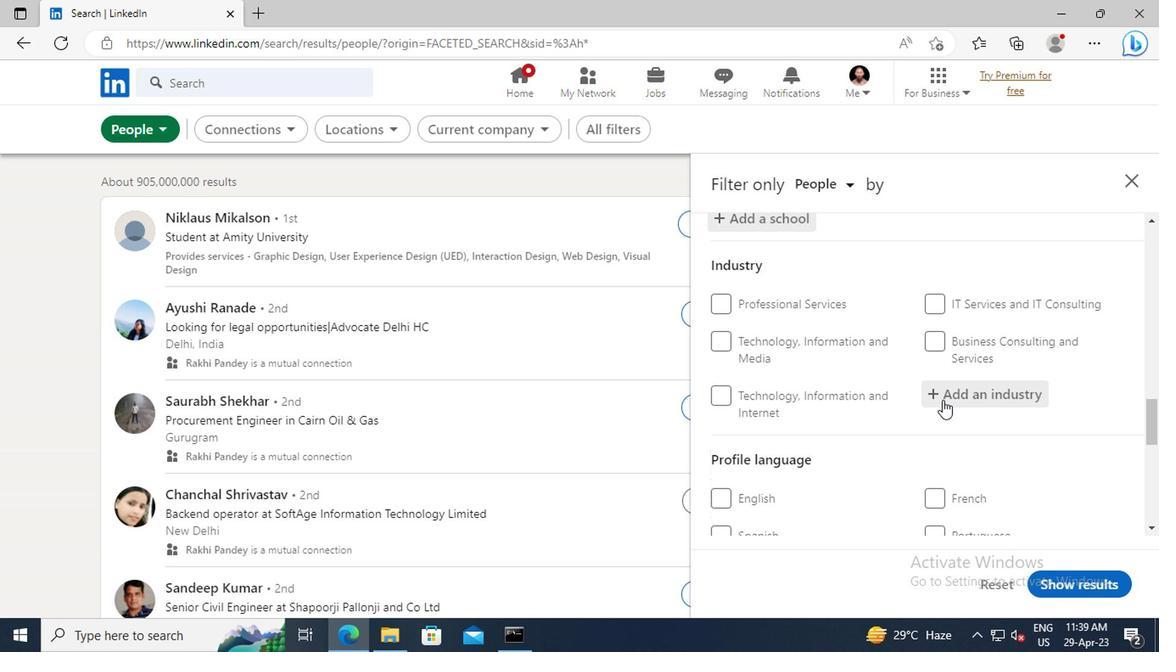 
Action: Key pressed <Key.shift>MAGNETIC<Key.space>AND
Screenshot: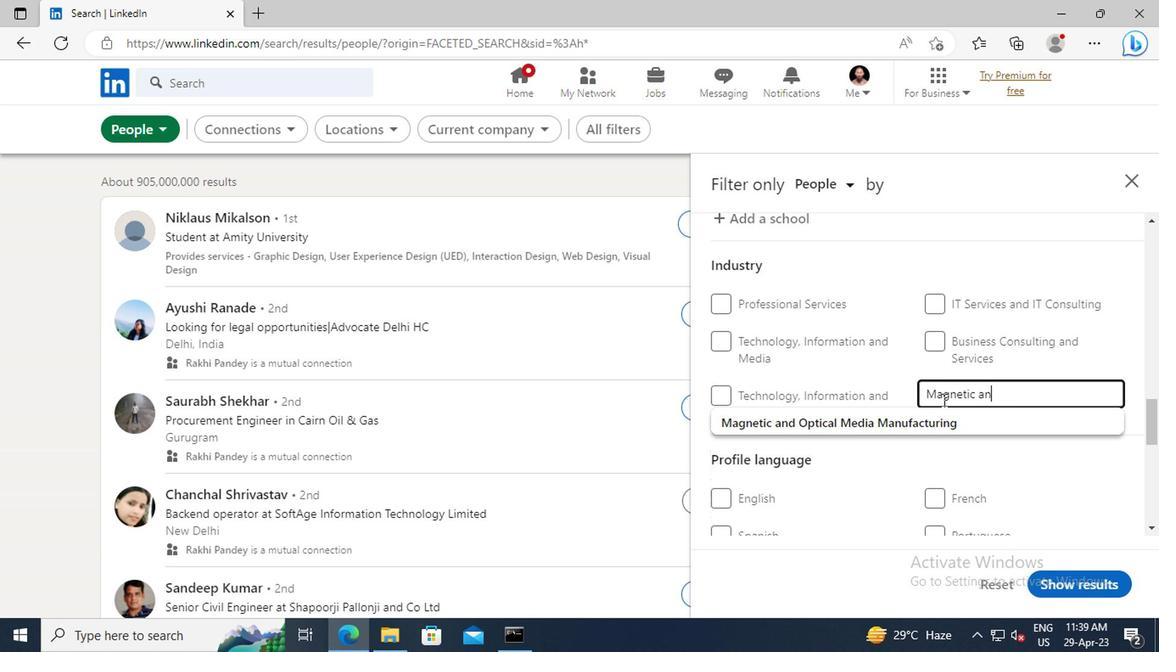 
Action: Mouse moved to (926, 416)
Screenshot: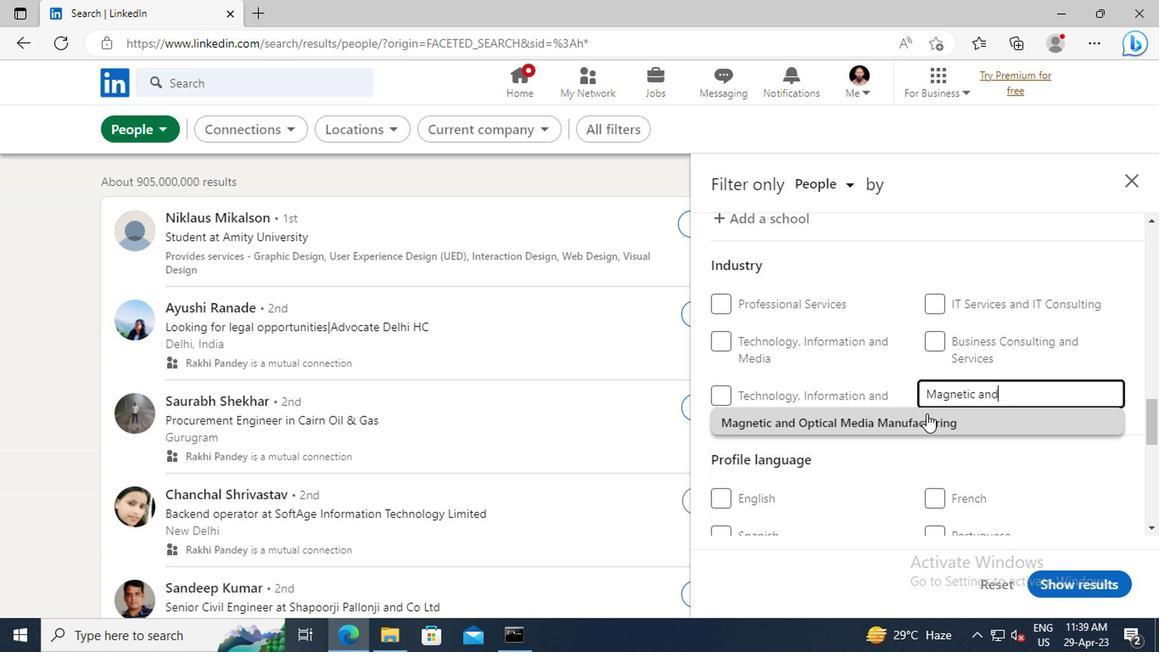 
Action: Mouse pressed left at (926, 416)
Screenshot: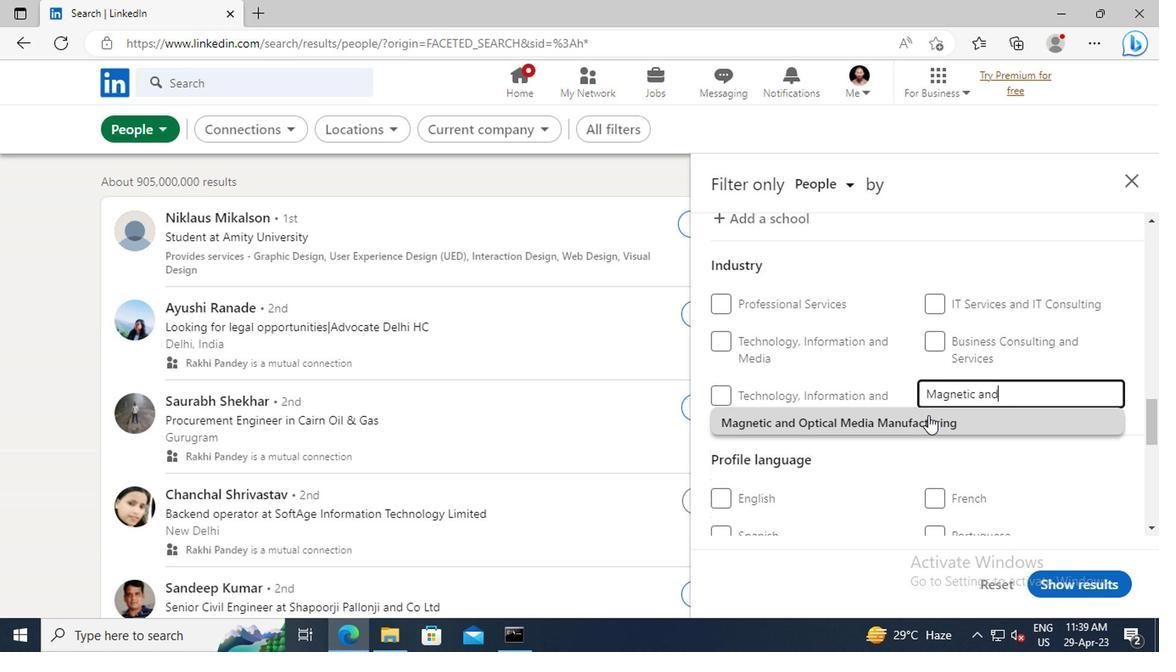 
Action: Mouse scrolled (926, 416) with delta (0, 0)
Screenshot: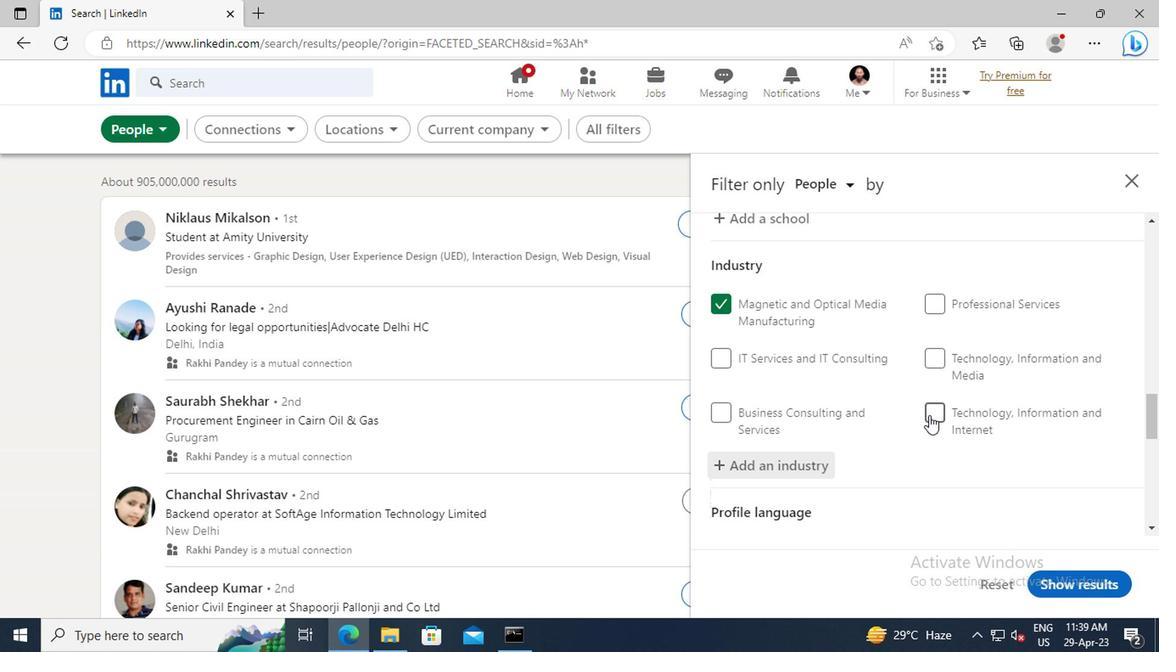 
Action: Mouse scrolled (926, 416) with delta (0, 0)
Screenshot: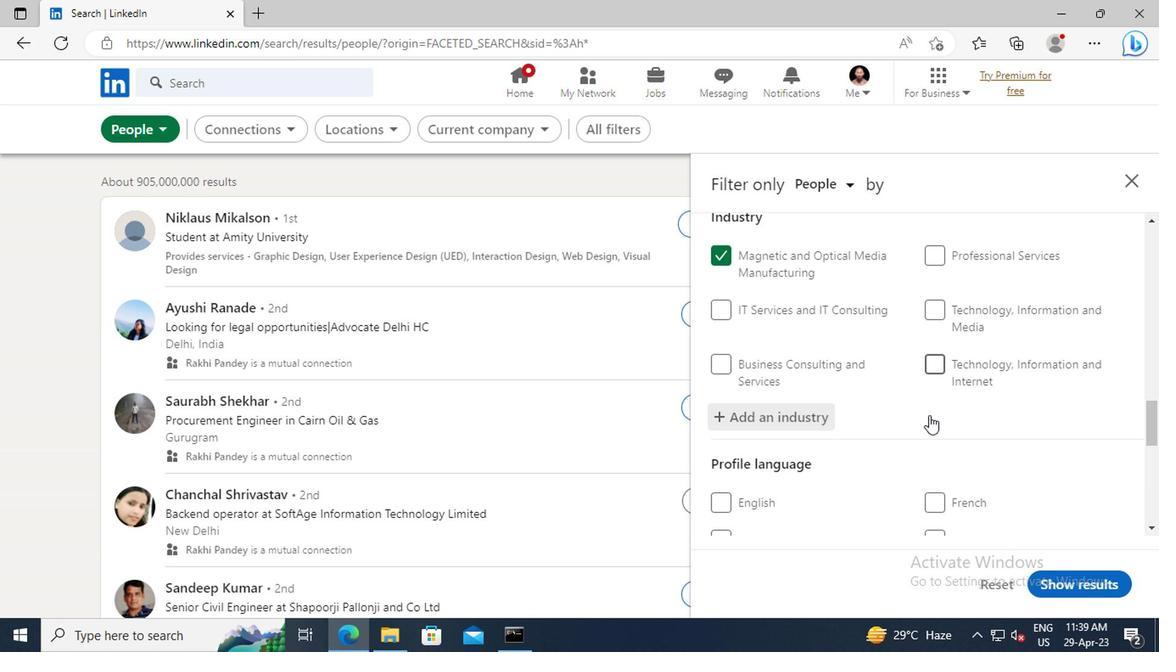 
Action: Mouse scrolled (926, 416) with delta (0, 0)
Screenshot: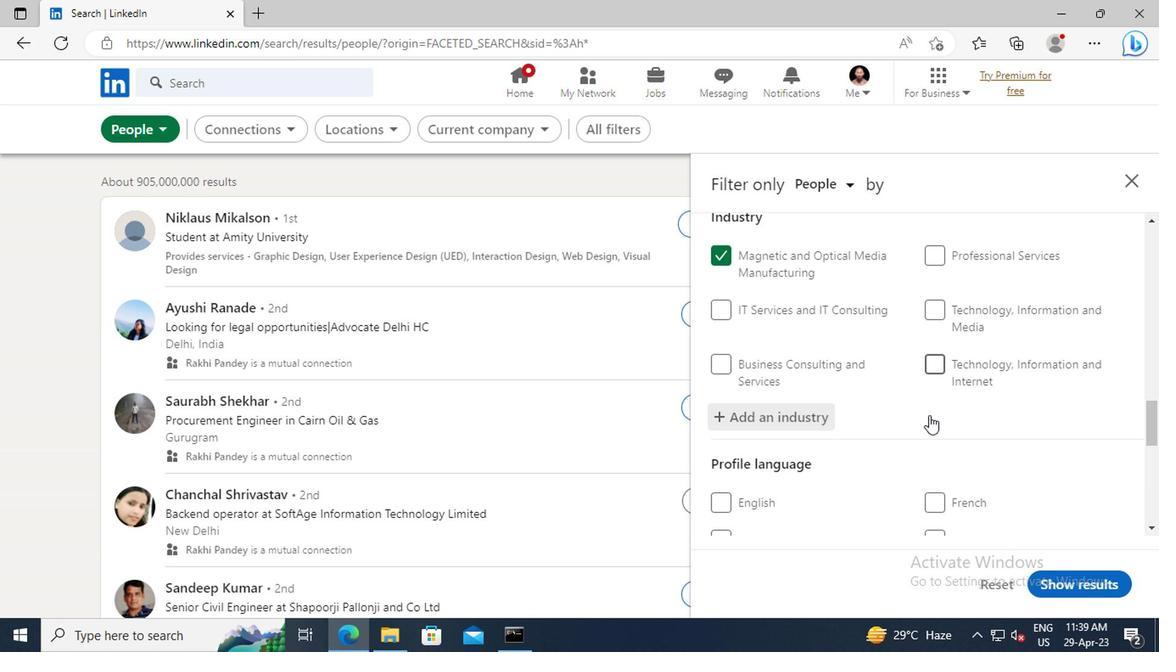 
Action: Mouse scrolled (926, 416) with delta (0, 0)
Screenshot: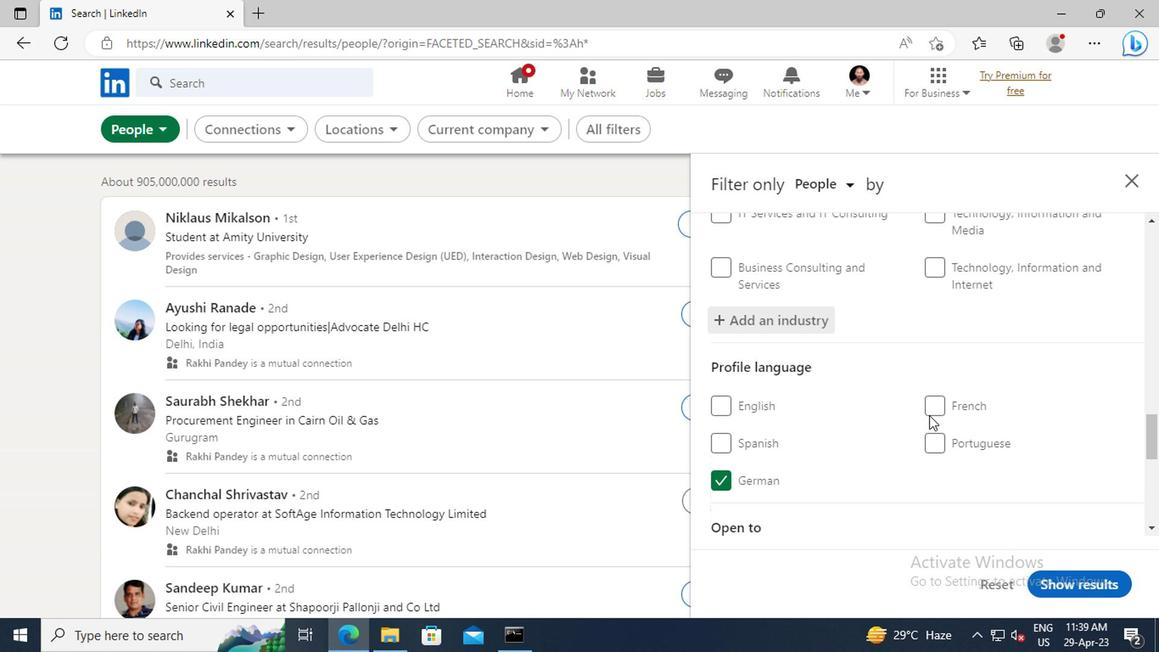 
Action: Mouse scrolled (926, 416) with delta (0, 0)
Screenshot: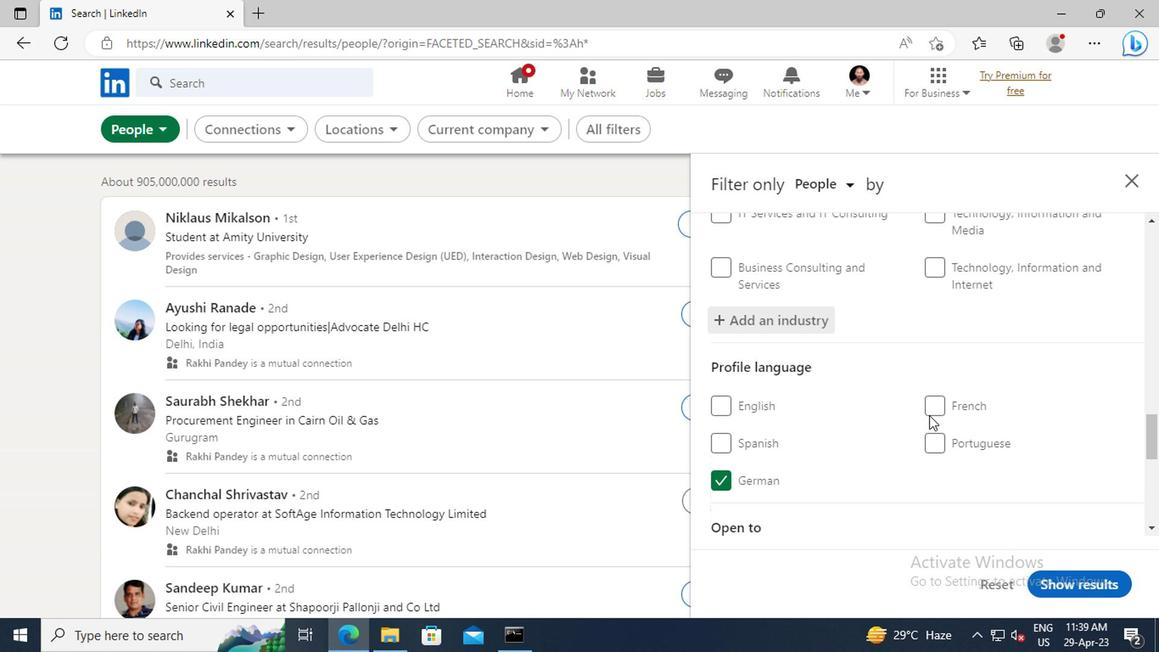 
Action: Mouse scrolled (926, 416) with delta (0, 0)
Screenshot: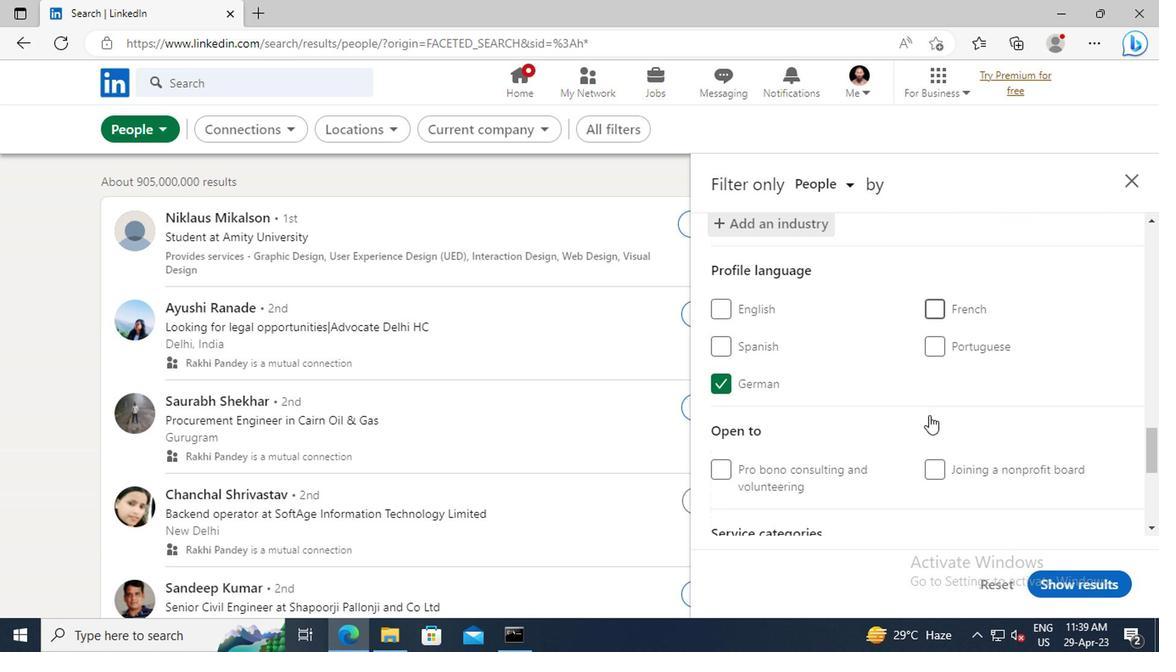 
Action: Mouse scrolled (926, 416) with delta (0, 0)
Screenshot: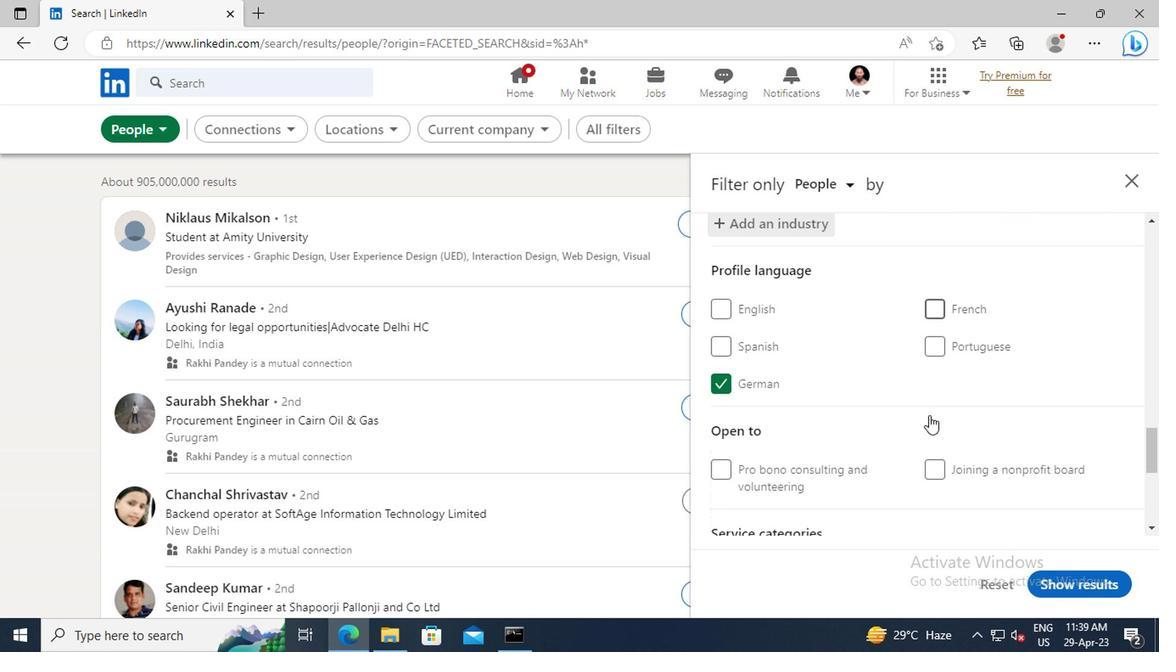 
Action: Mouse scrolled (926, 416) with delta (0, 0)
Screenshot: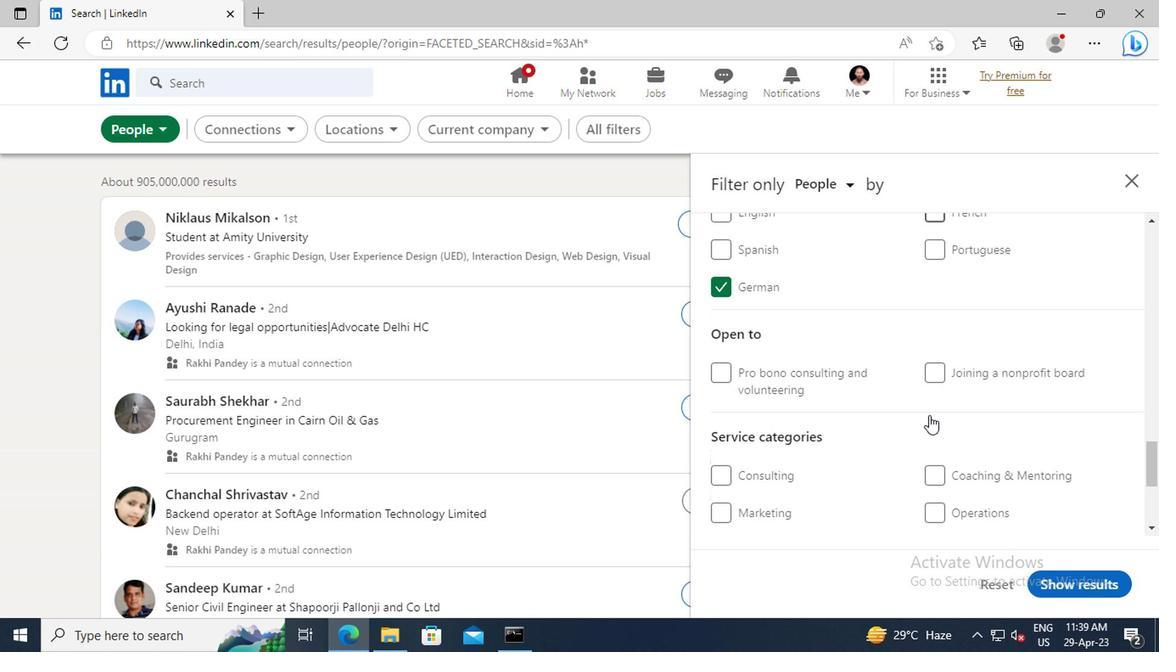 
Action: Mouse scrolled (926, 416) with delta (0, 0)
Screenshot: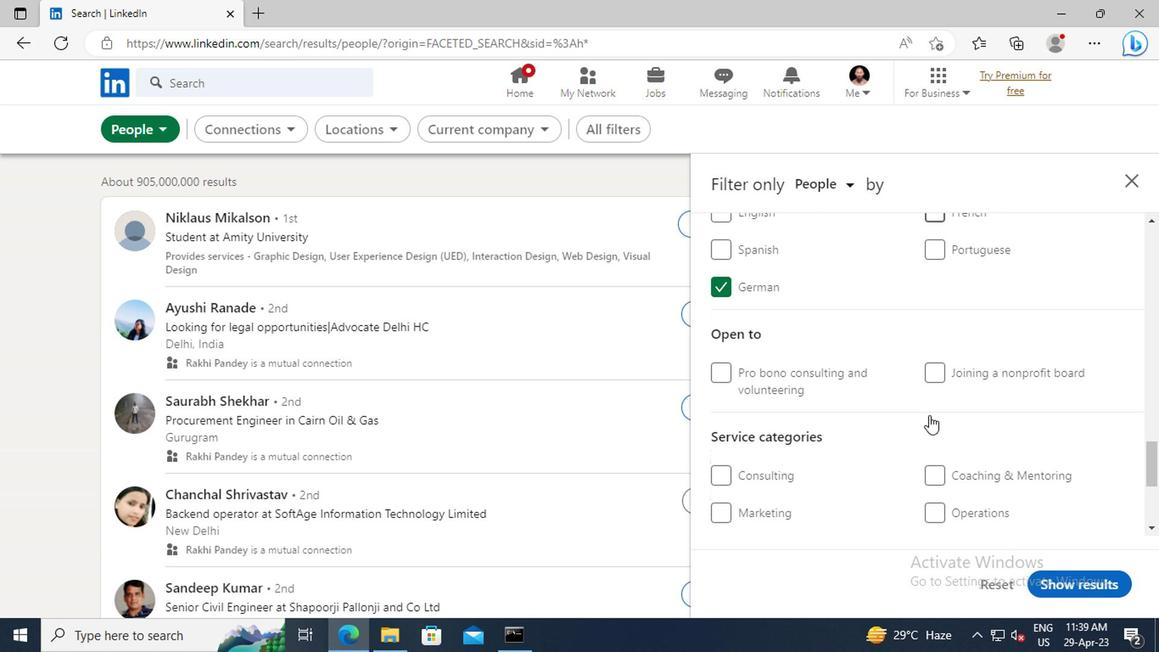 
Action: Mouse moved to (930, 423)
Screenshot: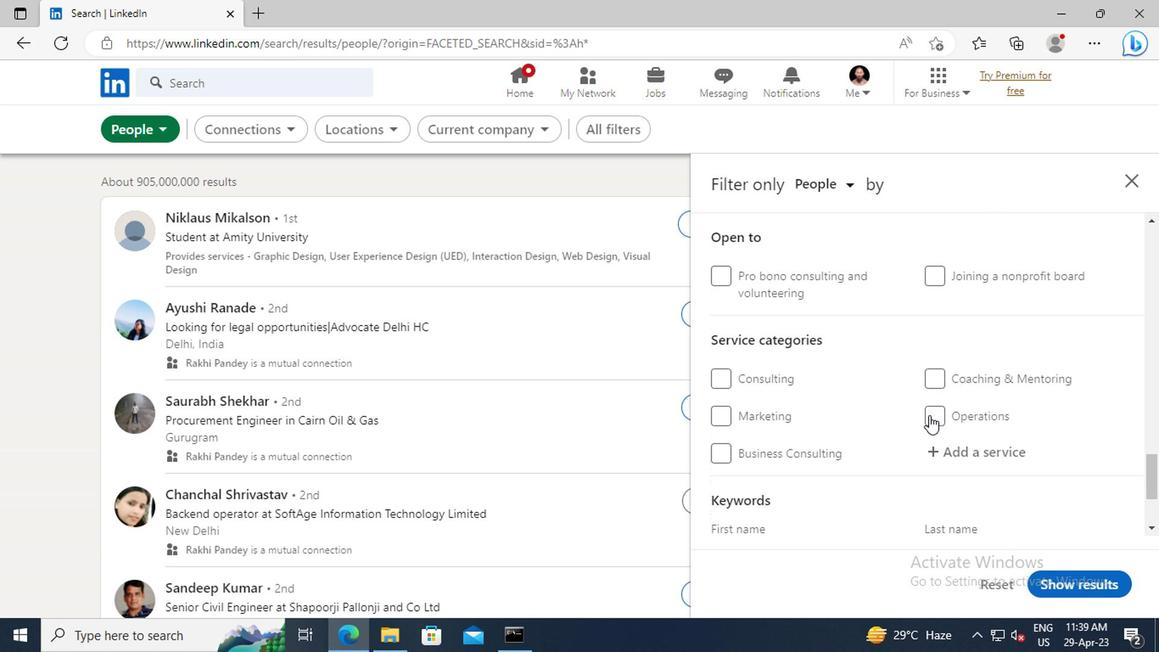 
Action: Mouse scrolled (930, 422) with delta (0, 0)
Screenshot: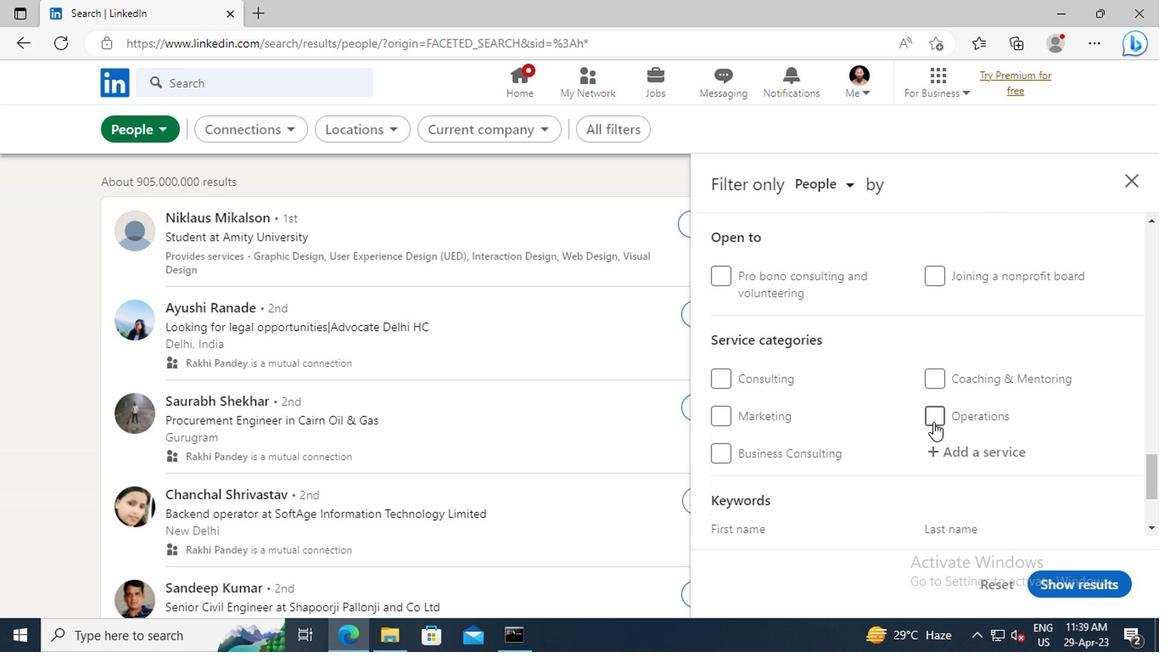 
Action: Mouse moved to (934, 410)
Screenshot: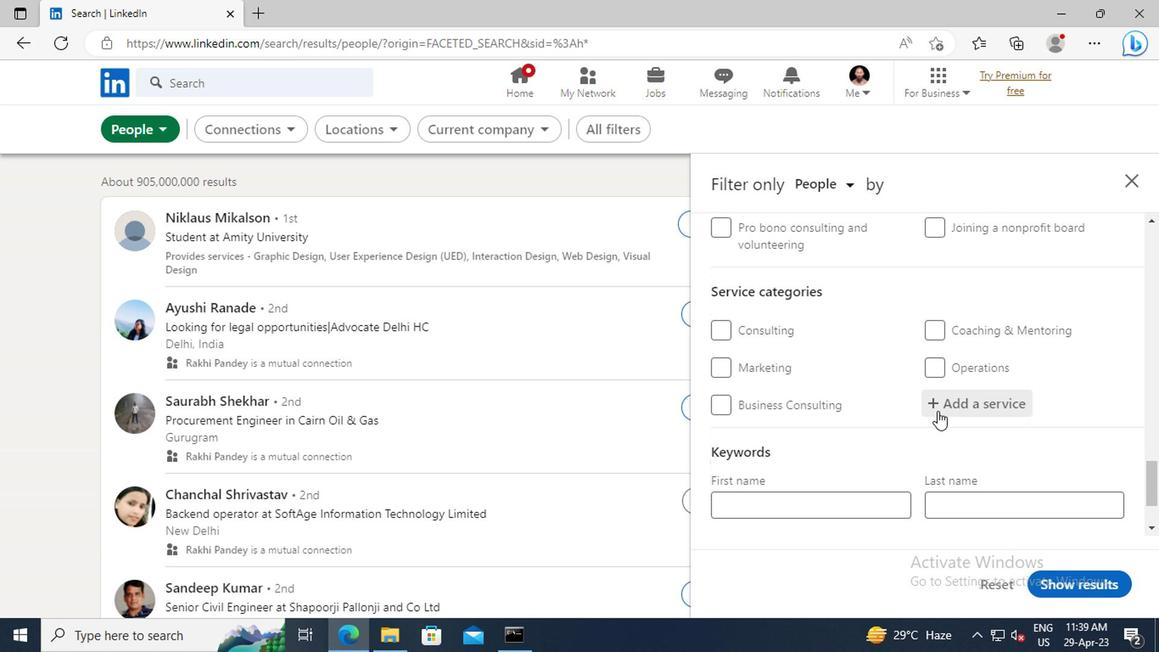 
Action: Mouse pressed left at (934, 410)
Screenshot: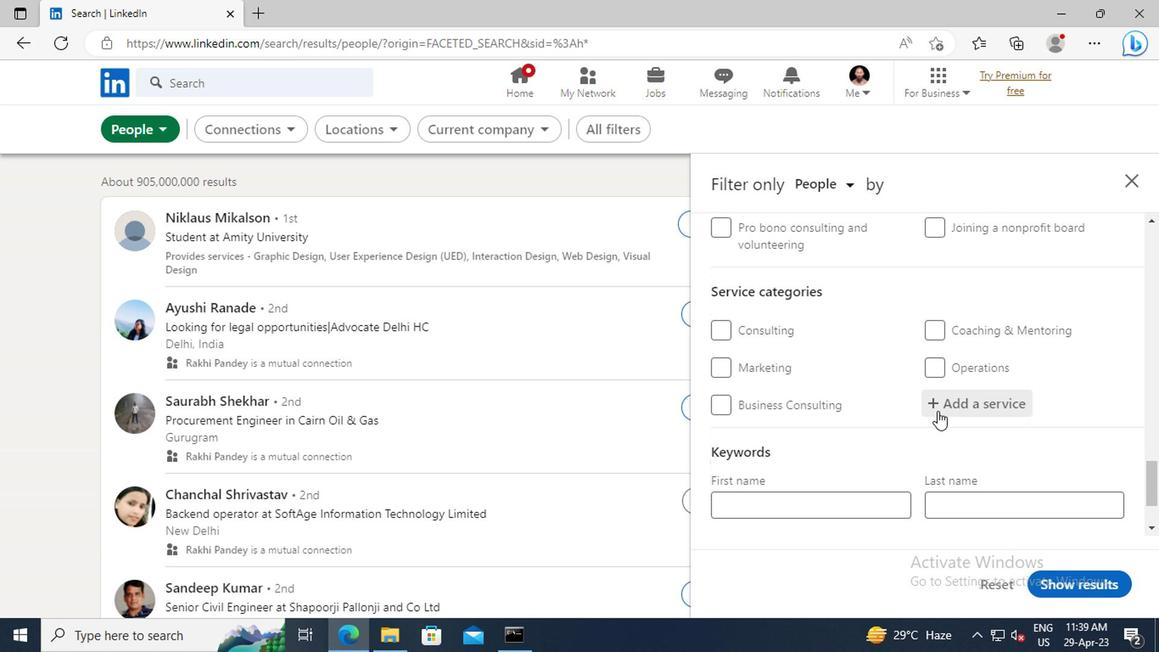 
Action: Key pressed <Key.shift>BANKRU
Screenshot: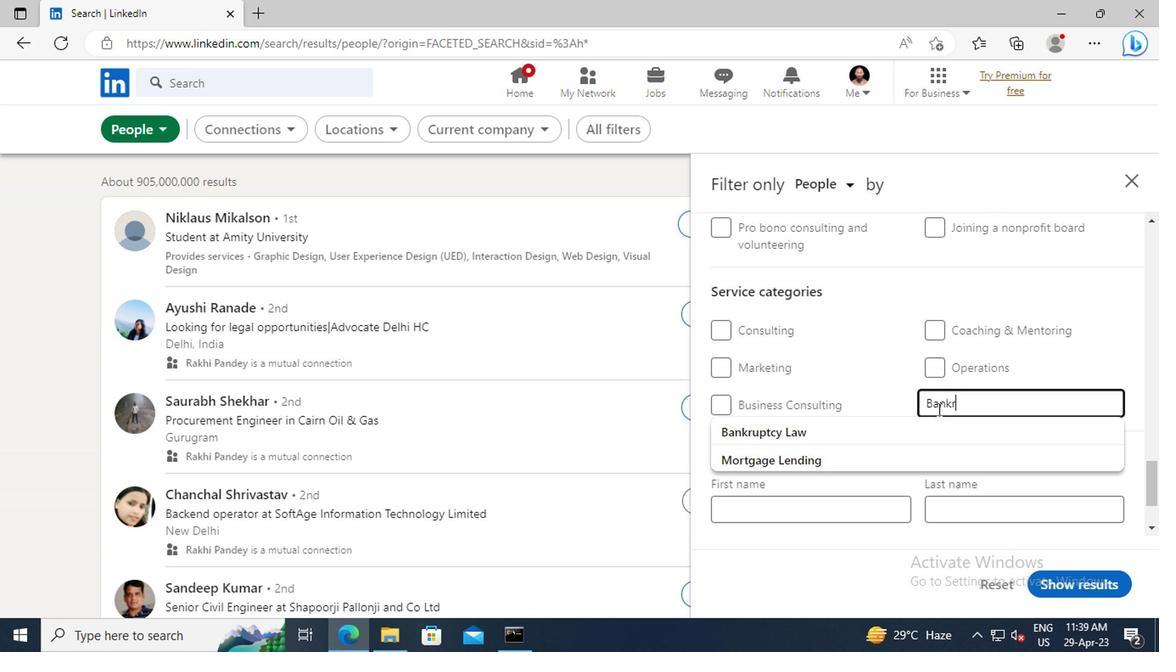 
Action: Mouse moved to (933, 426)
Screenshot: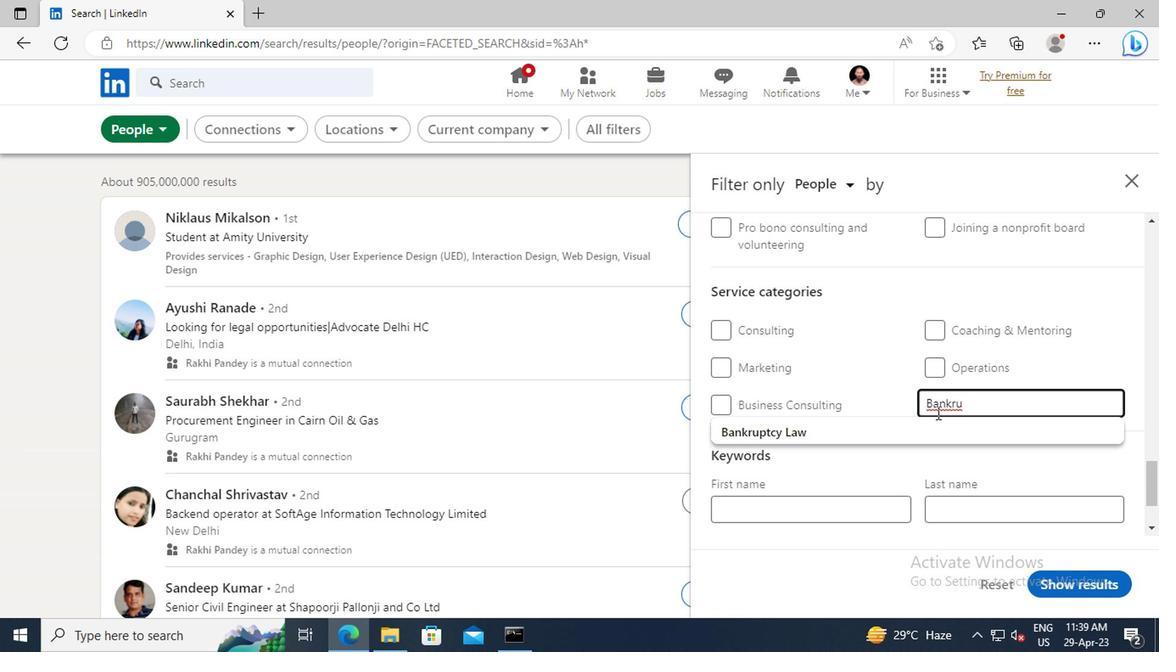 
Action: Mouse pressed left at (933, 426)
Screenshot: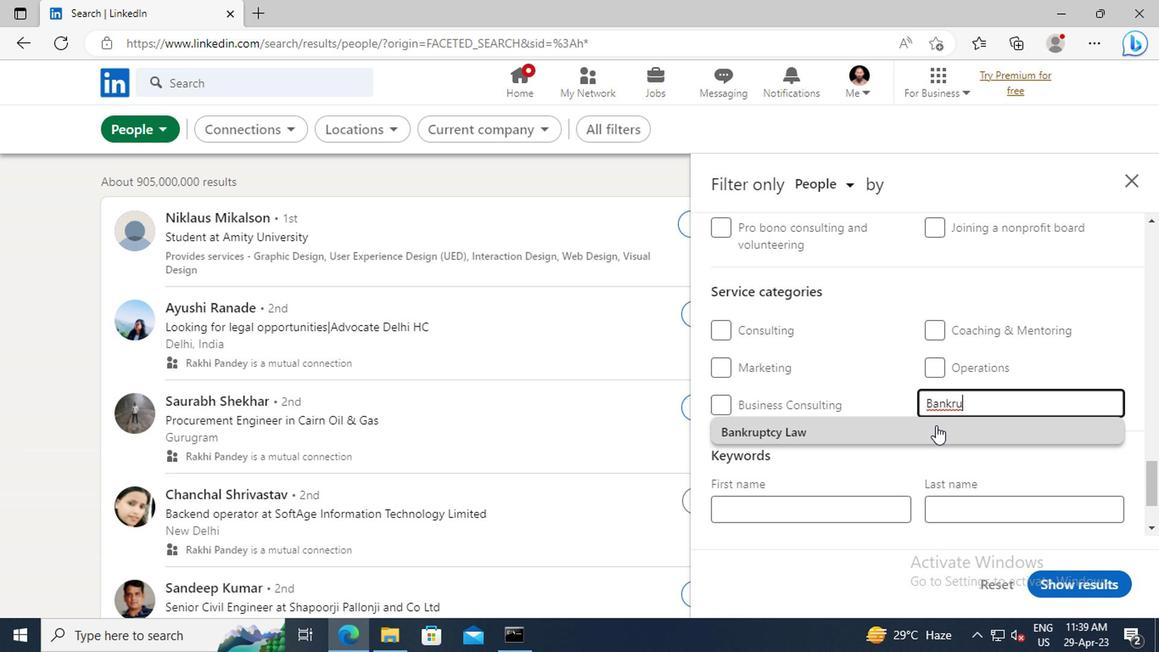 
Action: Mouse scrolled (933, 426) with delta (0, 0)
Screenshot: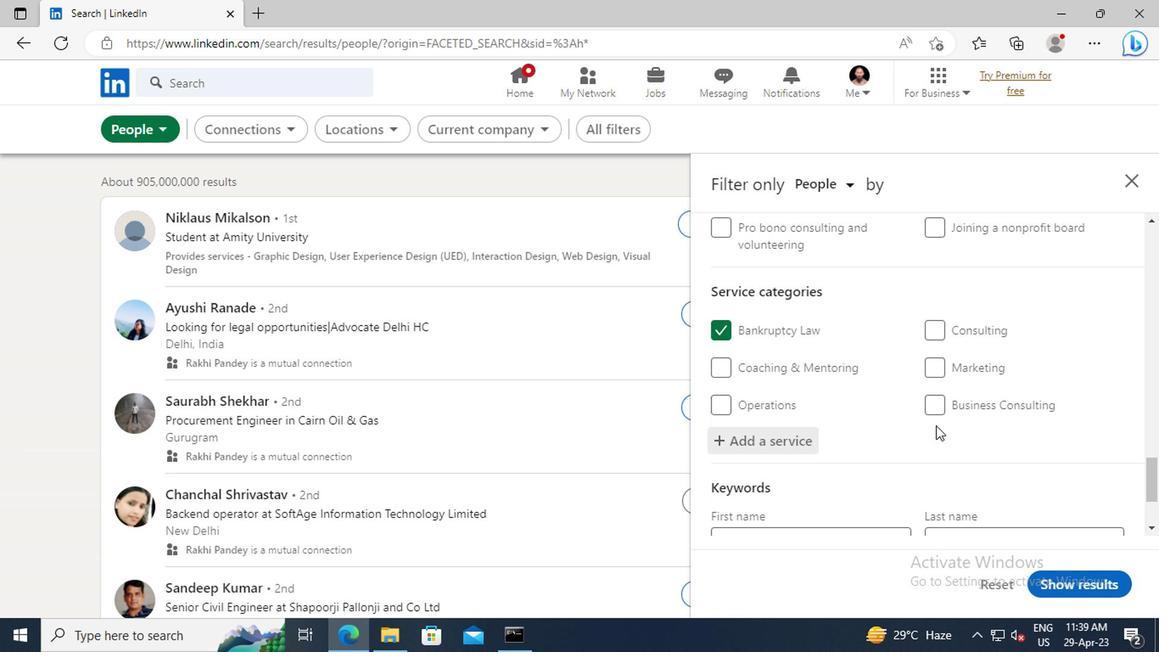 
Action: Mouse scrolled (933, 426) with delta (0, 0)
Screenshot: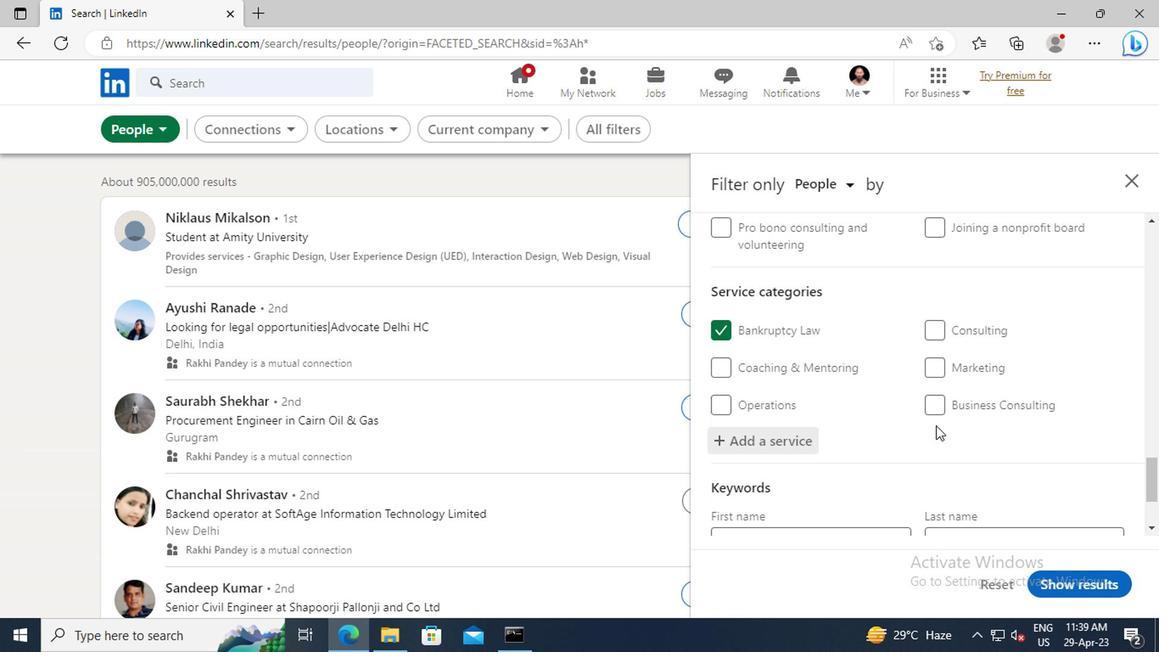 
Action: Mouse scrolled (933, 426) with delta (0, 0)
Screenshot: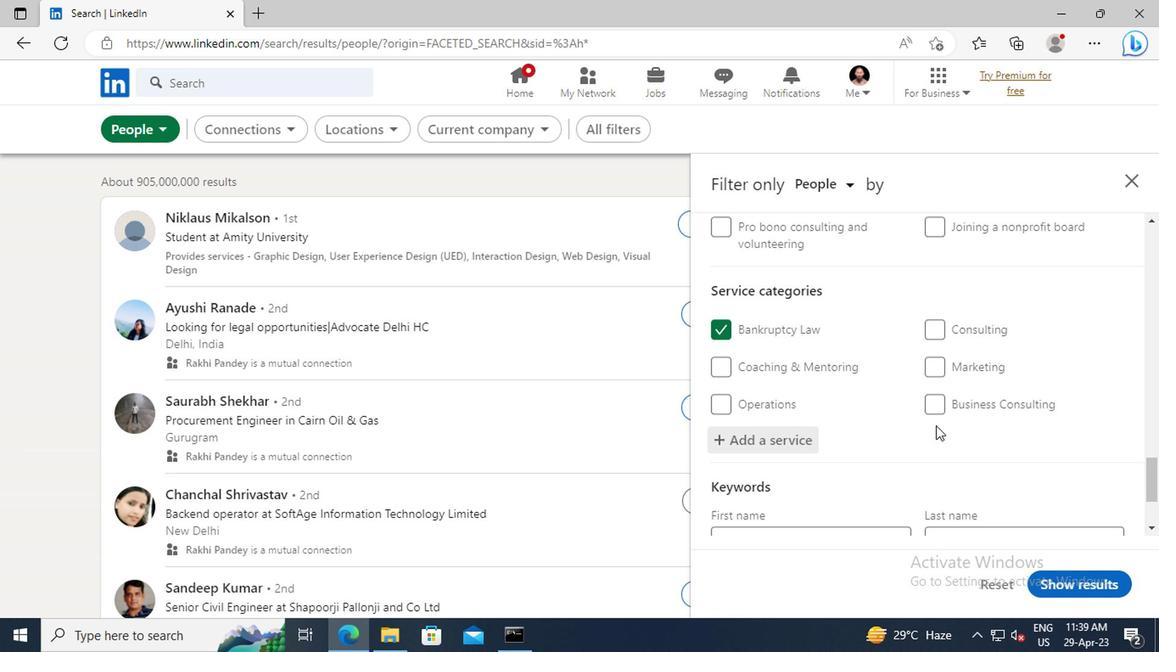 
Action: Mouse moved to (782, 457)
Screenshot: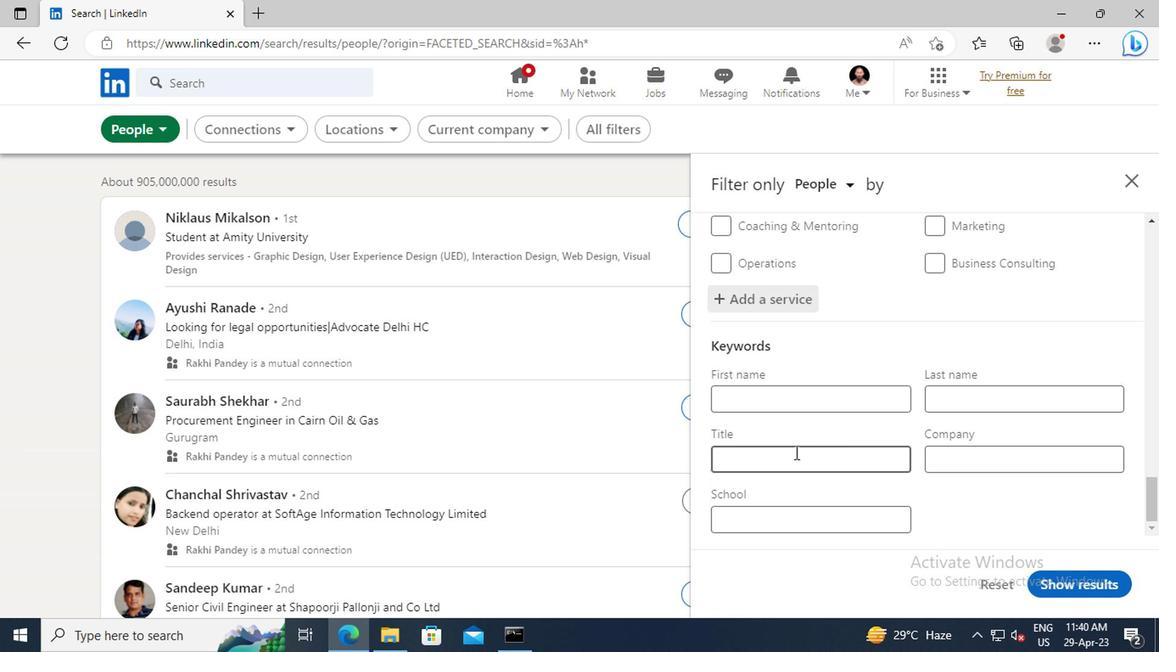 
Action: Mouse pressed left at (782, 457)
Screenshot: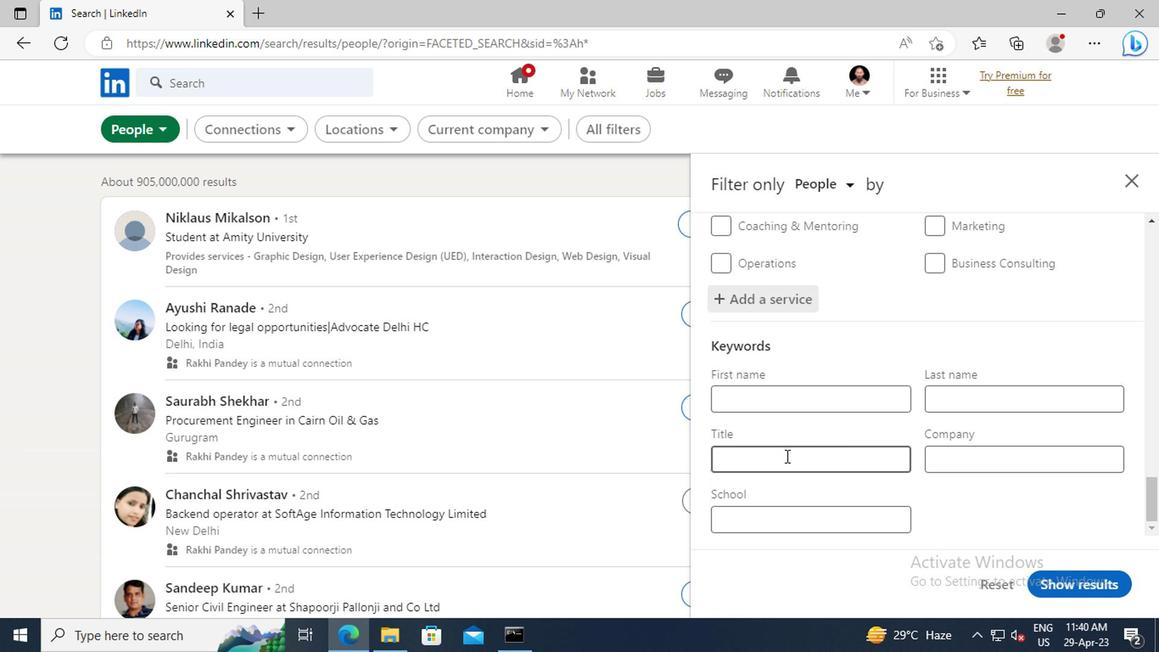 
Action: Key pressed <Key.shift>PROGRAM<Key.space><Key.shift>MANAGER<Key.enter>
Screenshot: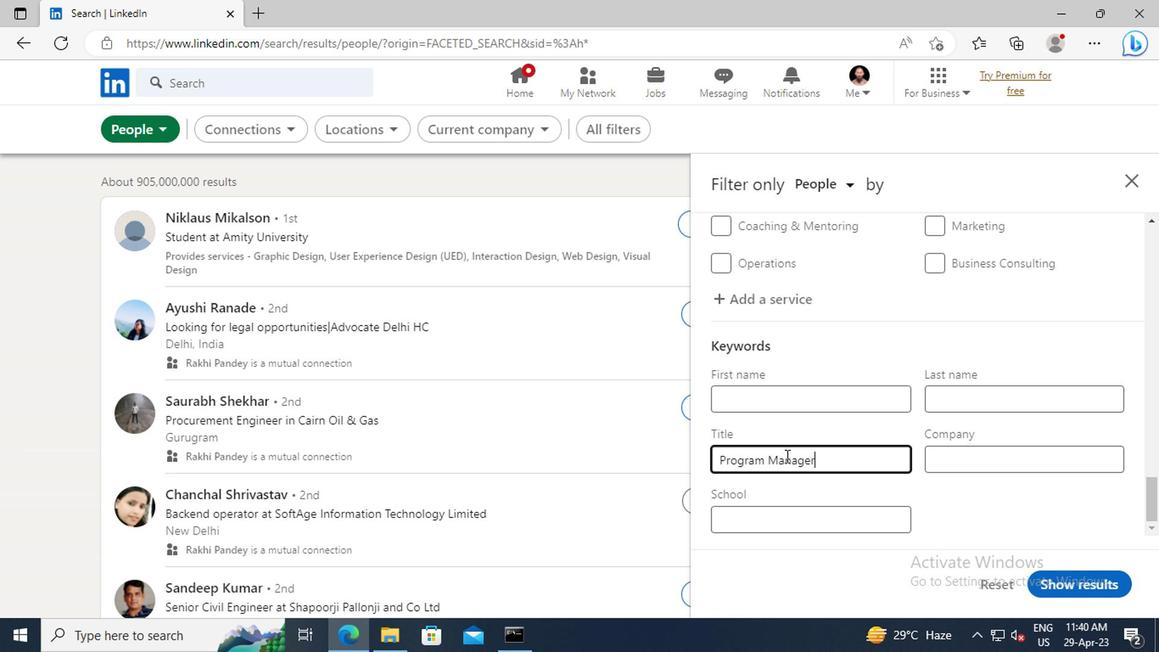 
Action: Mouse moved to (1046, 590)
Screenshot: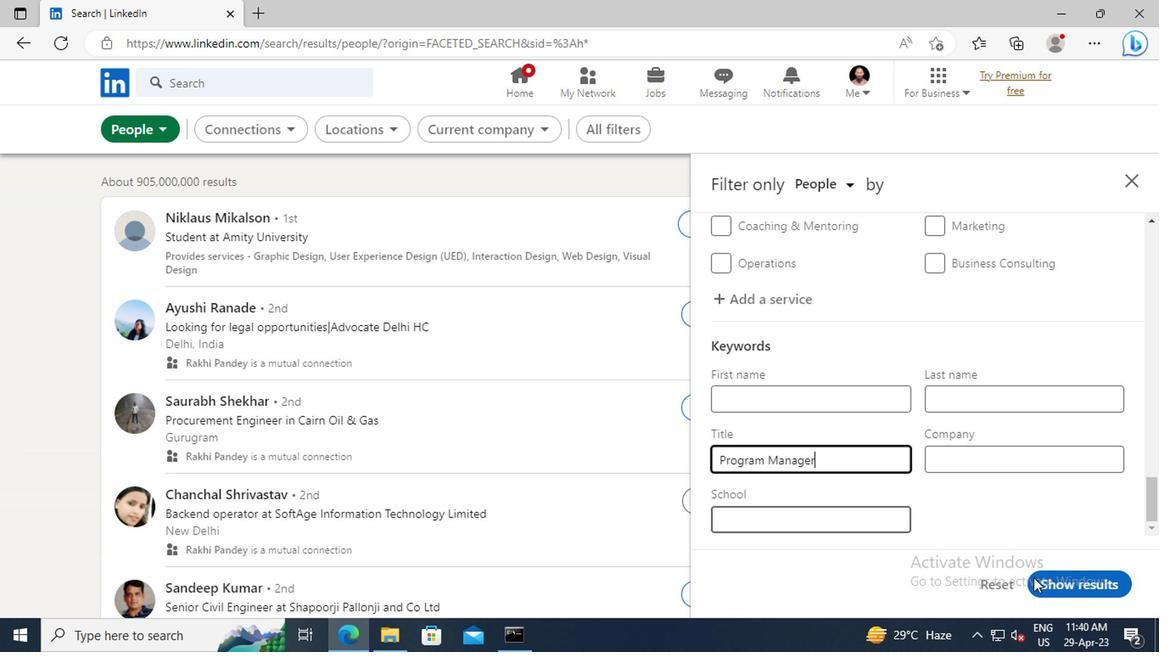 
Action: Mouse pressed left at (1046, 590)
Screenshot: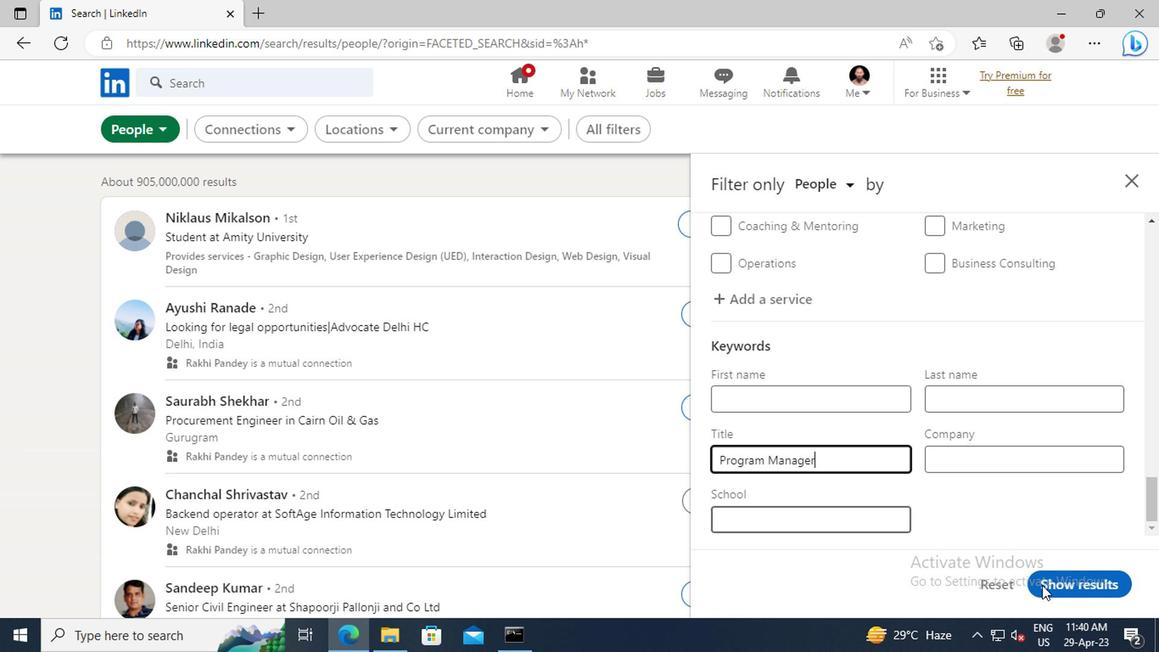 
